 Task: Search one way flight ticket for 4 adults, 1 infant in seat and 1 infant on lap in premium economy from Appleton: Appleton International Airport to Greenville: Pitt-greenville Airport on 5-2-2023. Choice of flights is Southwest. Number of bags: 1 checked bag. Price is upto 40000. Outbound departure time preference is 23:00.
Action: Mouse moved to (392, 357)
Screenshot: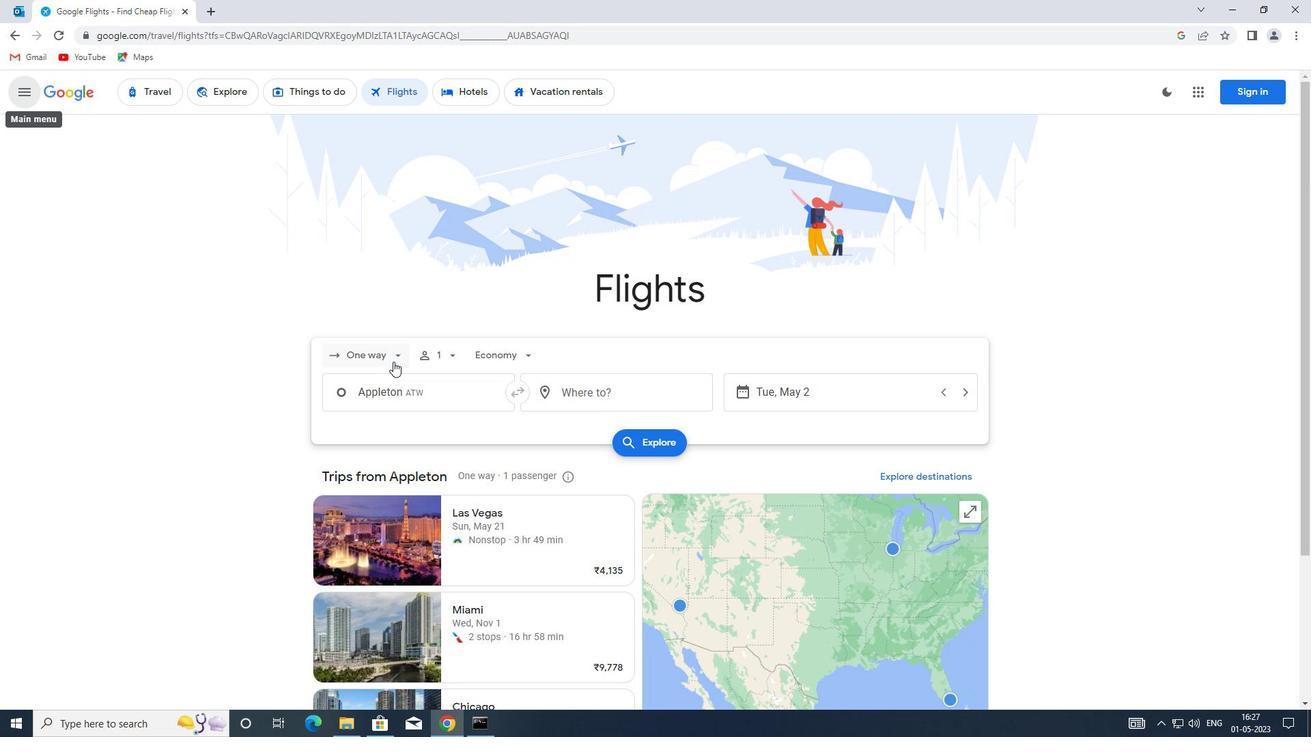 
Action: Mouse pressed left at (392, 357)
Screenshot: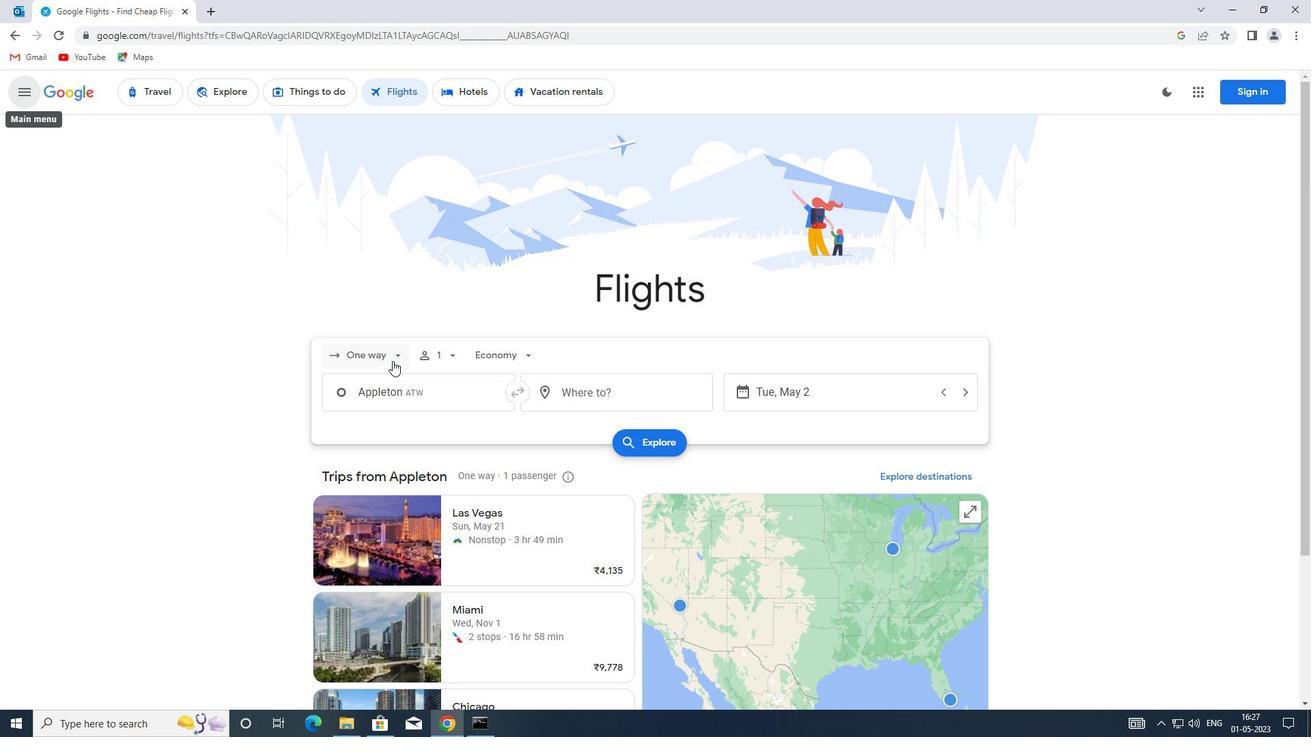 
Action: Mouse moved to (399, 421)
Screenshot: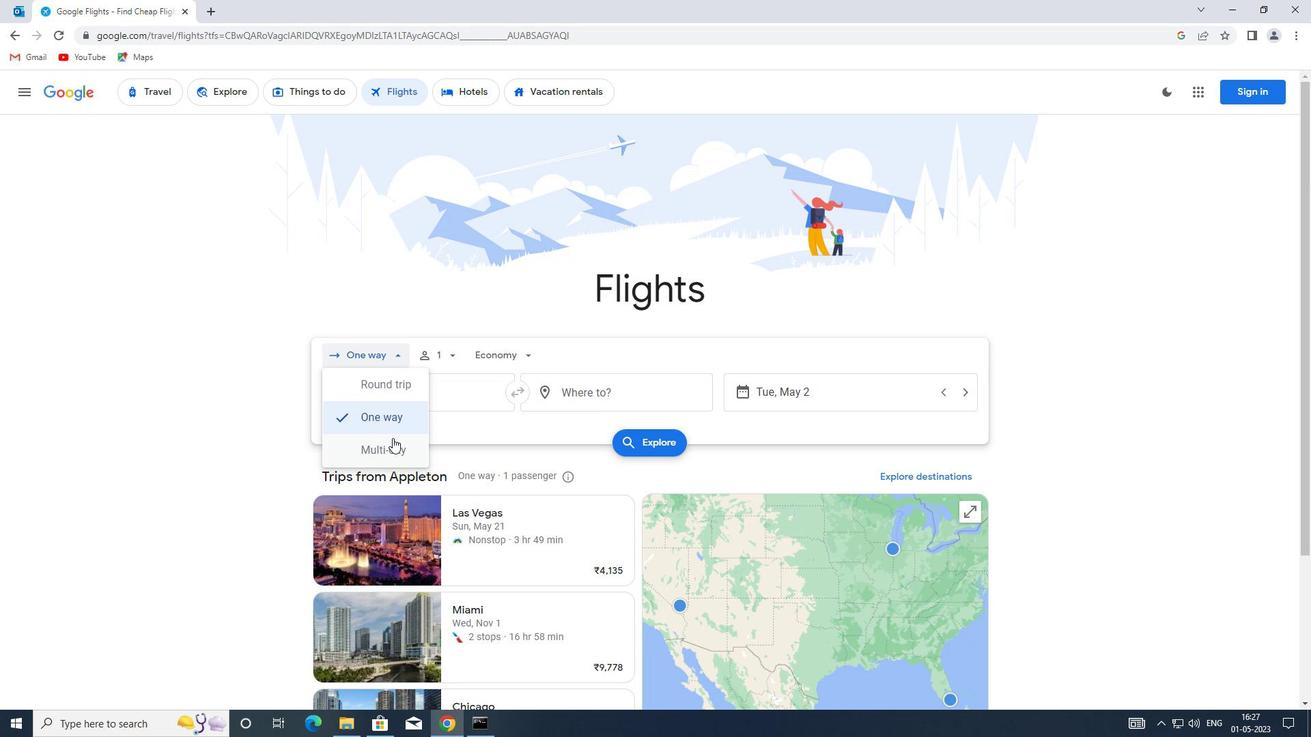 
Action: Mouse pressed left at (399, 421)
Screenshot: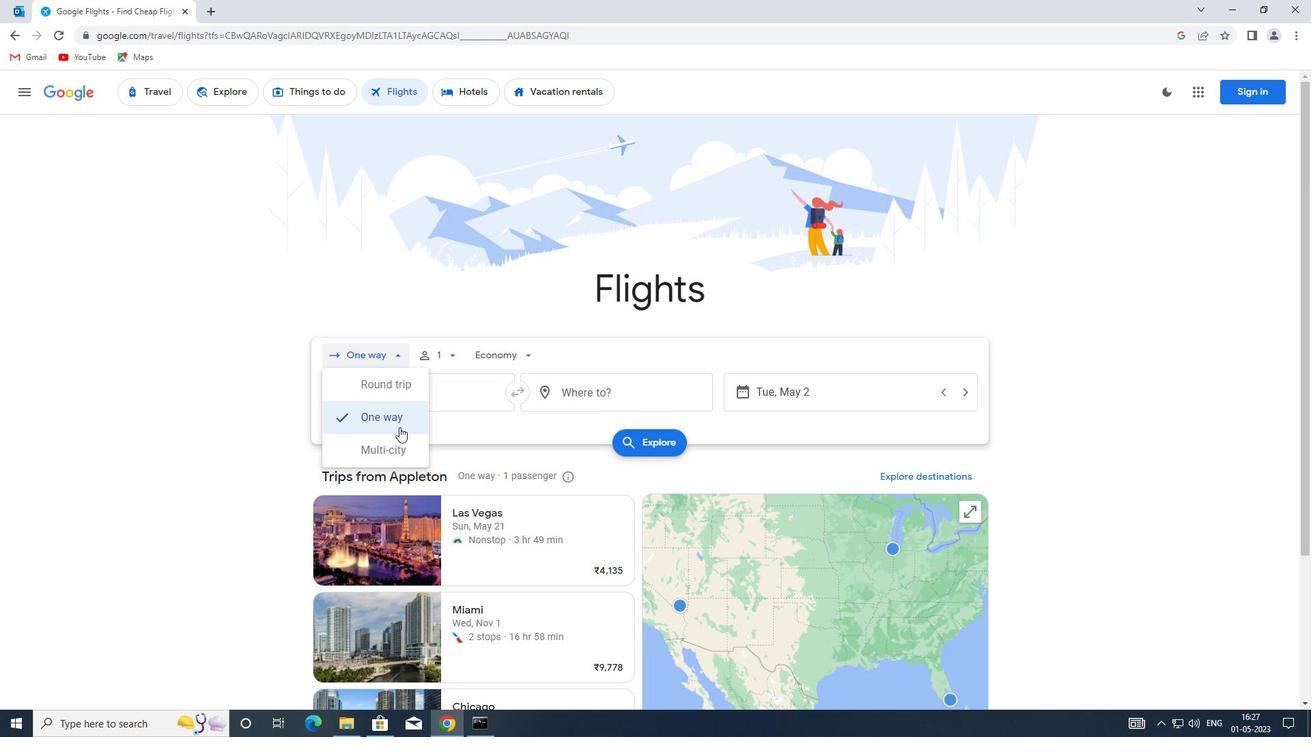 
Action: Mouse moved to (452, 361)
Screenshot: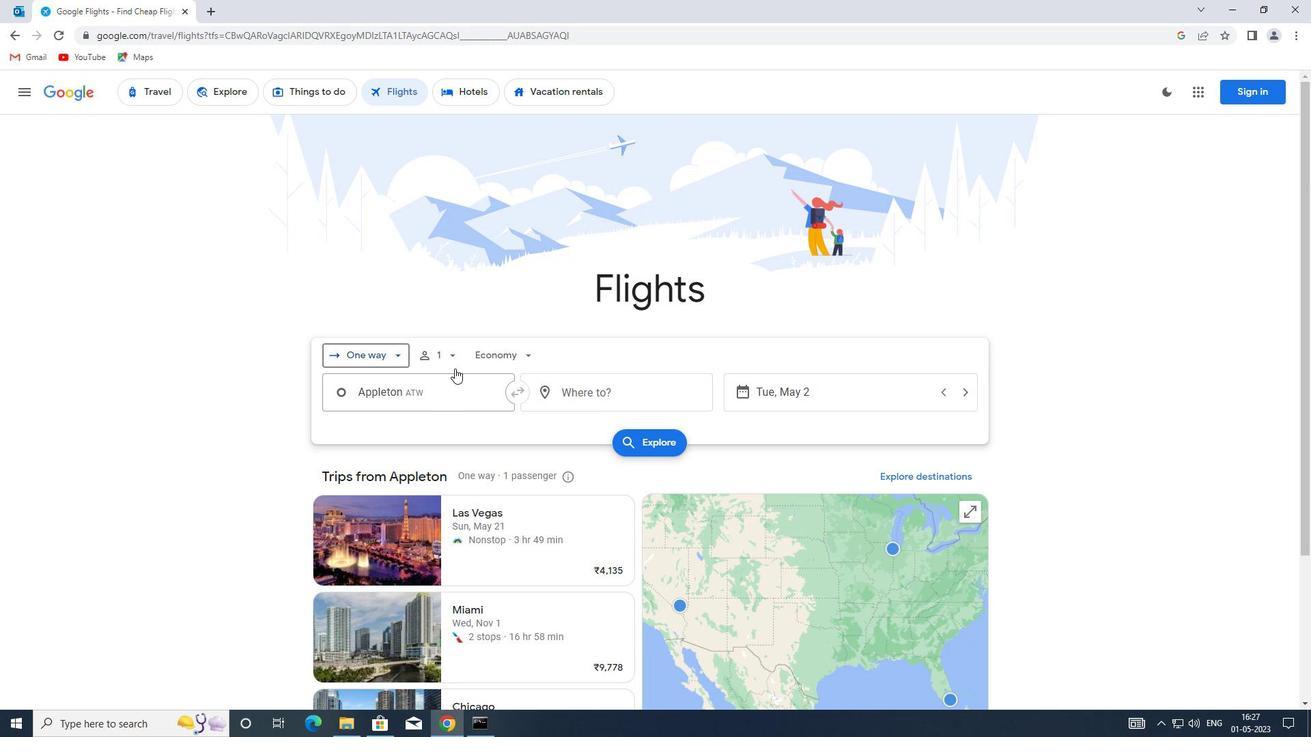 
Action: Mouse pressed left at (452, 361)
Screenshot: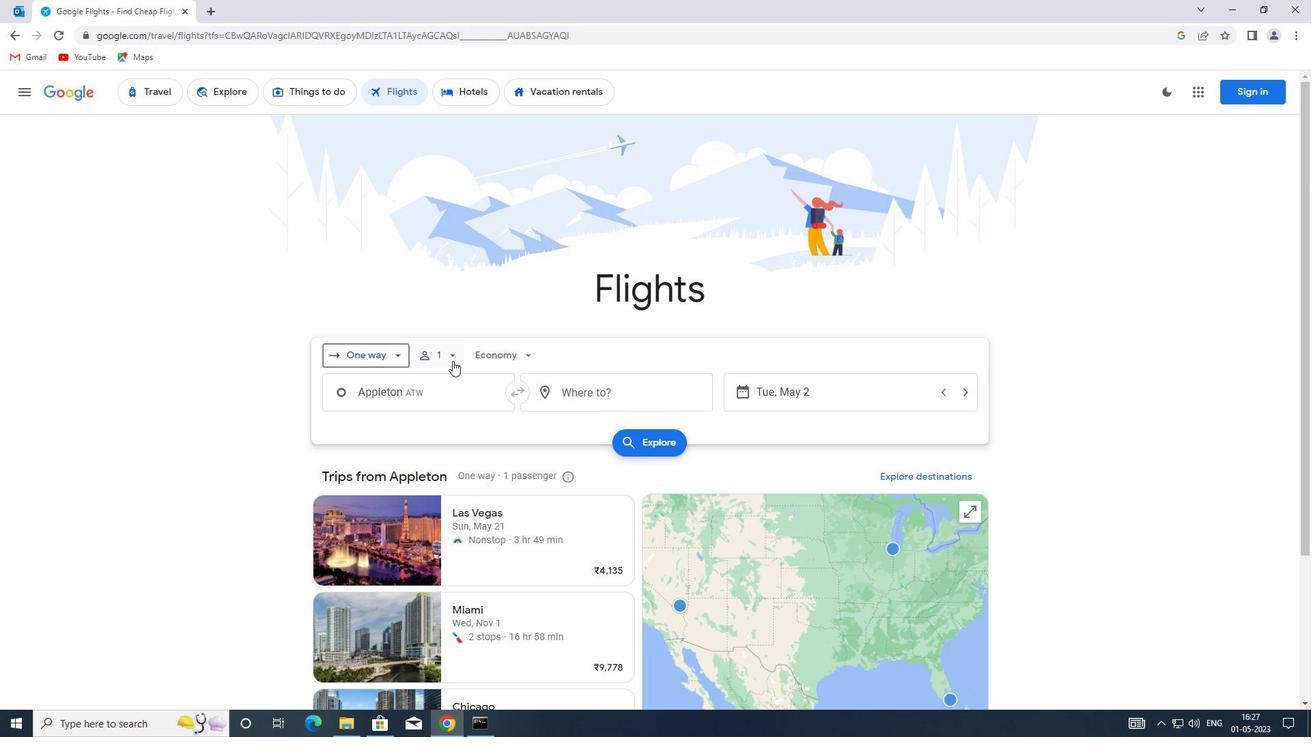 
Action: Mouse moved to (549, 390)
Screenshot: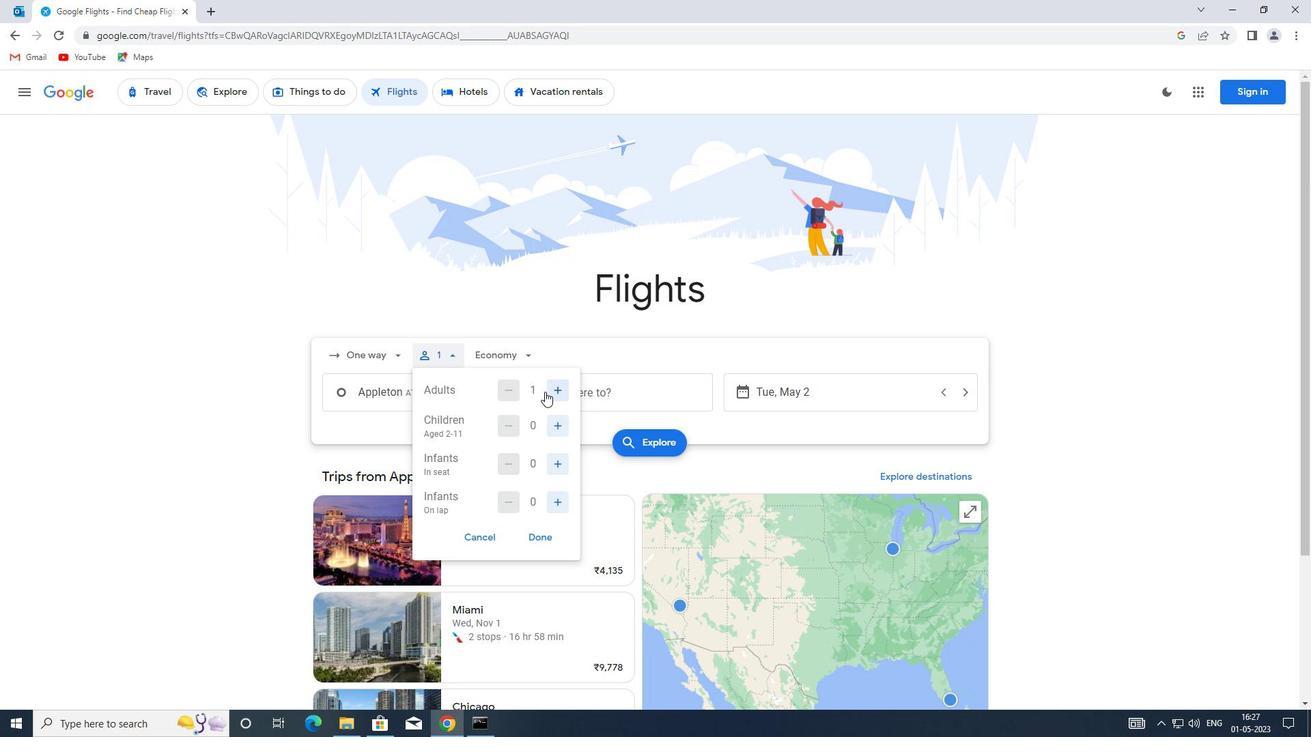 
Action: Mouse pressed left at (549, 390)
Screenshot: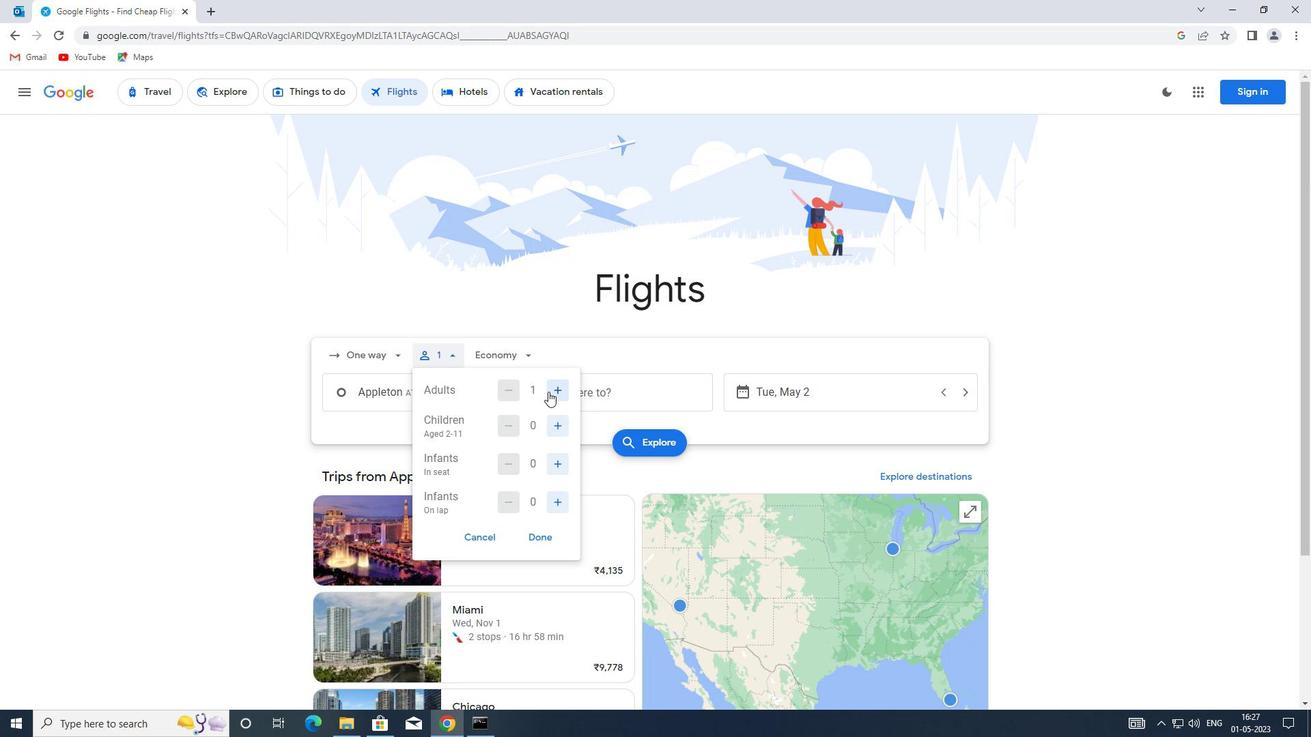 
Action: Mouse pressed left at (549, 390)
Screenshot: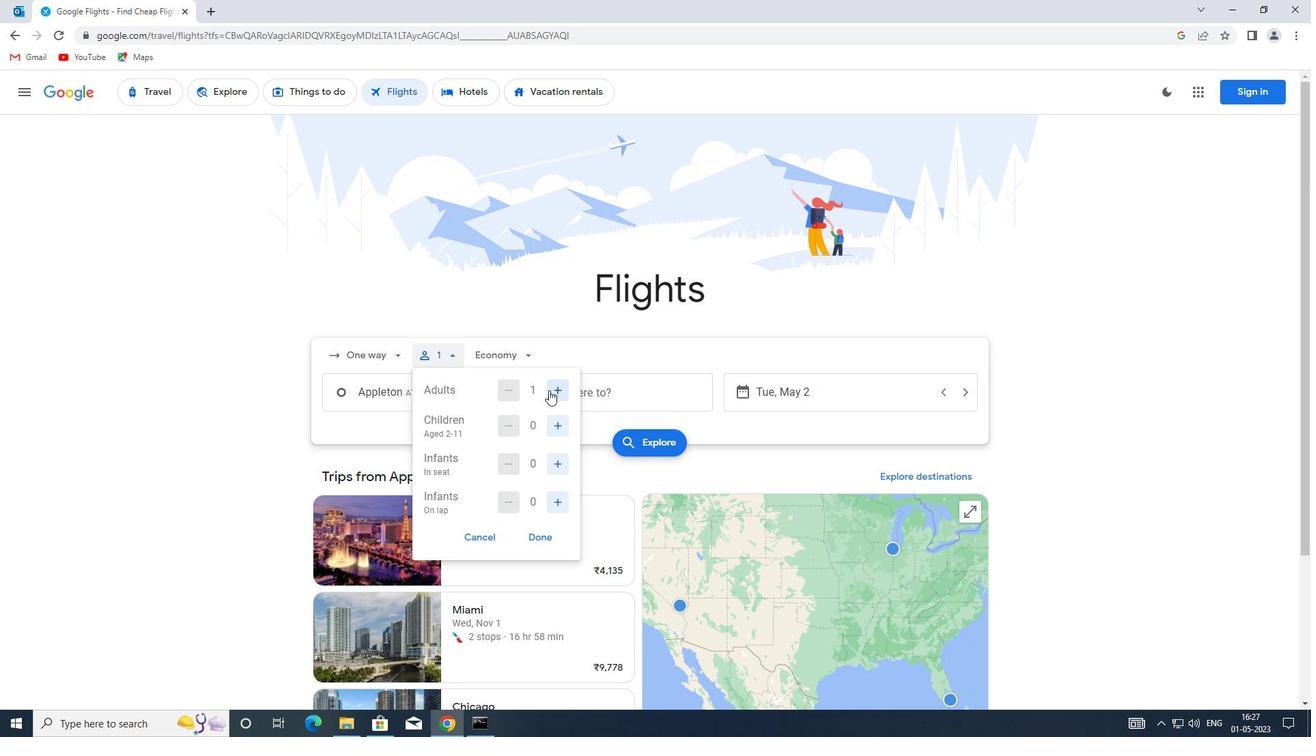 
Action: Mouse pressed left at (549, 390)
Screenshot: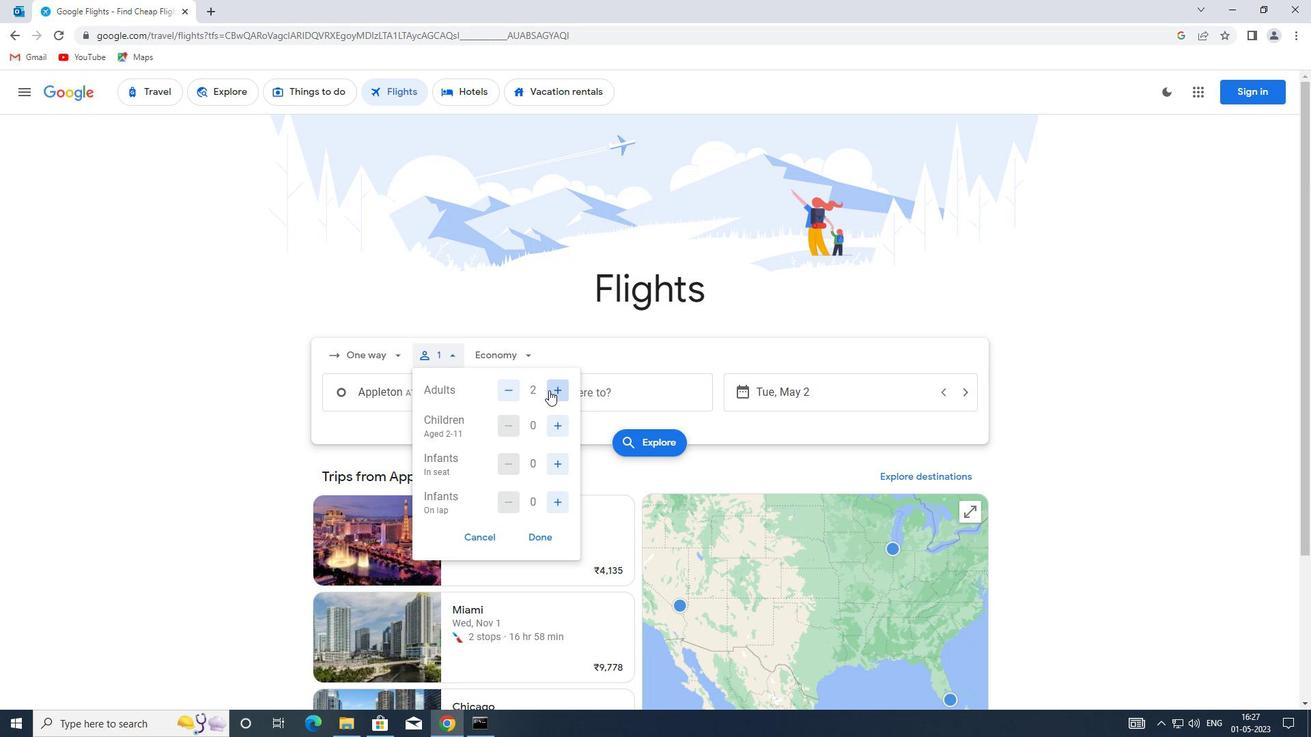
Action: Mouse moved to (557, 429)
Screenshot: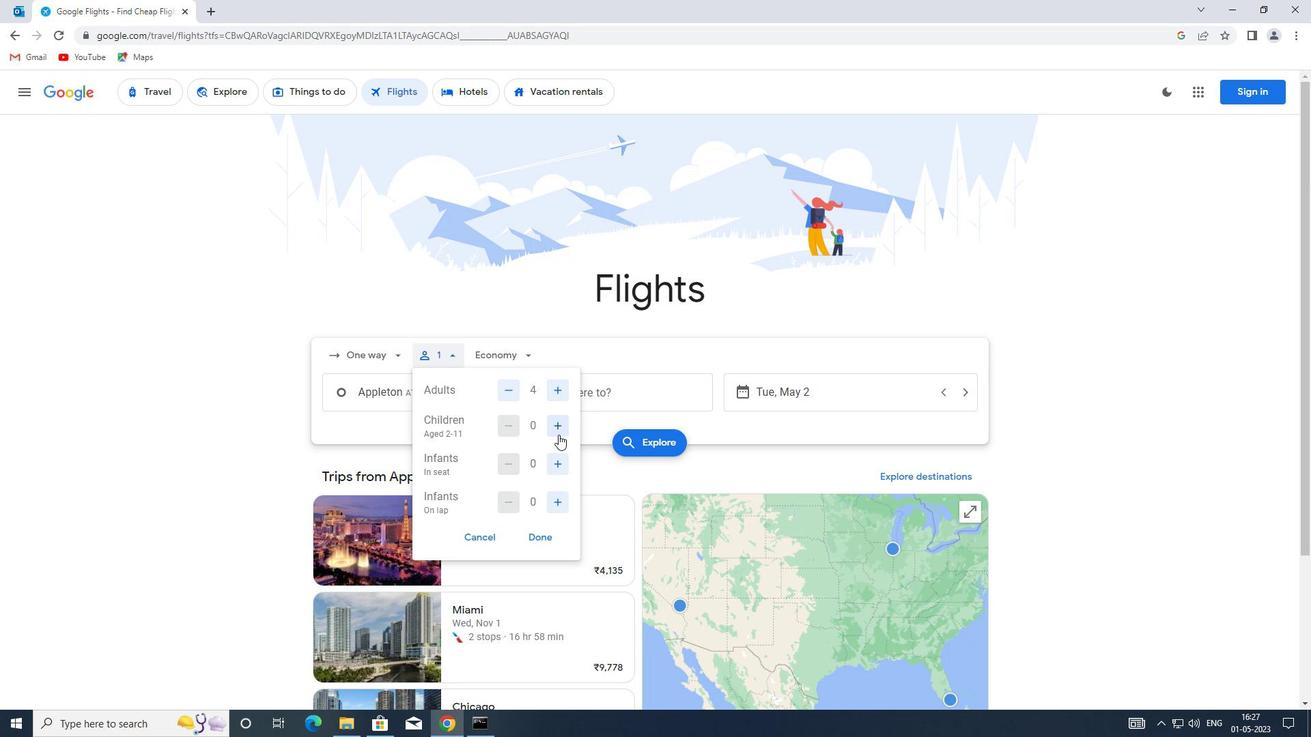 
Action: Mouse pressed left at (557, 429)
Screenshot: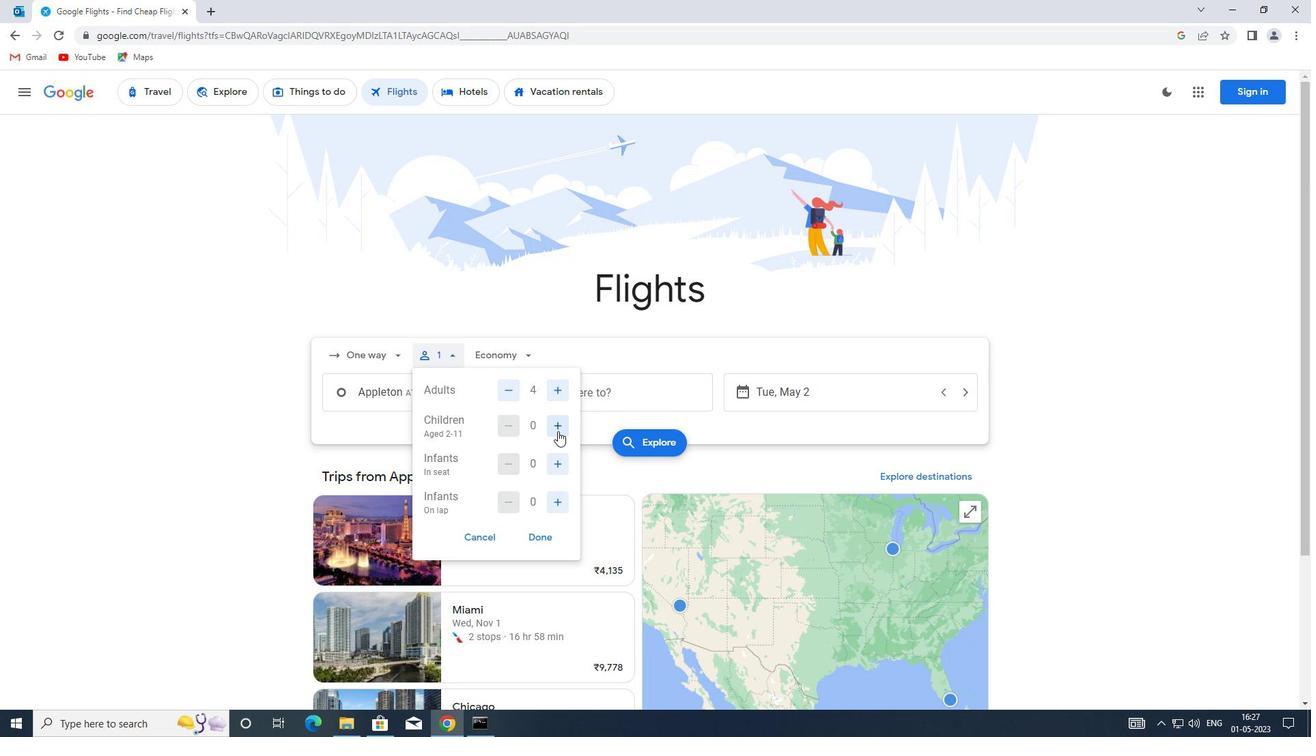 
Action: Mouse moved to (504, 425)
Screenshot: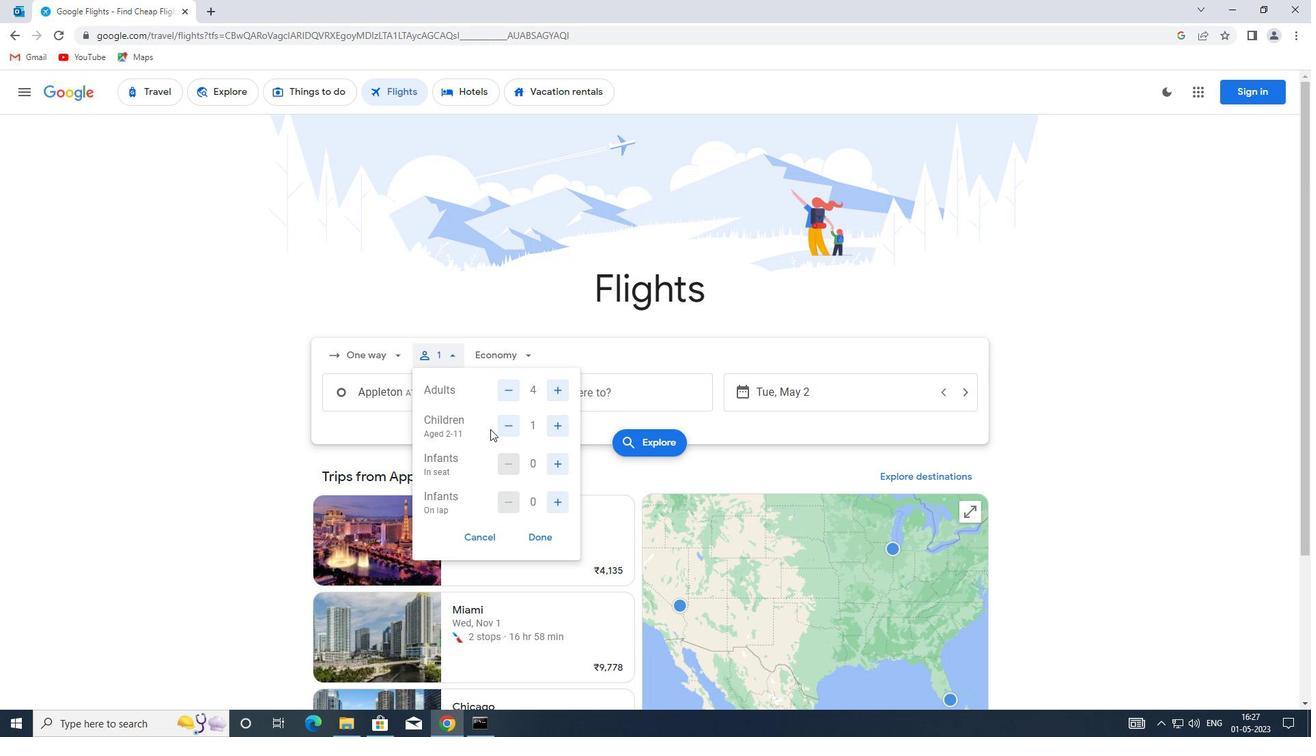 
Action: Mouse pressed left at (504, 425)
Screenshot: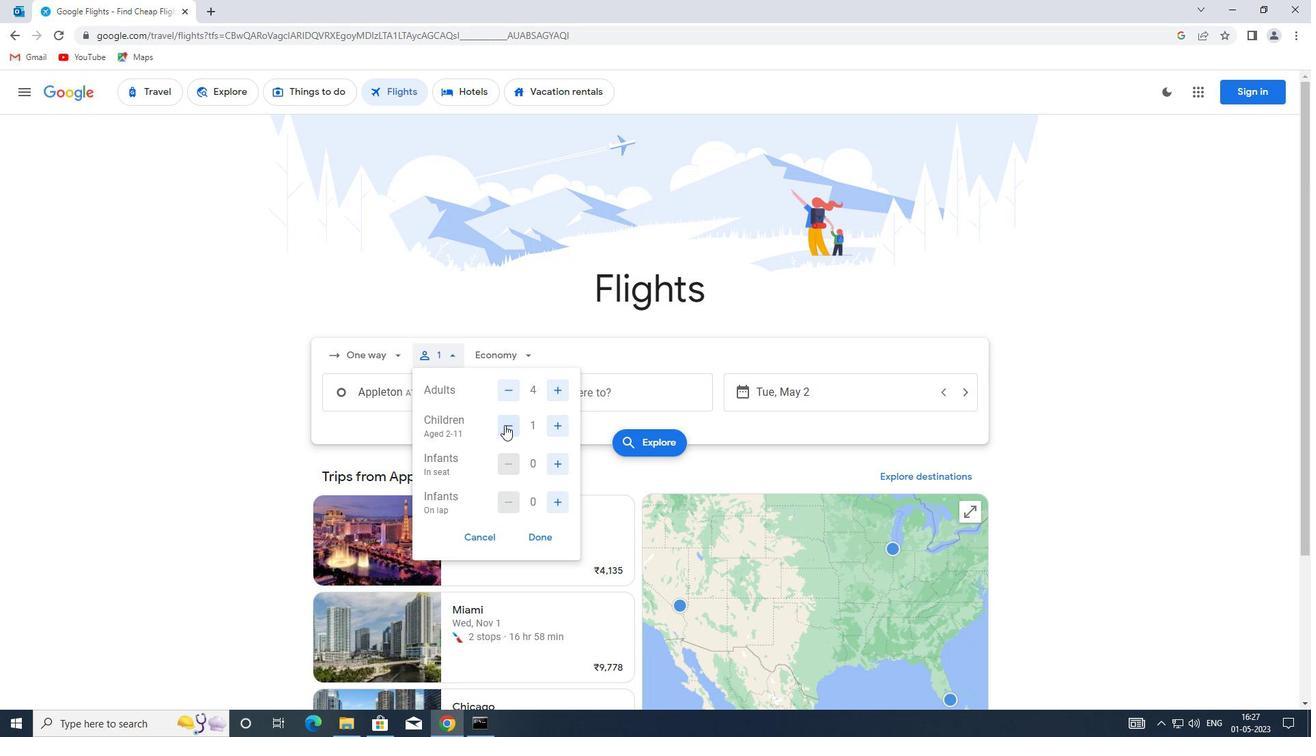 
Action: Mouse moved to (552, 462)
Screenshot: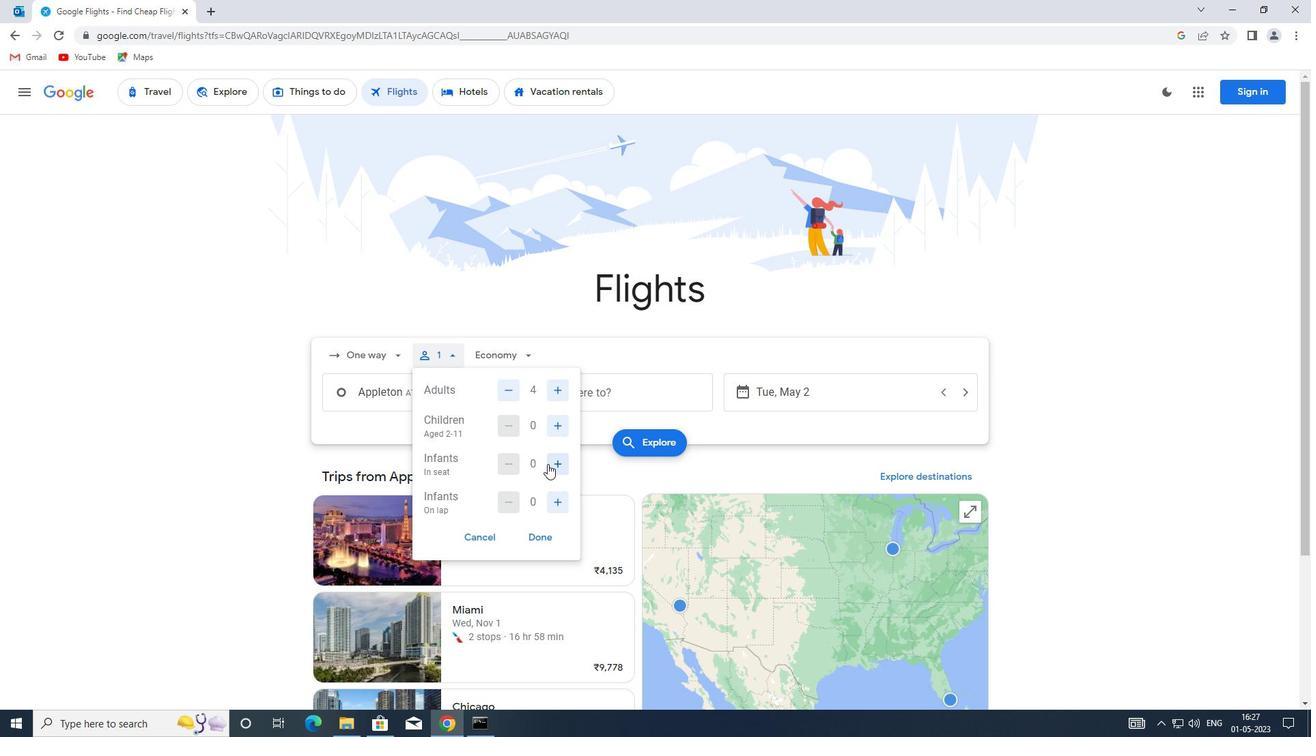 
Action: Mouse pressed left at (552, 462)
Screenshot: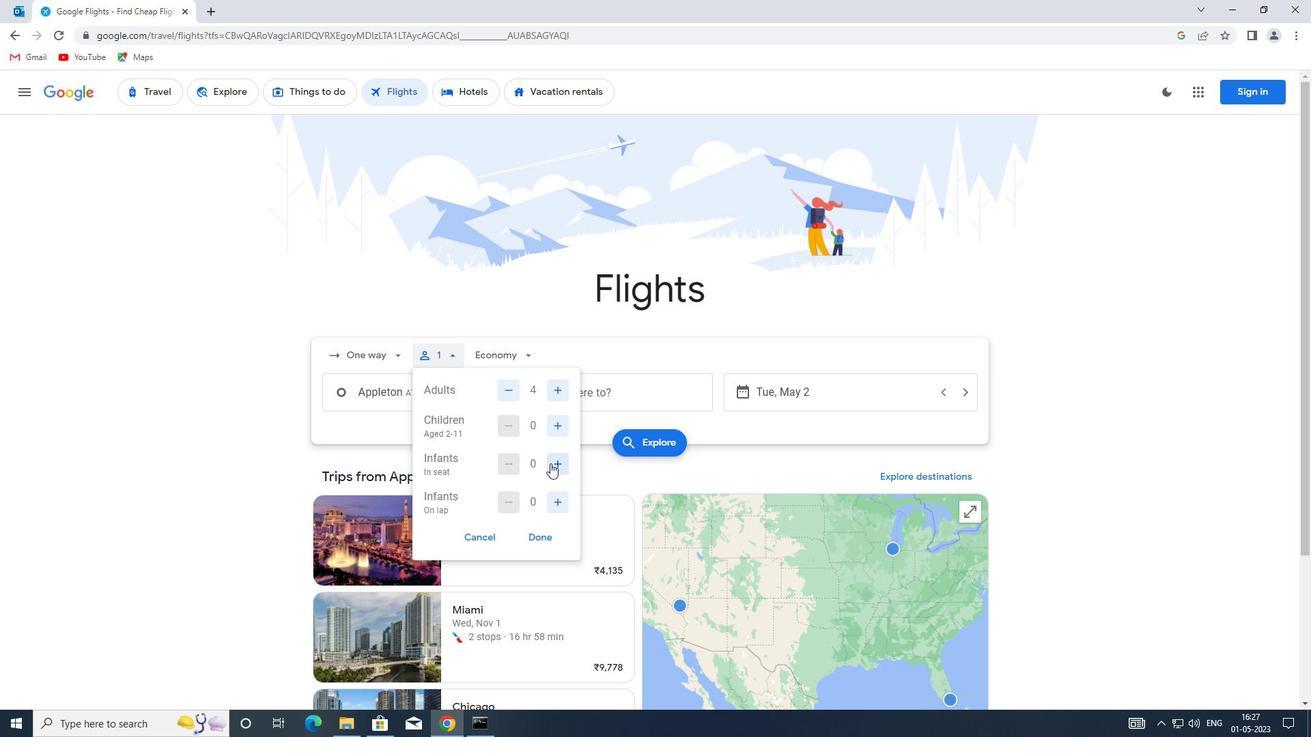 
Action: Mouse moved to (557, 503)
Screenshot: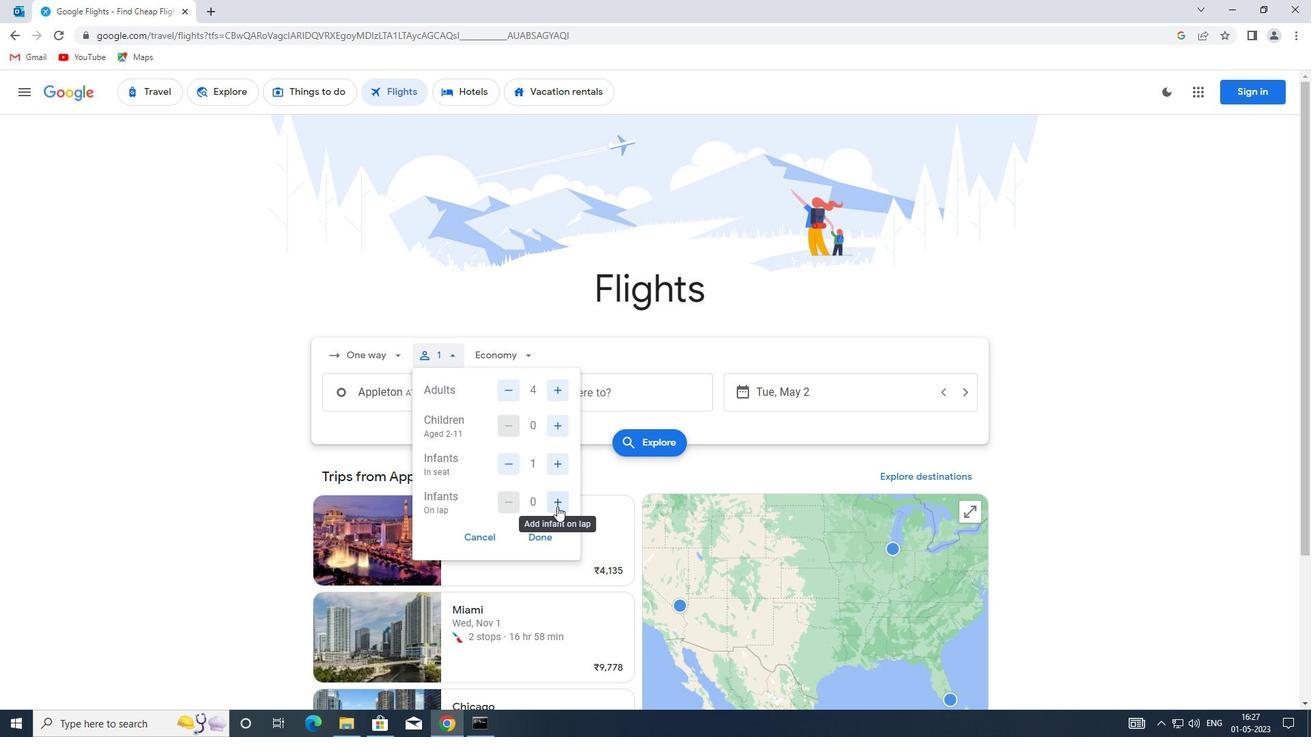 
Action: Mouse pressed left at (557, 503)
Screenshot: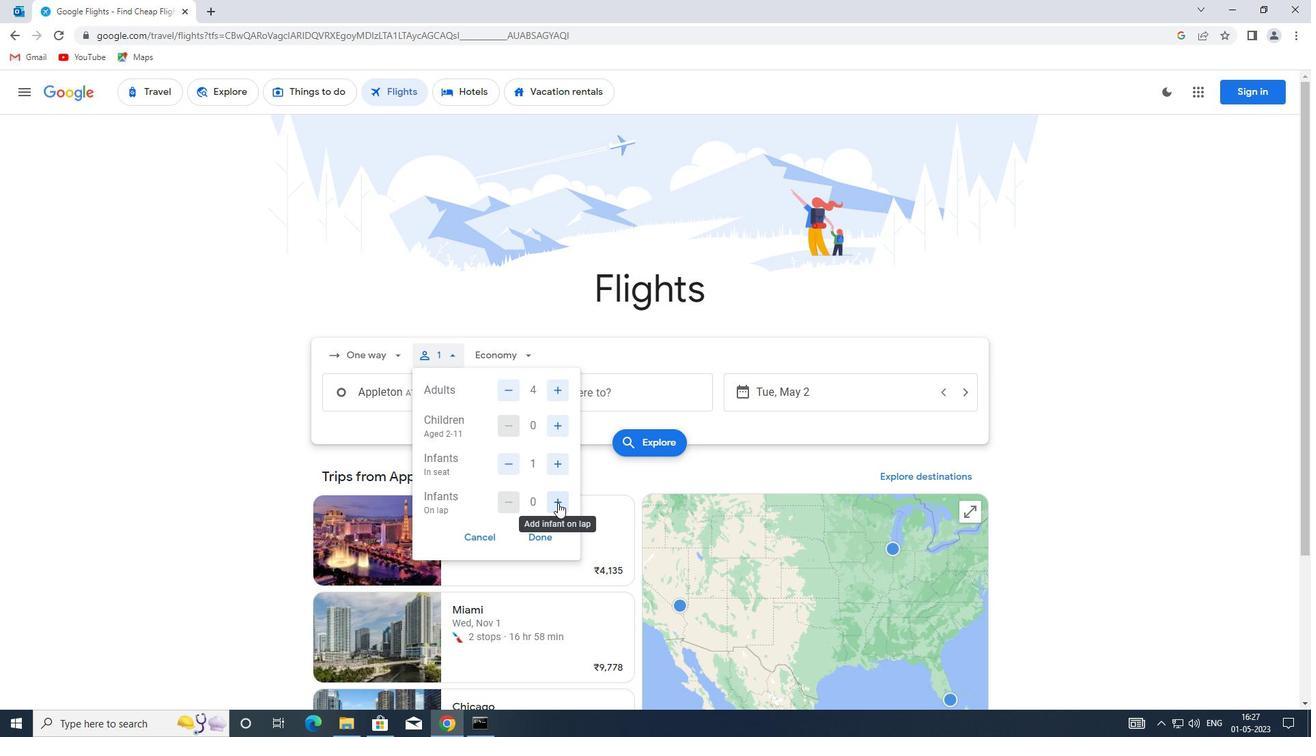 
Action: Mouse moved to (552, 534)
Screenshot: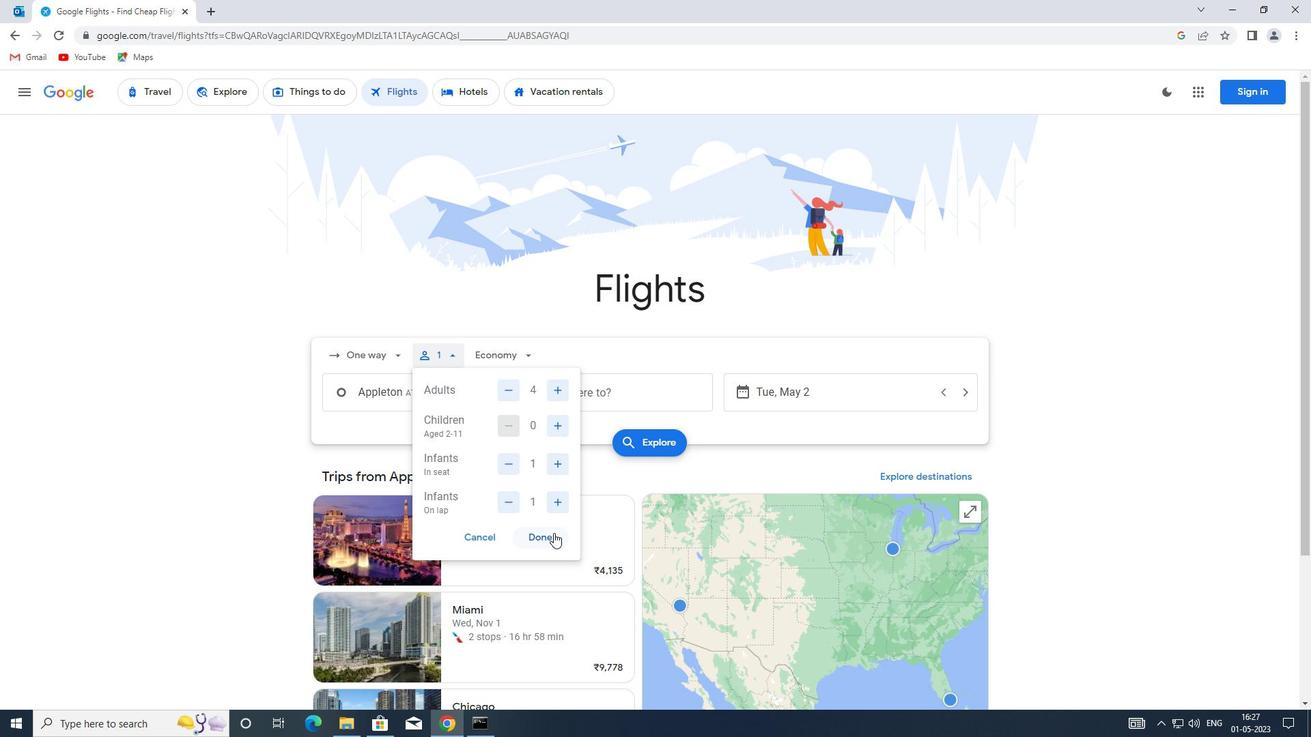 
Action: Mouse pressed left at (552, 534)
Screenshot: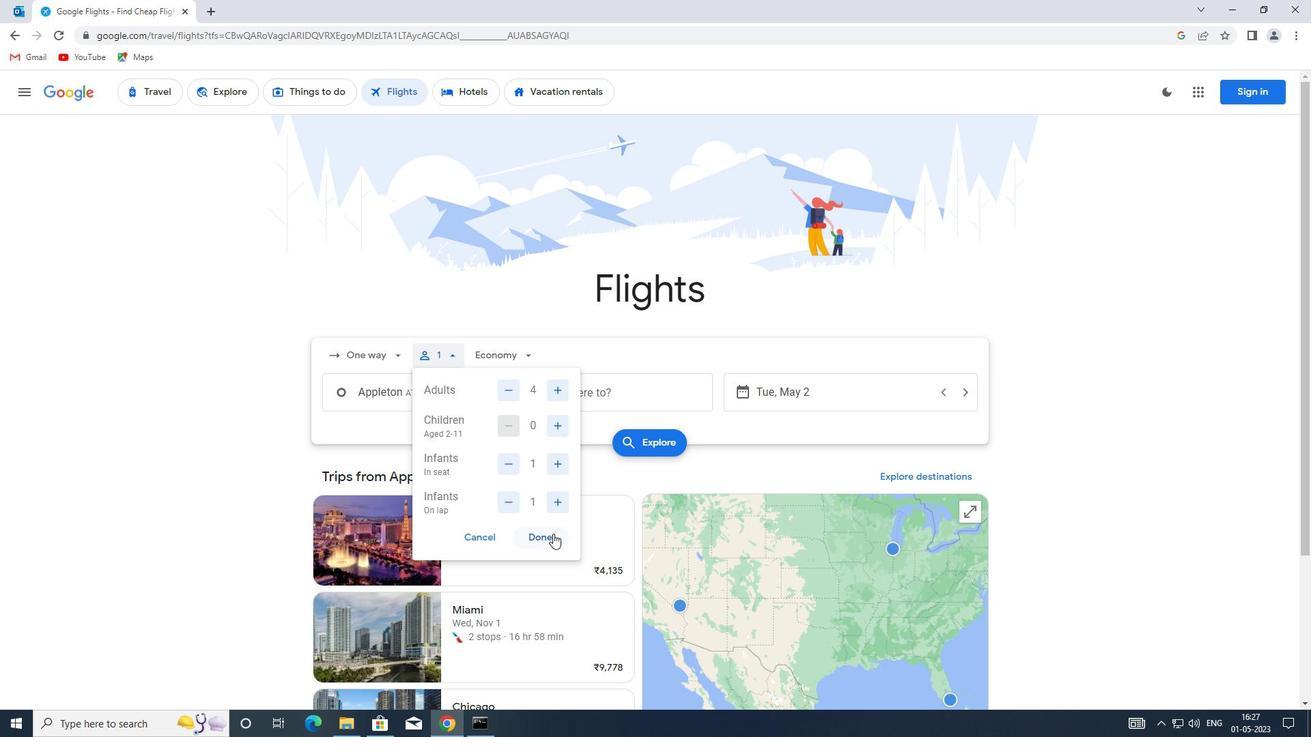 
Action: Mouse moved to (504, 363)
Screenshot: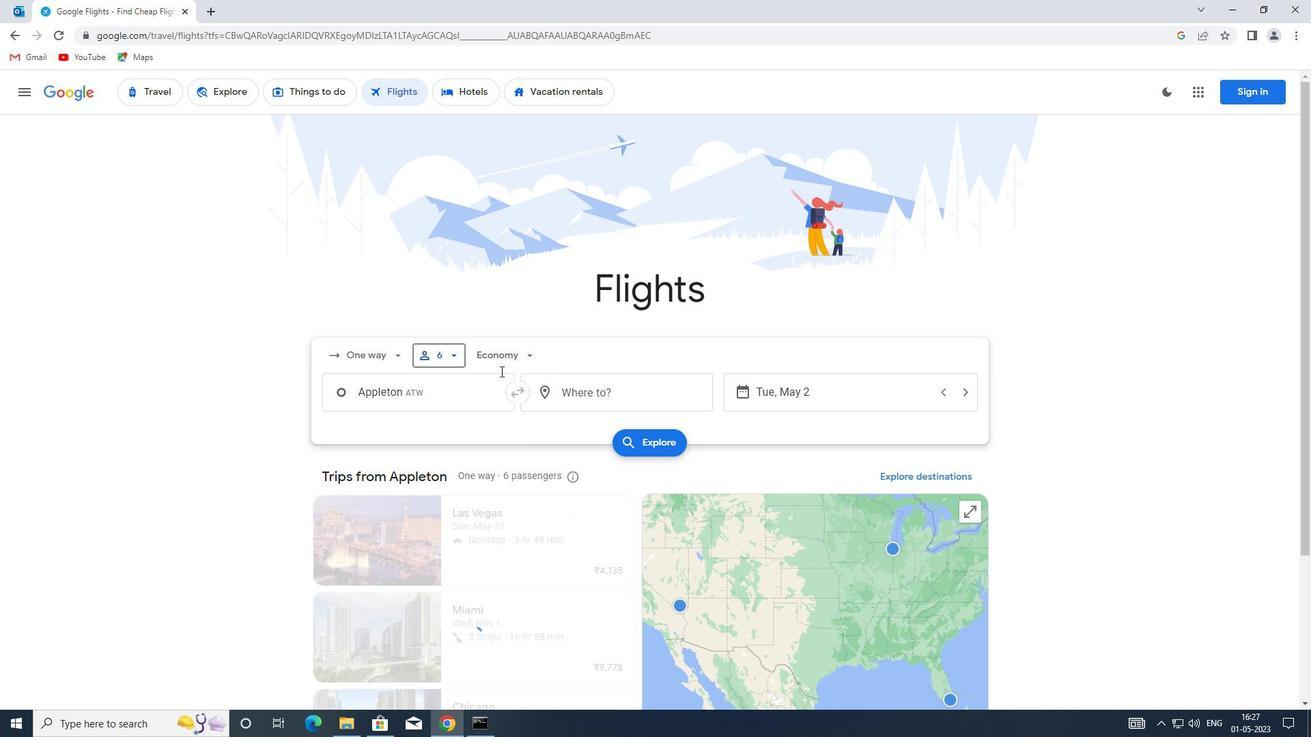 
Action: Mouse pressed left at (504, 363)
Screenshot: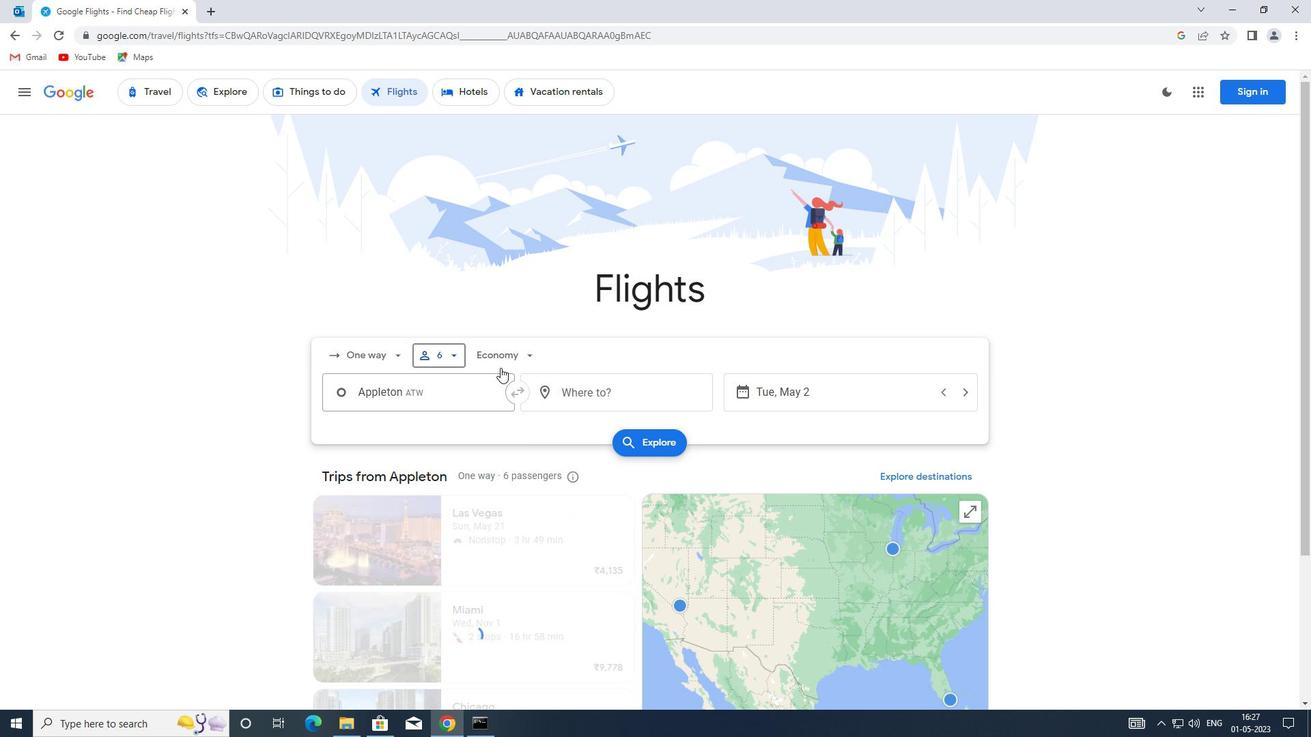 
Action: Mouse moved to (538, 415)
Screenshot: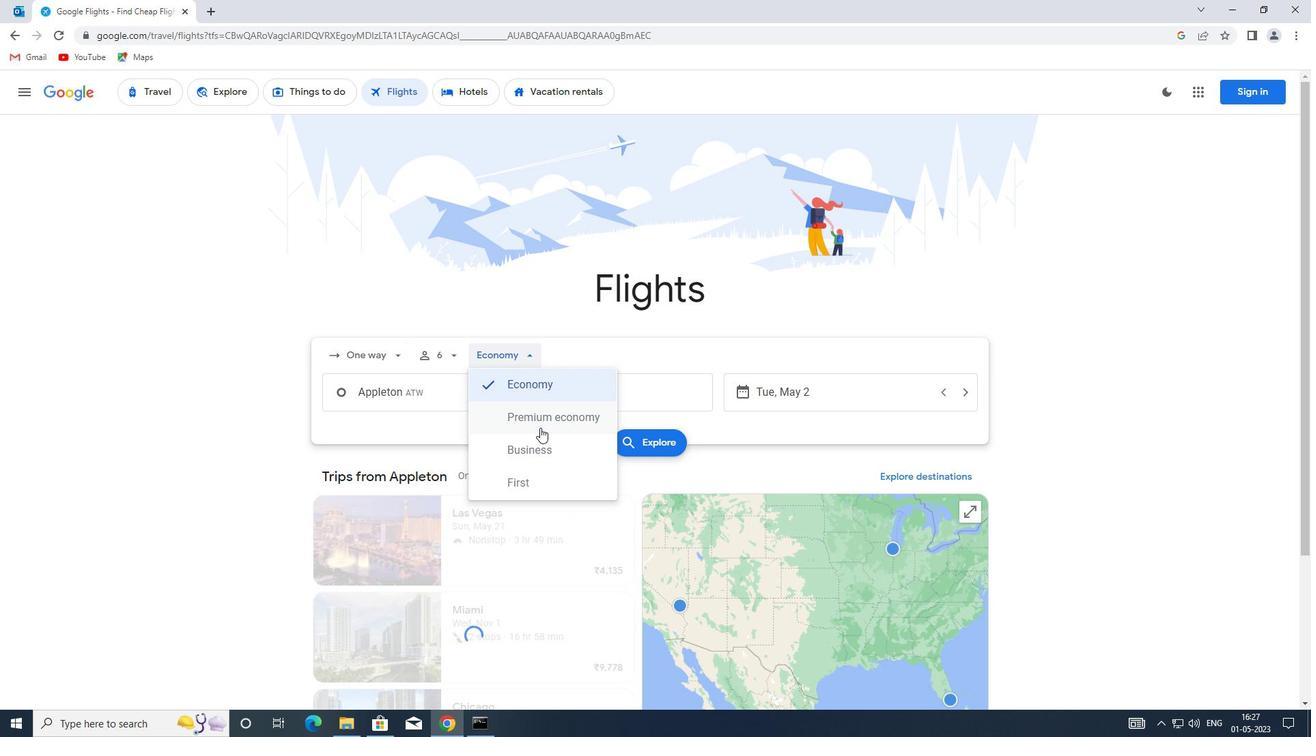 
Action: Mouse pressed left at (538, 415)
Screenshot: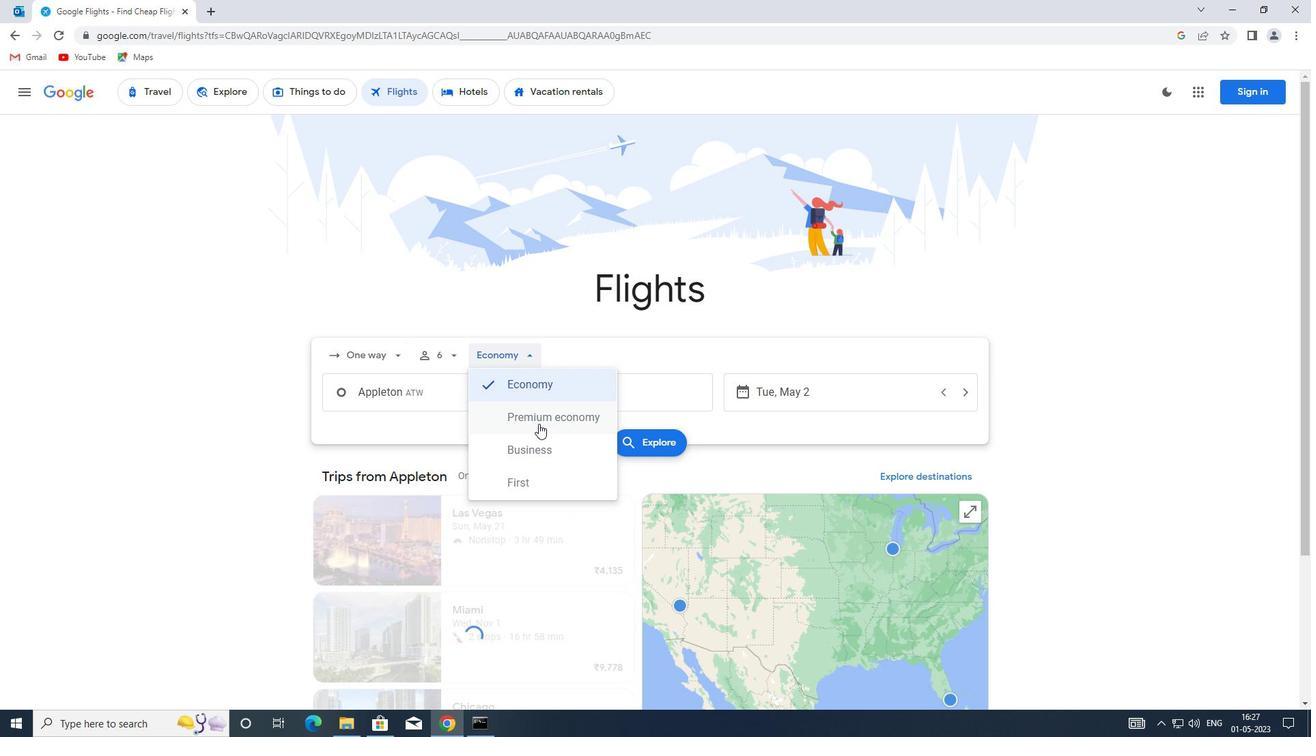 
Action: Mouse moved to (467, 390)
Screenshot: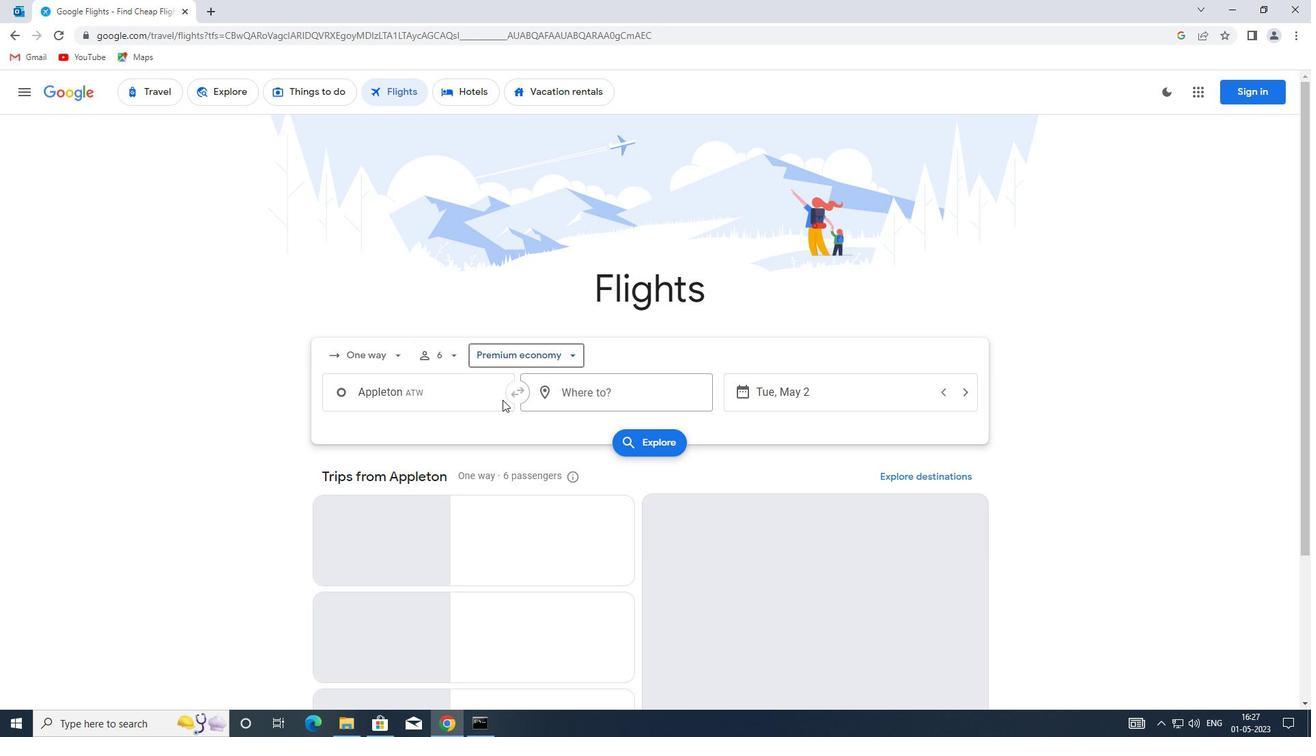 
Action: Mouse pressed left at (467, 390)
Screenshot: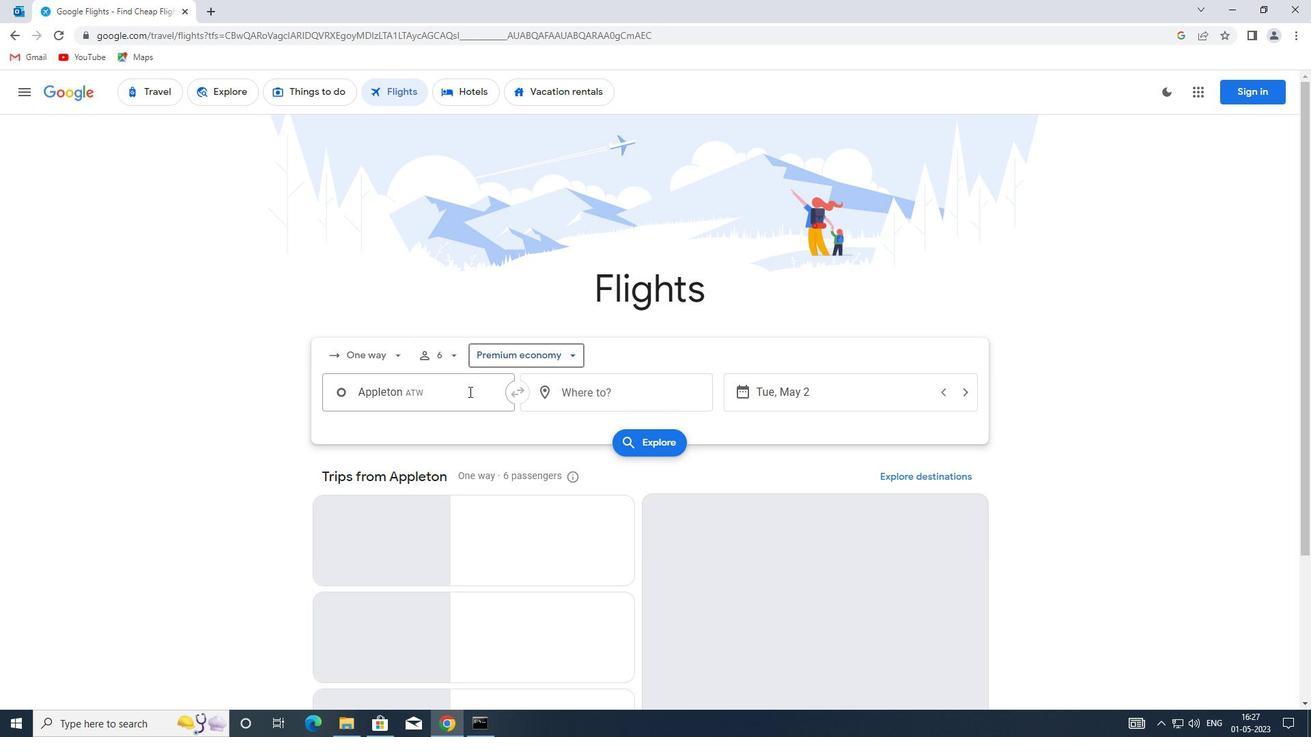 
Action: Key pressed <Key.enter>
Screenshot: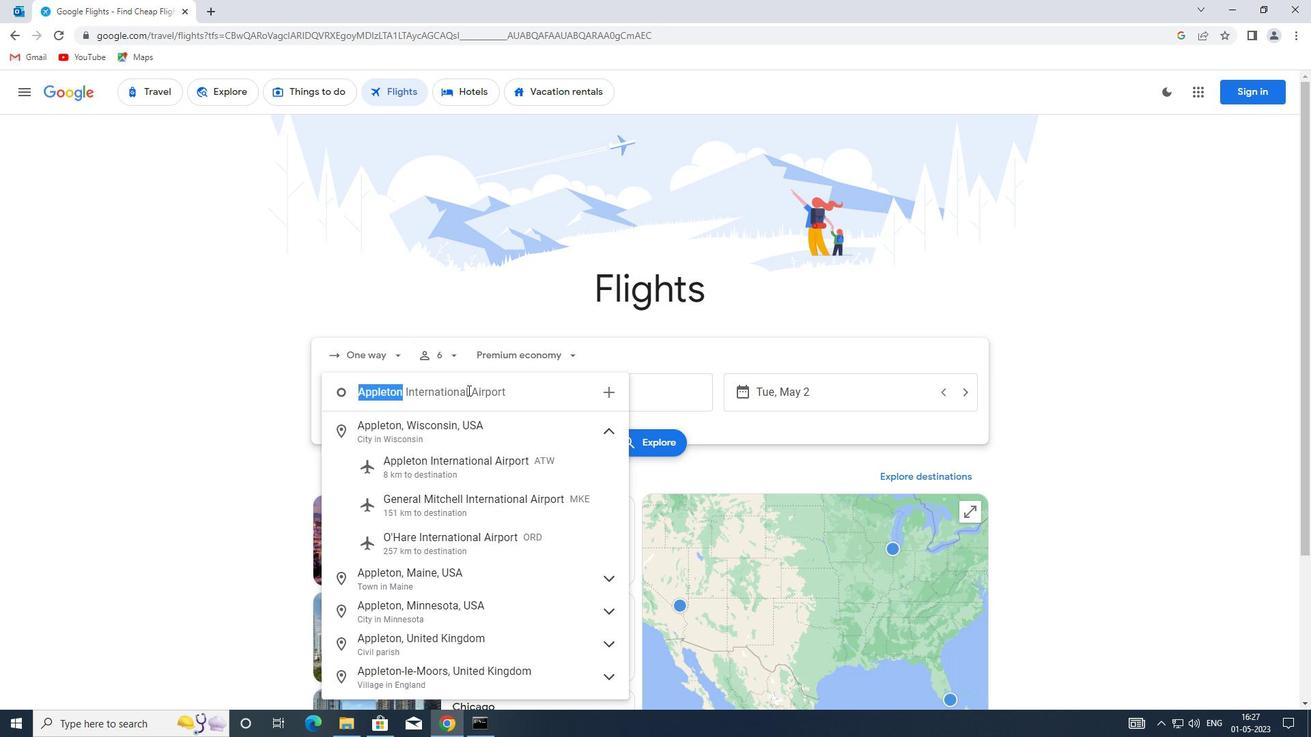 
Action: Mouse moved to (583, 394)
Screenshot: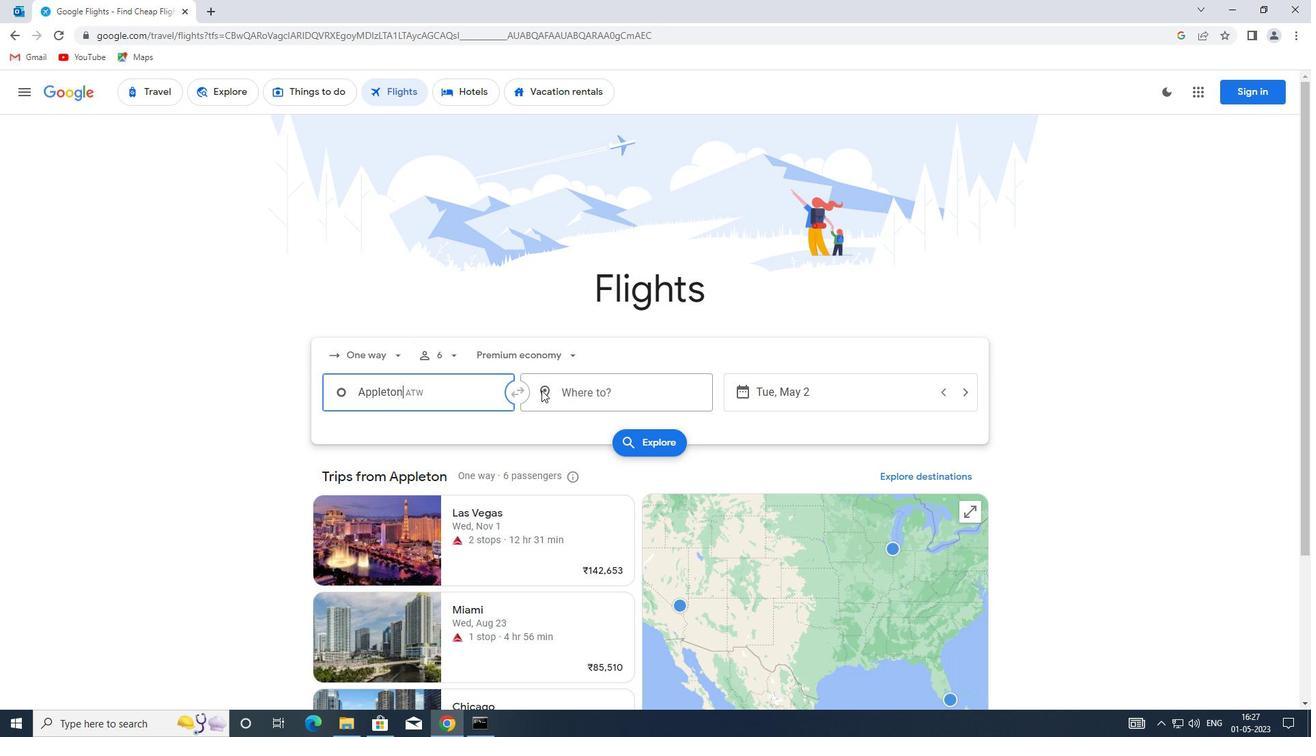 
Action: Mouse pressed left at (583, 394)
Screenshot: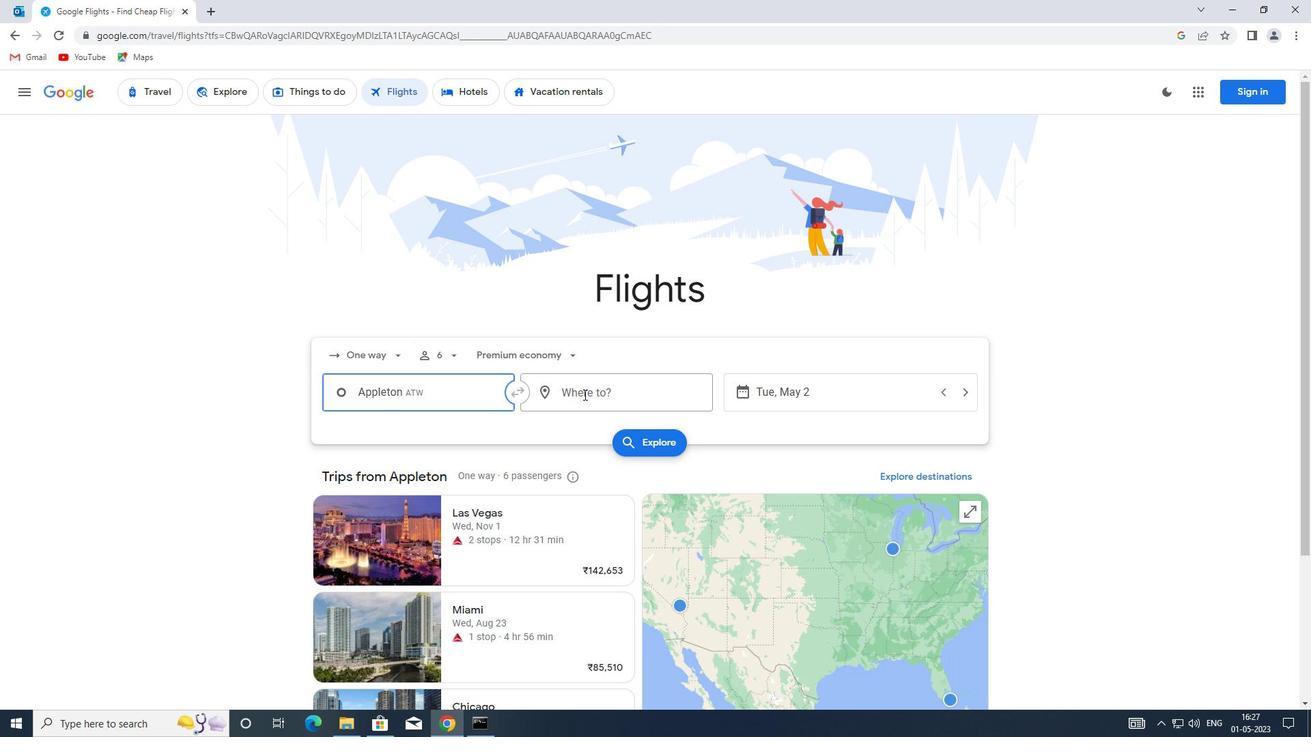 
Action: Key pressed pgv
Screenshot: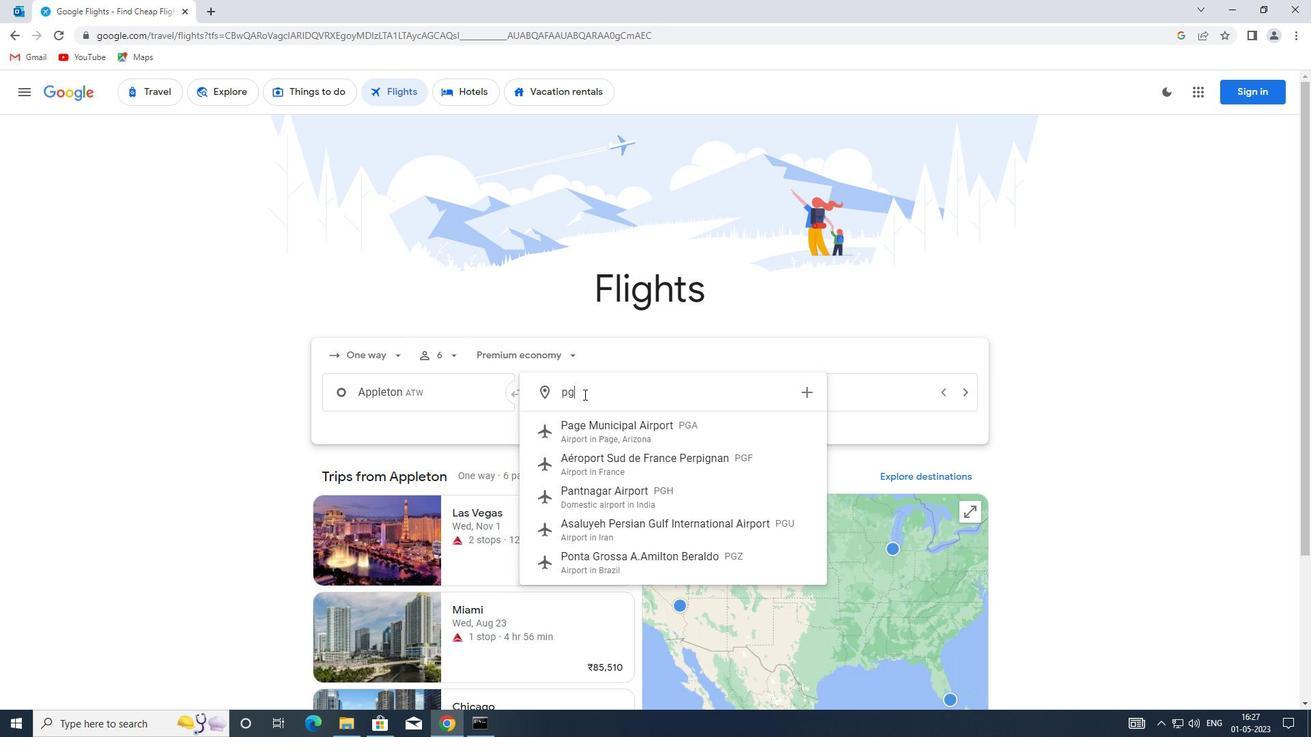 
Action: Mouse moved to (612, 445)
Screenshot: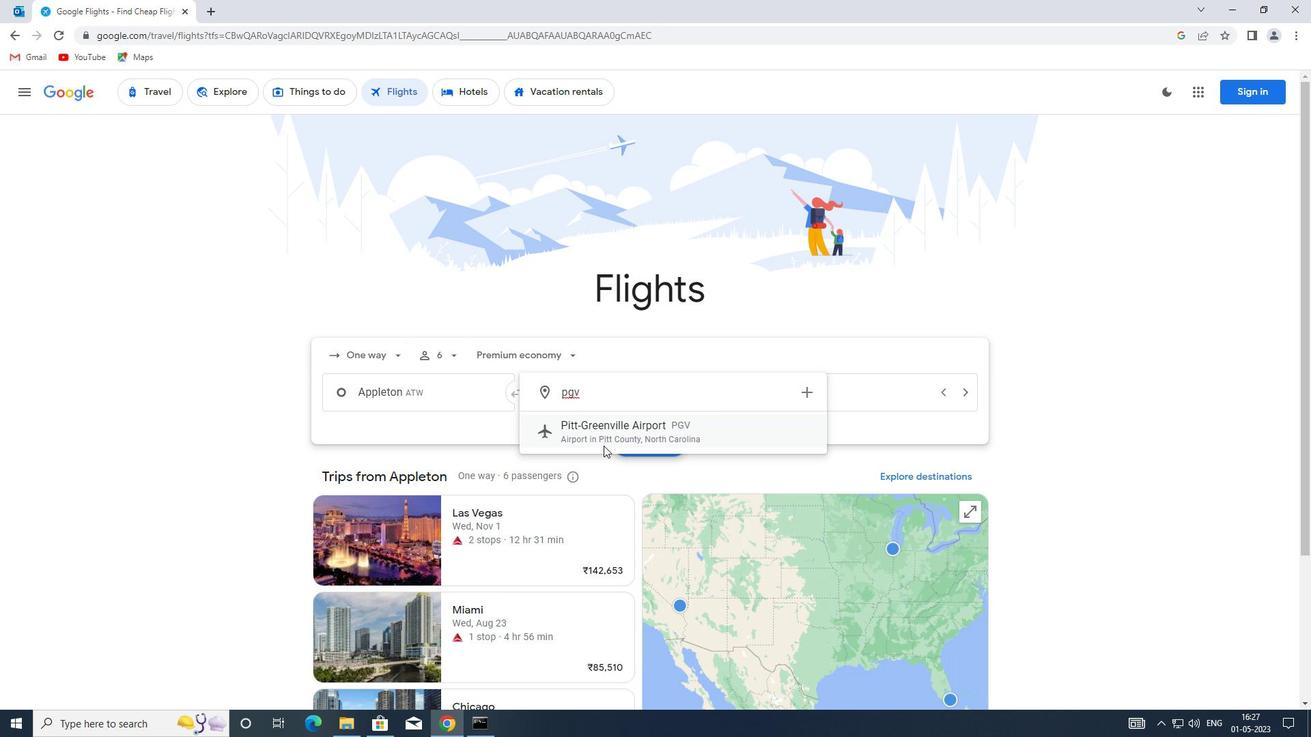 
Action: Mouse pressed left at (612, 445)
Screenshot: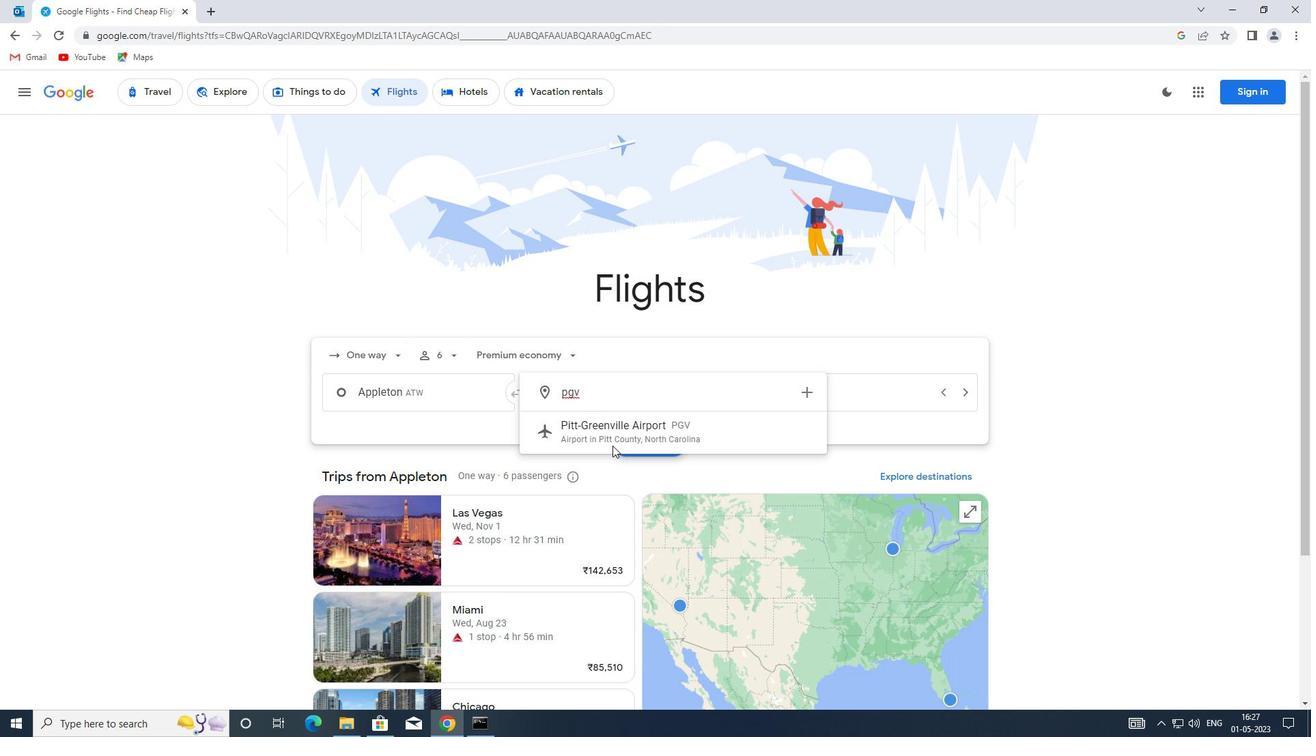 
Action: Mouse moved to (760, 390)
Screenshot: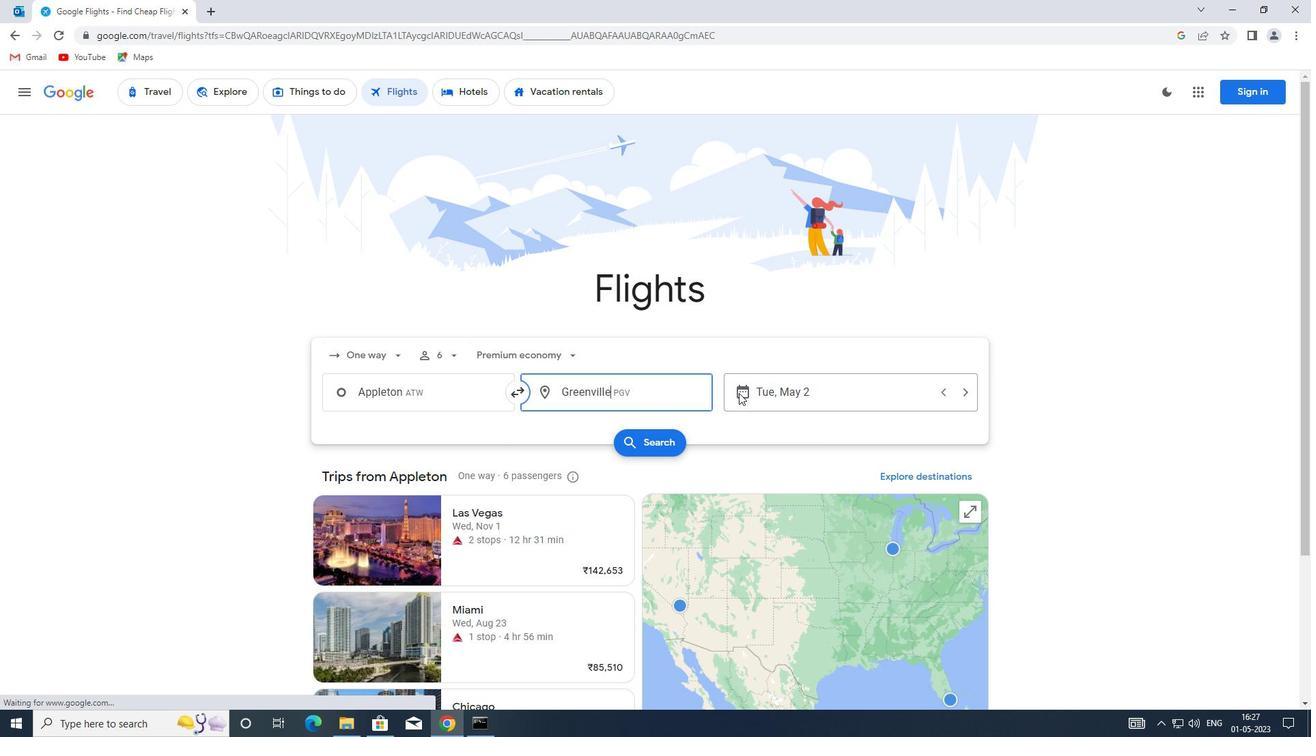 
Action: Mouse pressed left at (760, 390)
Screenshot: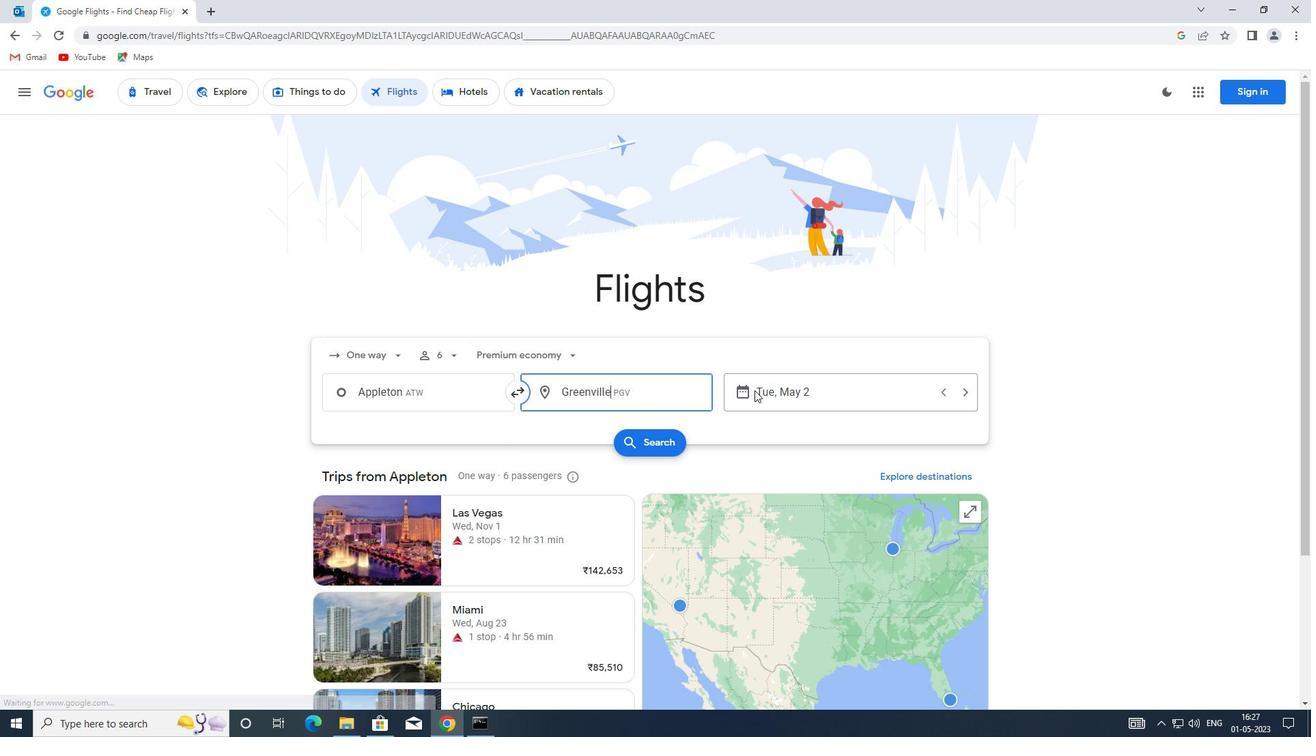 
Action: Mouse moved to (557, 469)
Screenshot: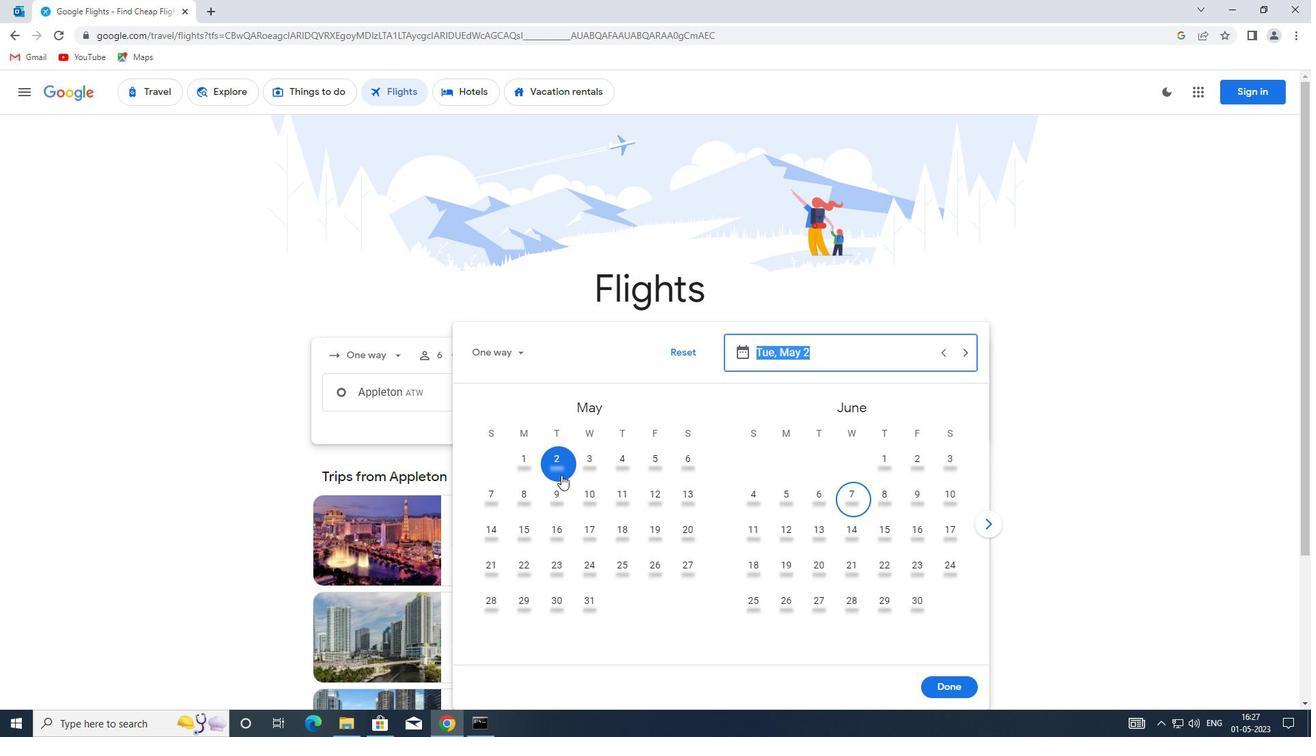 
Action: Mouse pressed left at (557, 469)
Screenshot: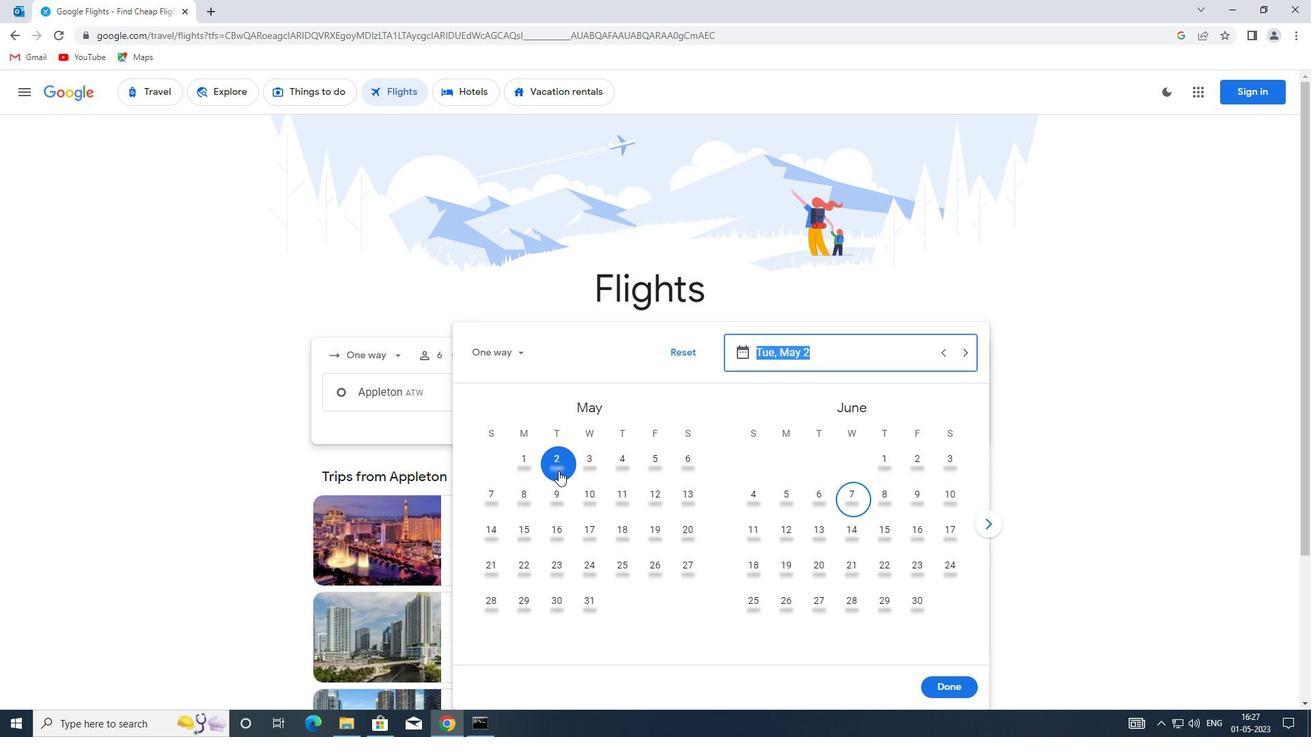 
Action: Mouse moved to (953, 686)
Screenshot: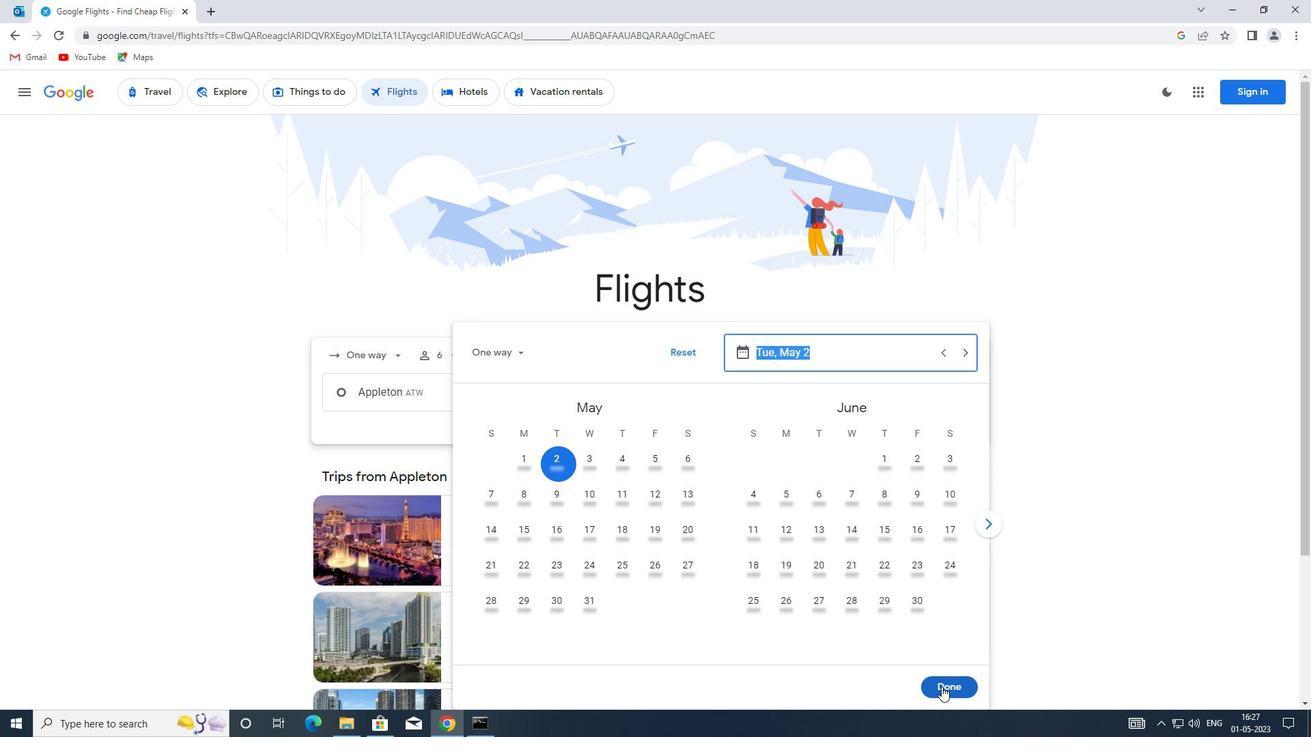 
Action: Mouse pressed left at (953, 686)
Screenshot: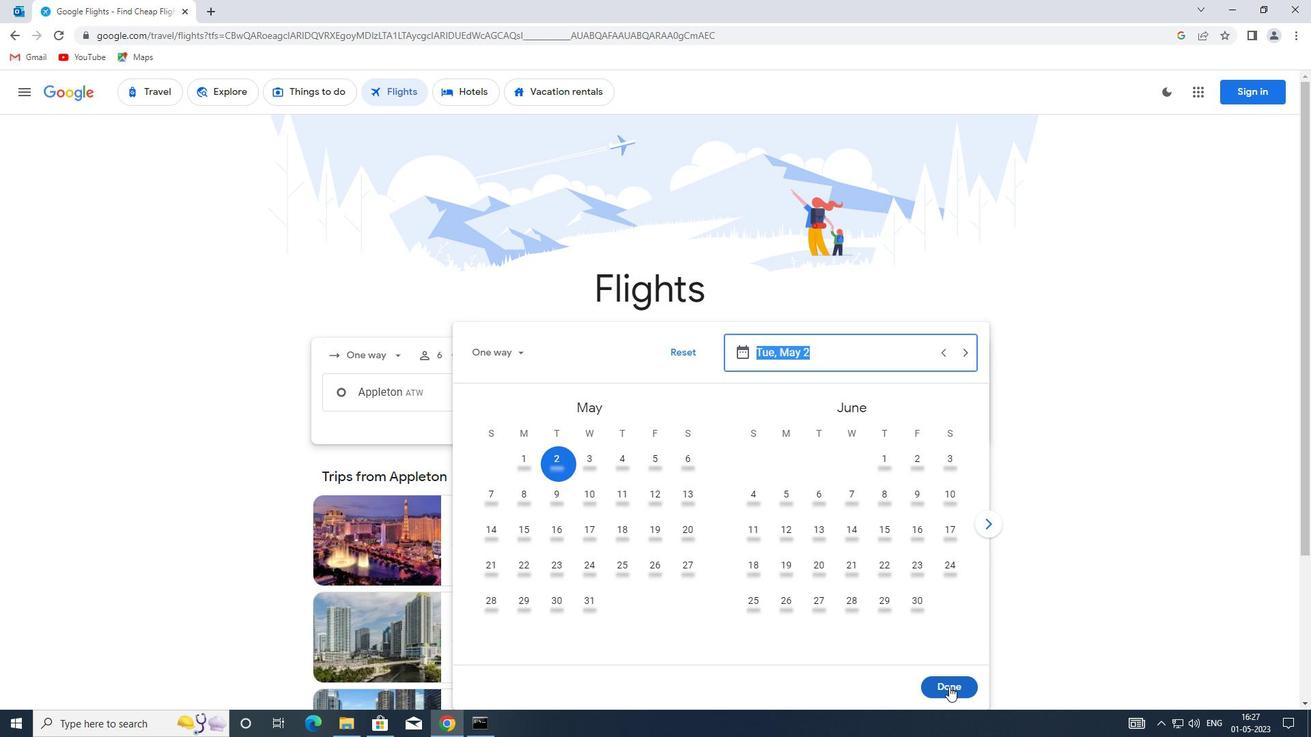 
Action: Mouse moved to (657, 447)
Screenshot: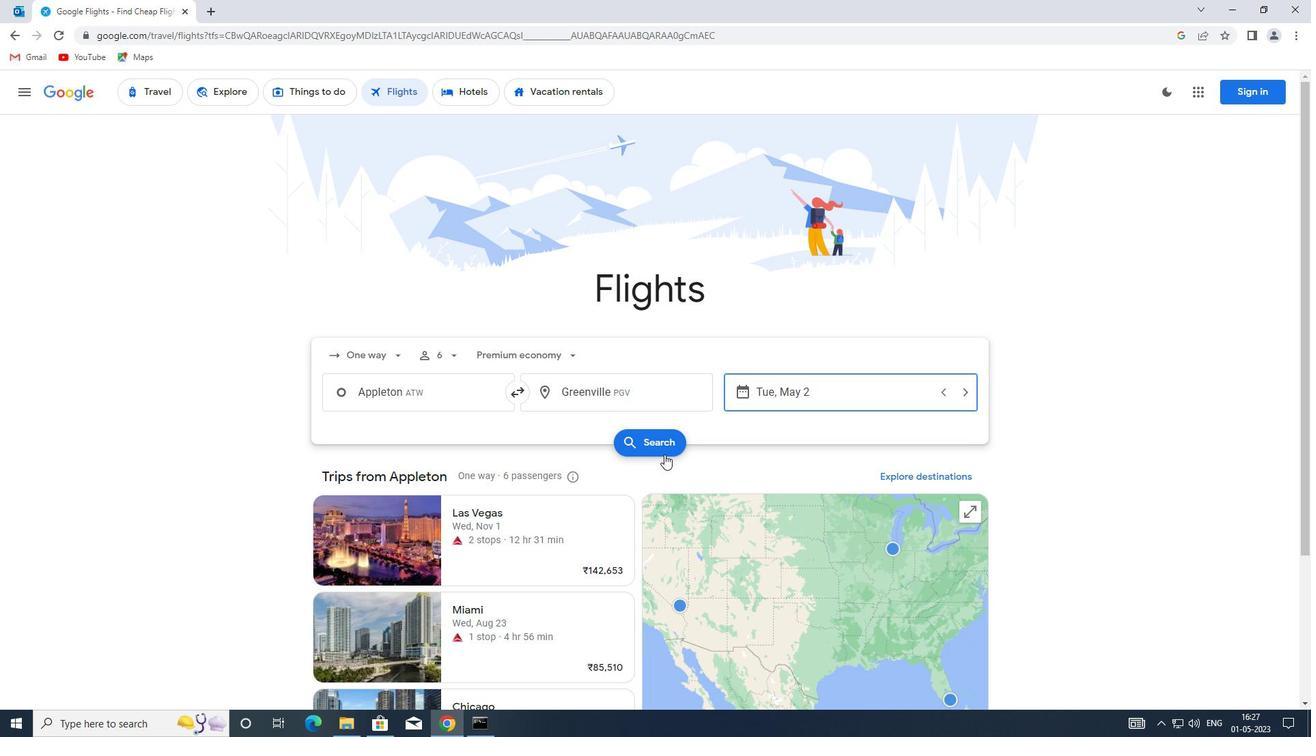 
Action: Mouse pressed left at (657, 447)
Screenshot: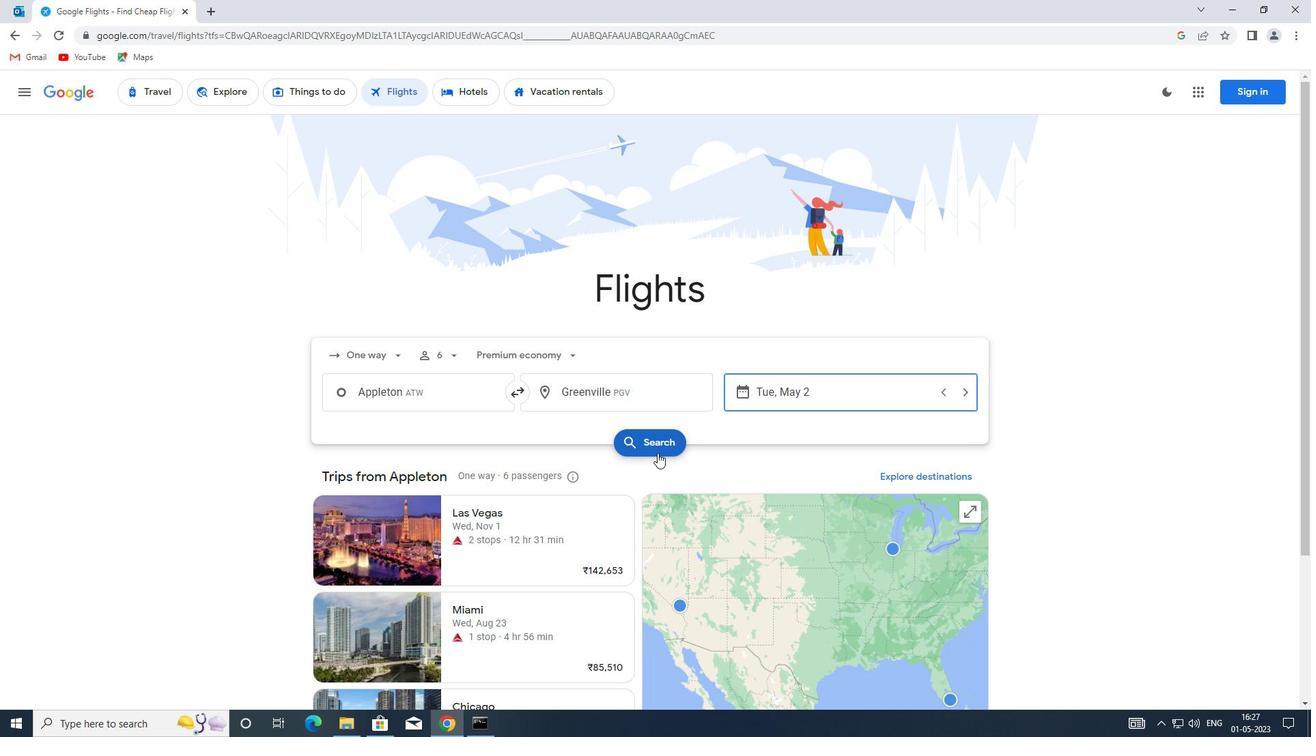 
Action: Mouse moved to (338, 215)
Screenshot: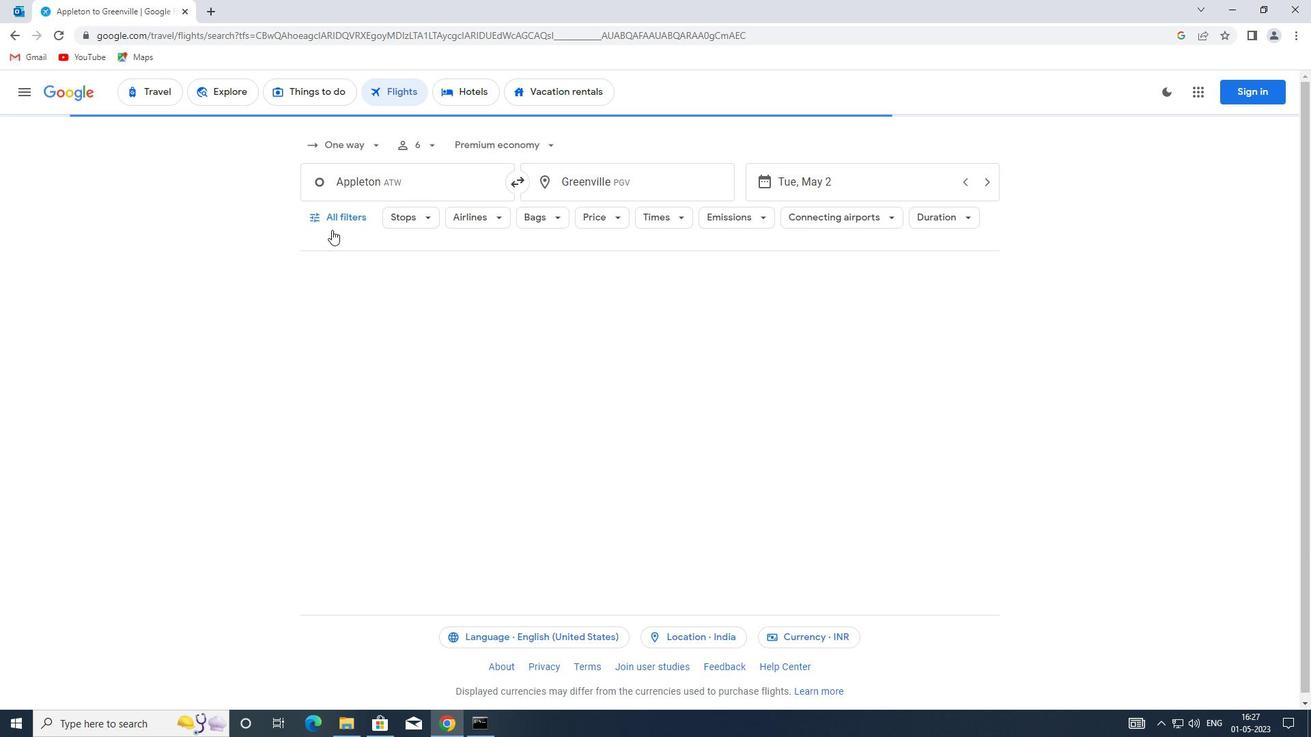 
Action: Mouse pressed left at (338, 215)
Screenshot: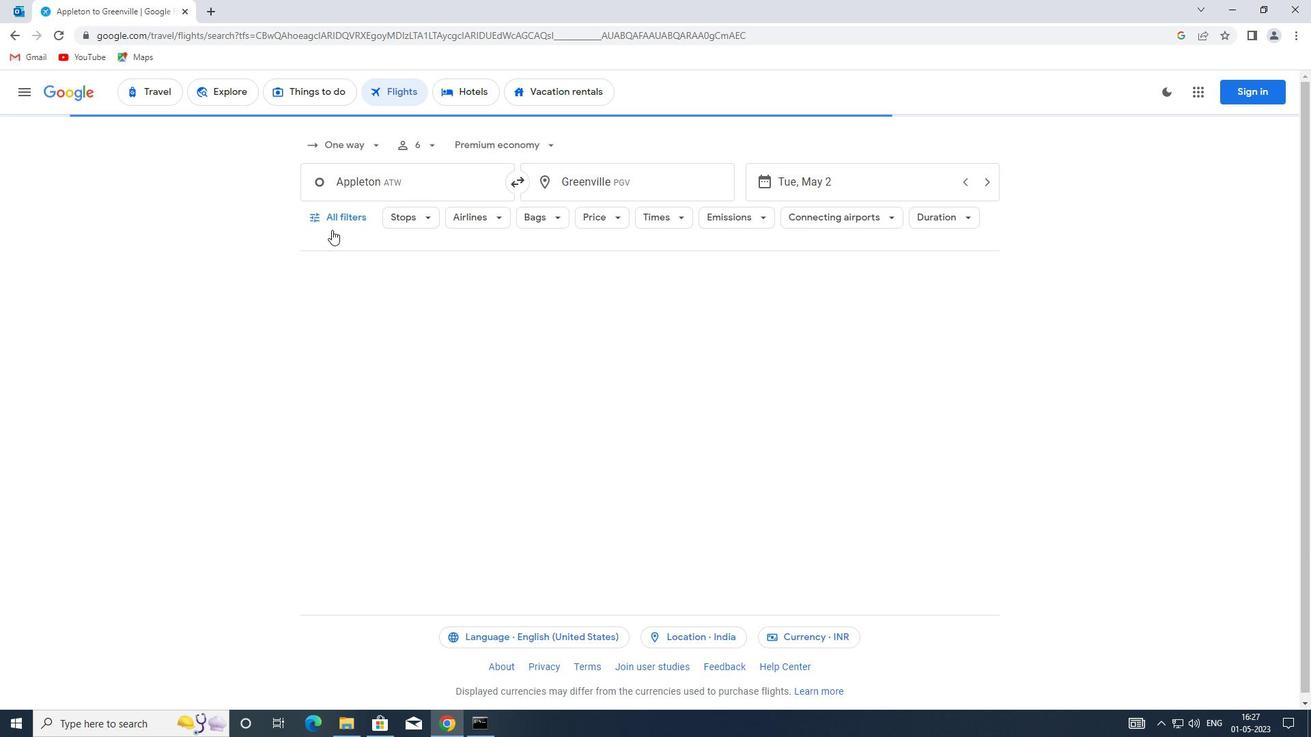 
Action: Mouse moved to (370, 339)
Screenshot: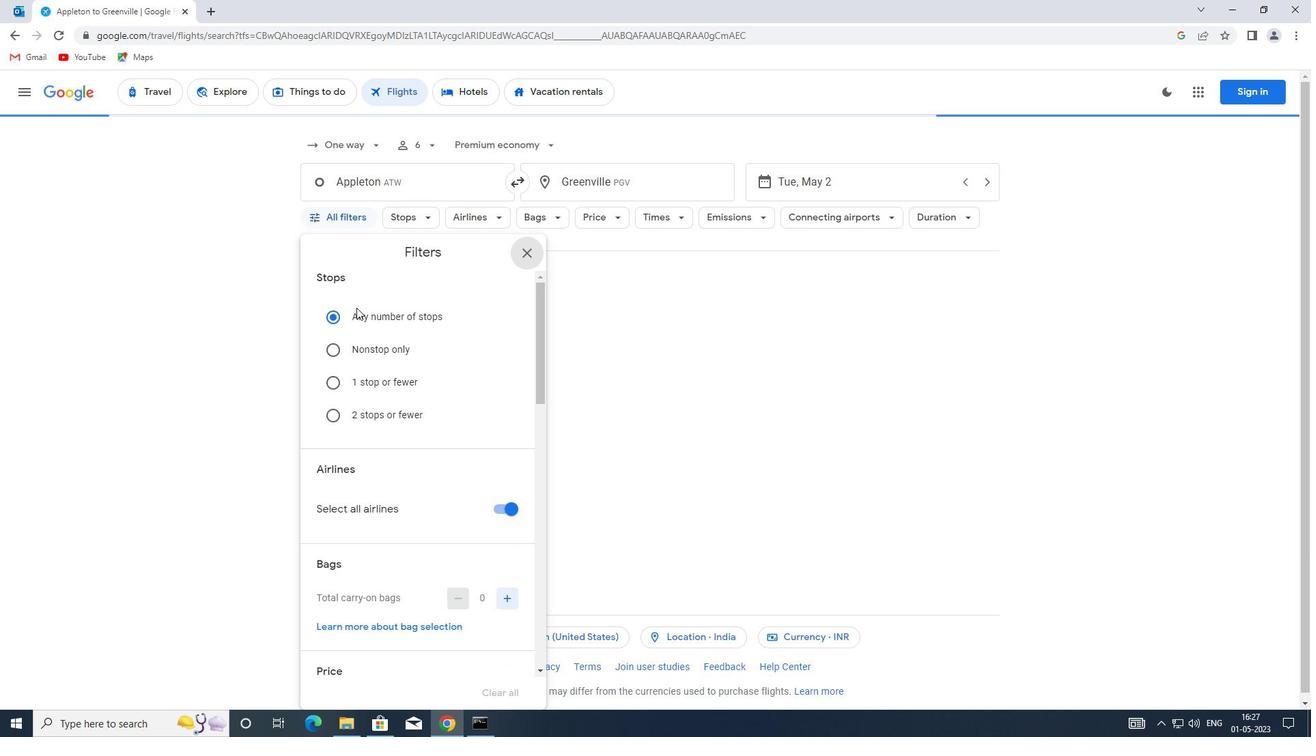 
Action: Mouse scrolled (370, 338) with delta (0, 0)
Screenshot: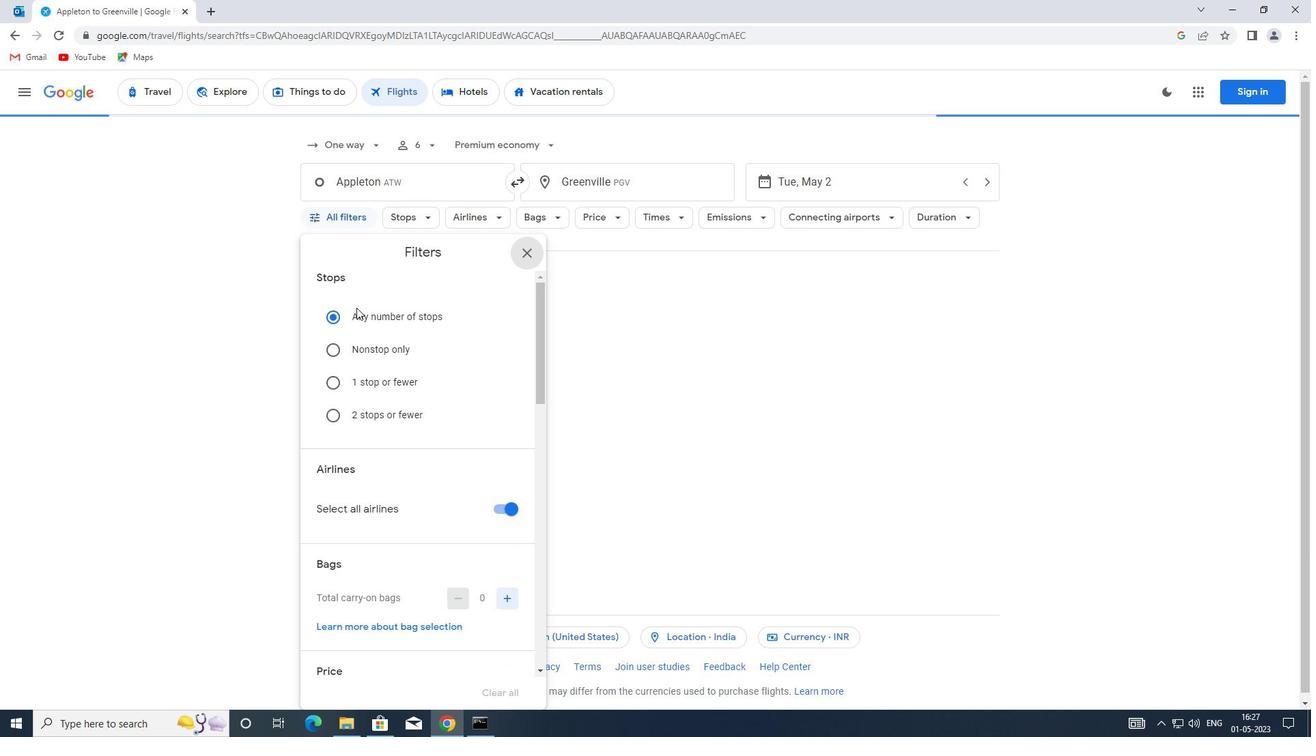 
Action: Mouse moved to (368, 345)
Screenshot: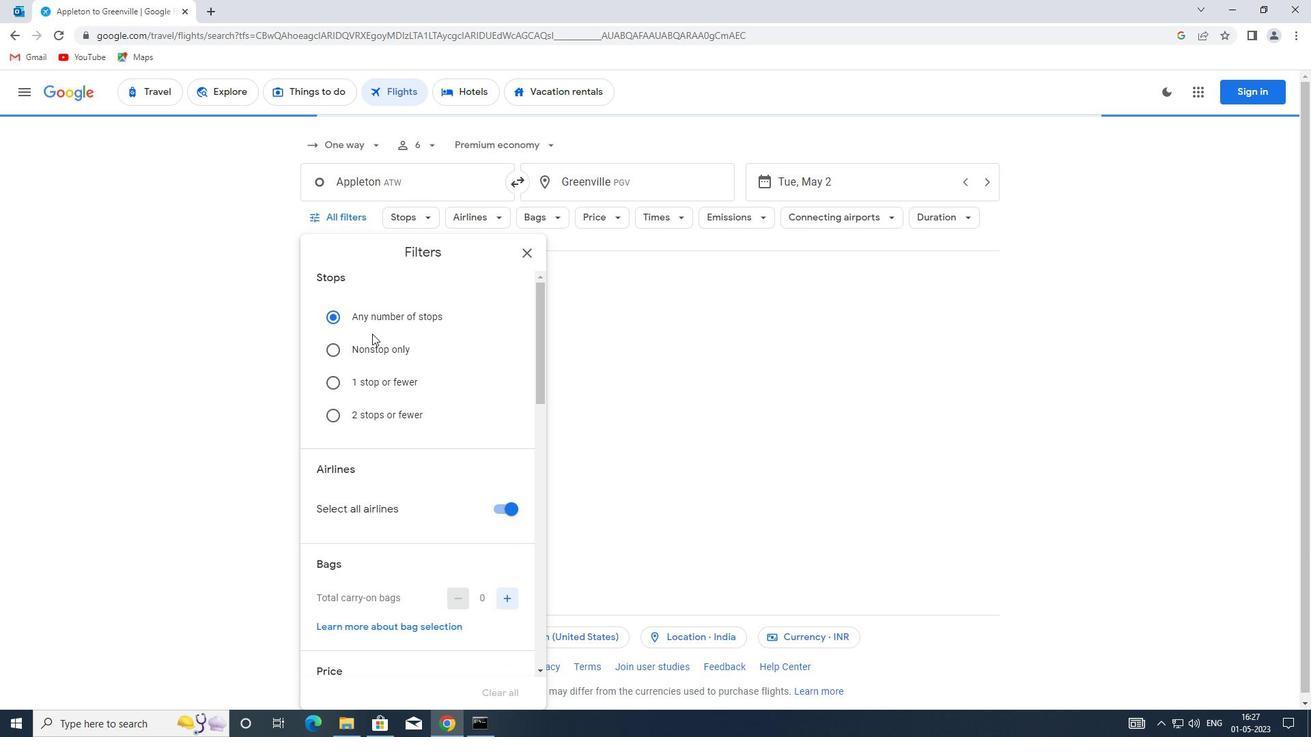 
Action: Mouse scrolled (368, 344) with delta (0, 0)
Screenshot: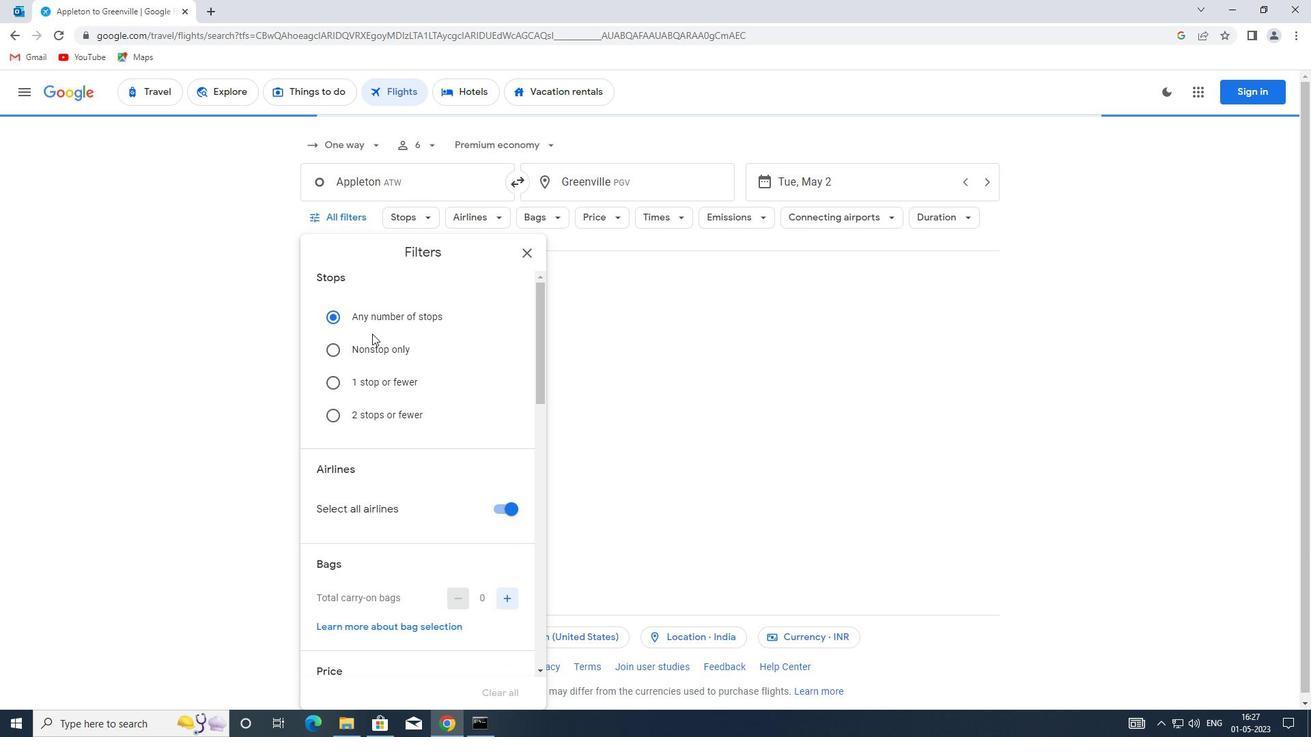 
Action: Mouse moved to (501, 371)
Screenshot: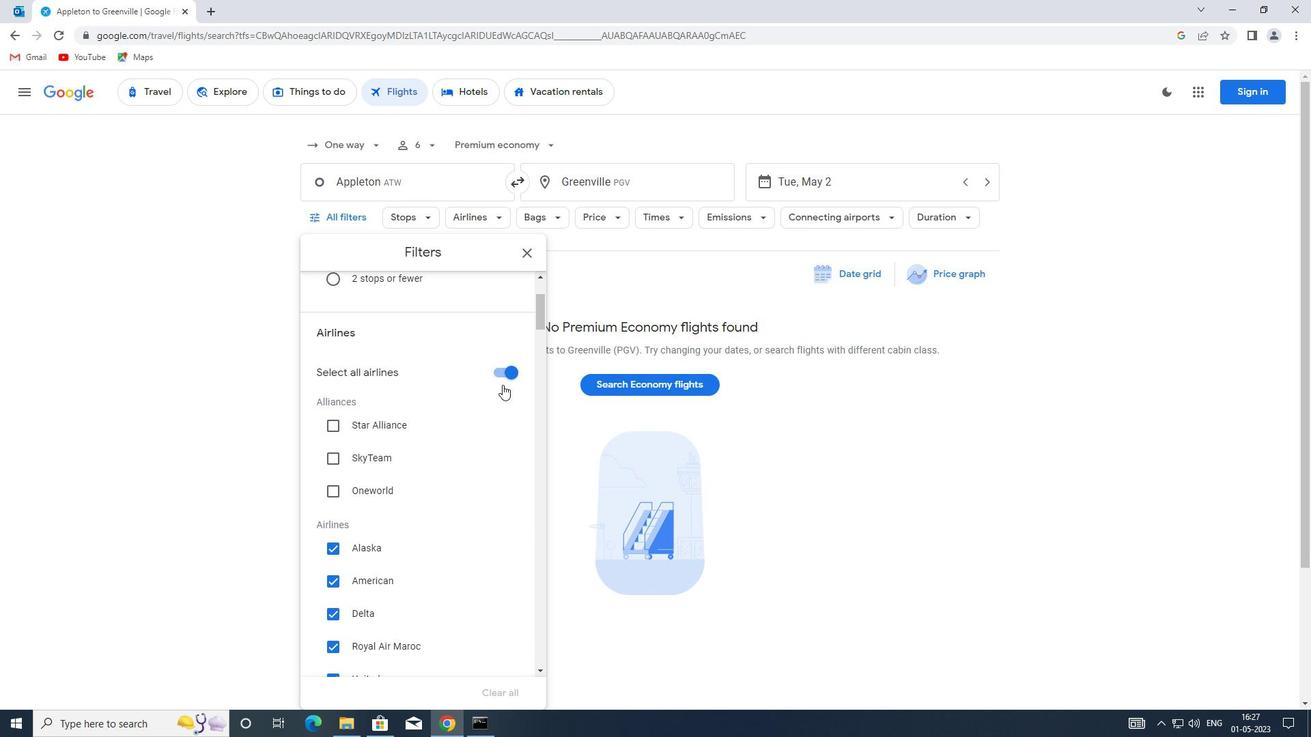
Action: Mouse pressed left at (501, 371)
Screenshot: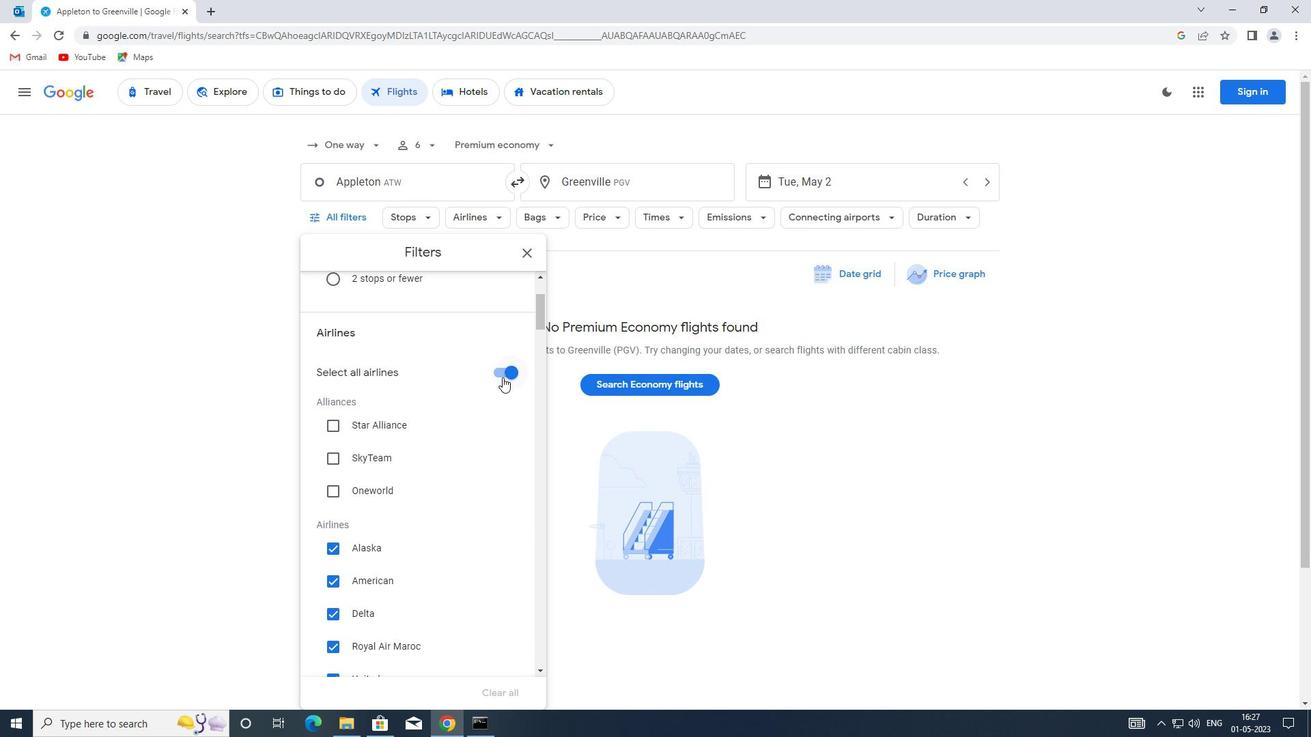 
Action: Mouse moved to (408, 432)
Screenshot: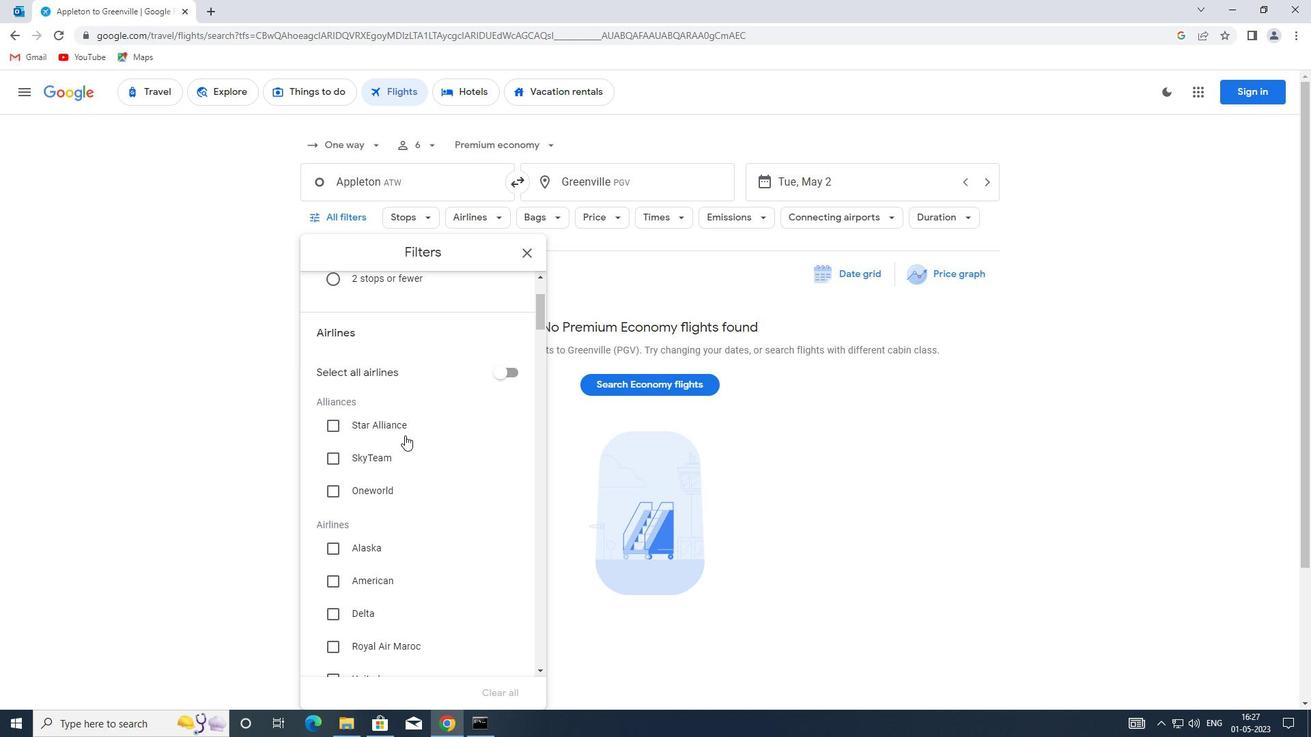 
Action: Mouse scrolled (408, 432) with delta (0, 0)
Screenshot: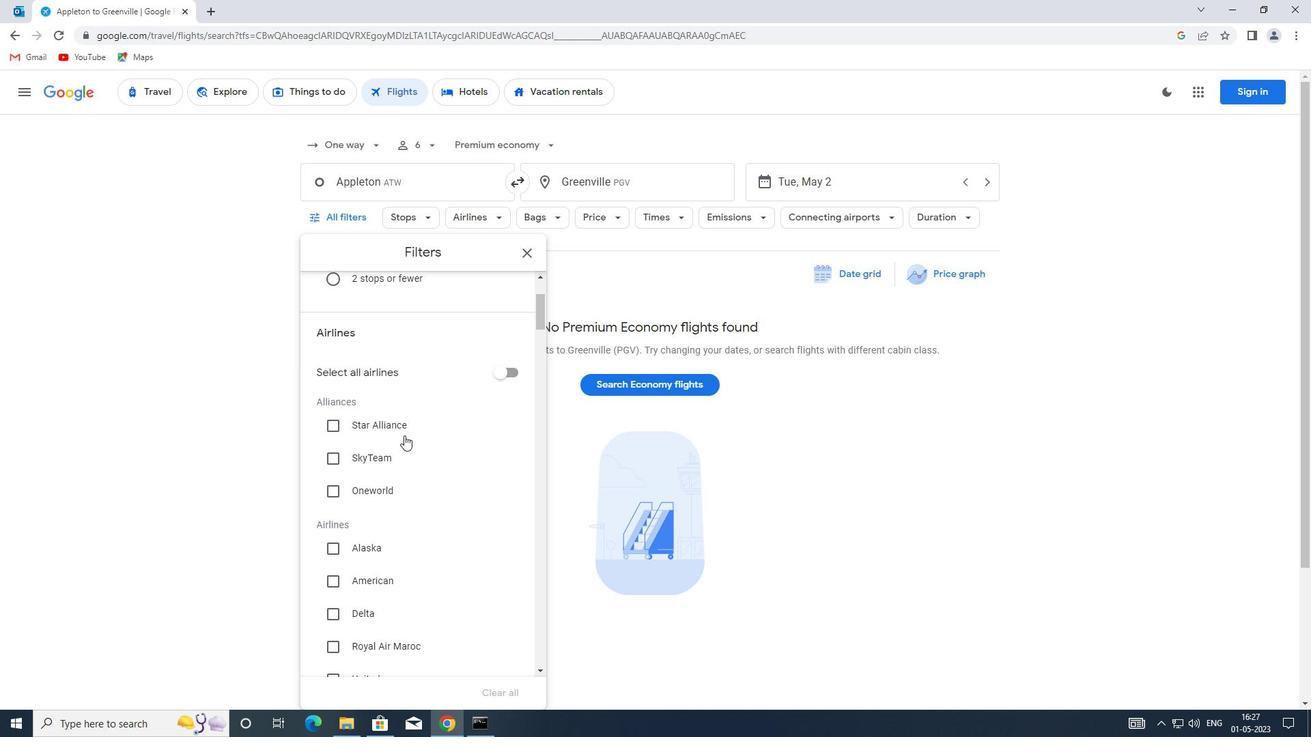 
Action: Mouse moved to (403, 435)
Screenshot: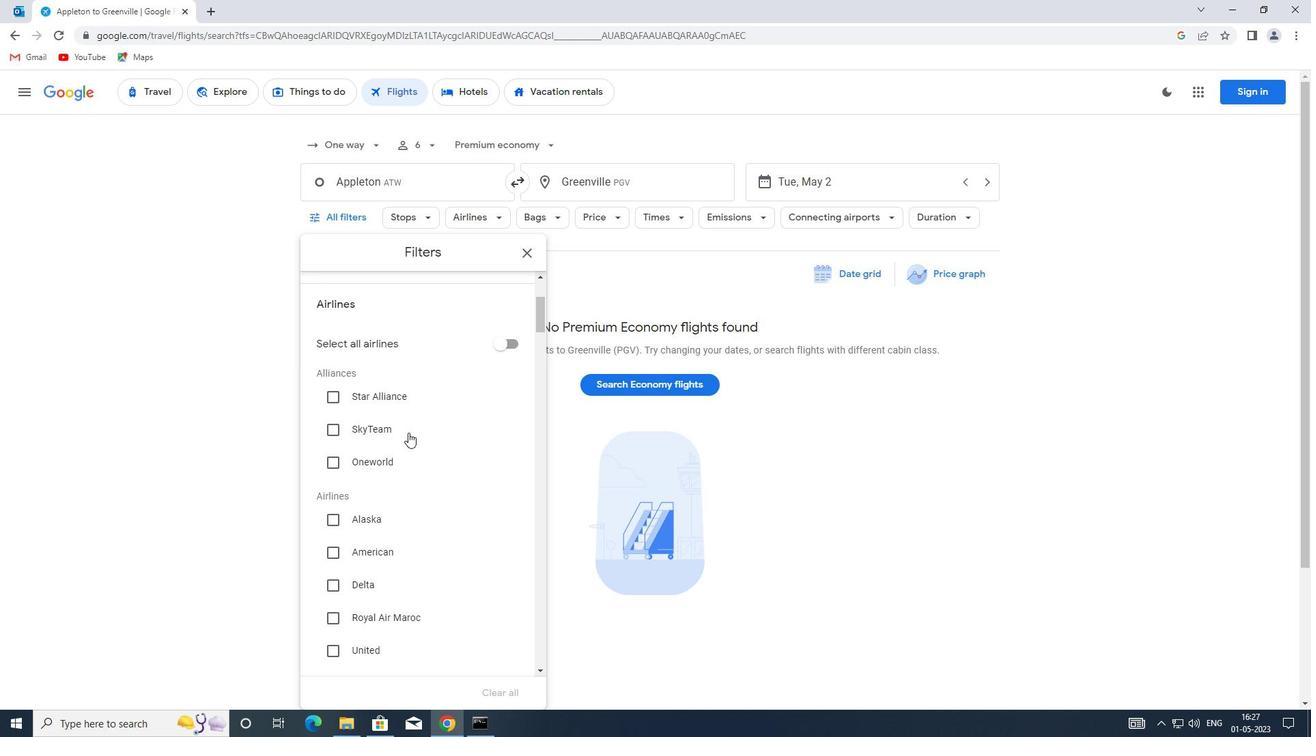 
Action: Mouse scrolled (403, 434) with delta (0, 0)
Screenshot: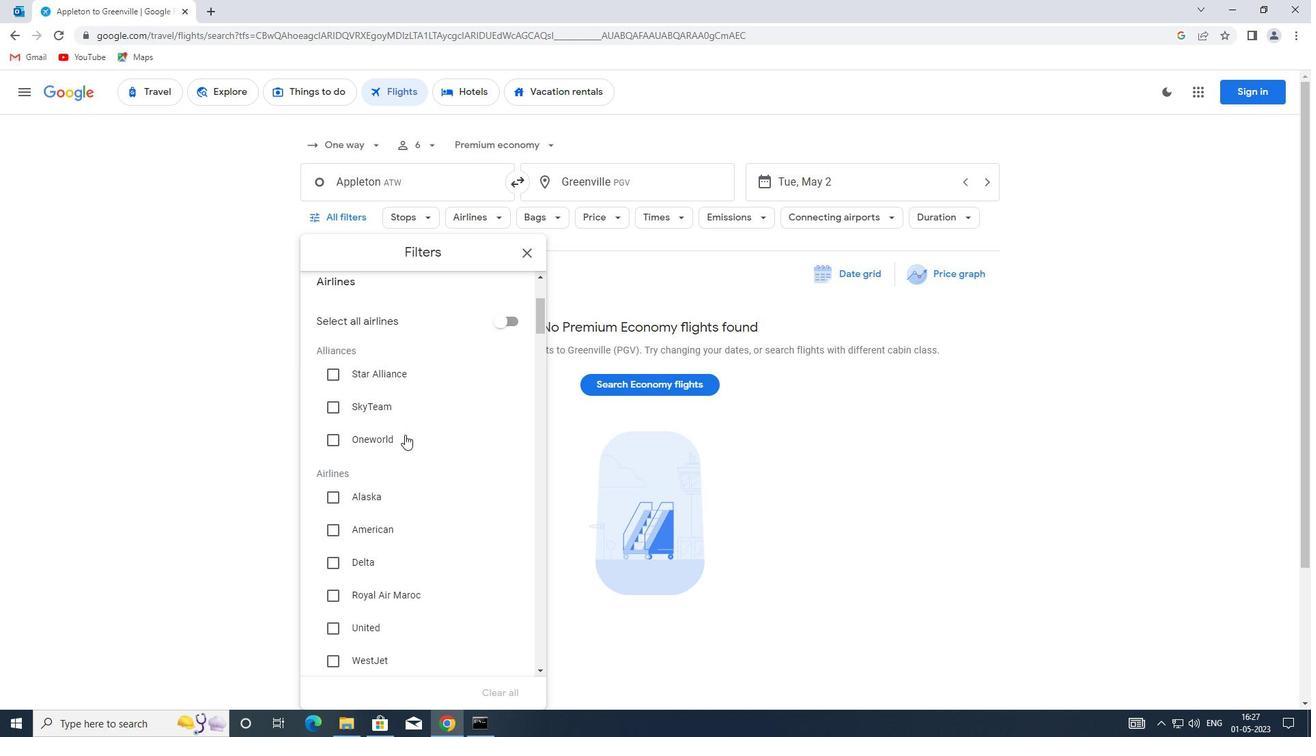 
Action: Mouse moved to (402, 439)
Screenshot: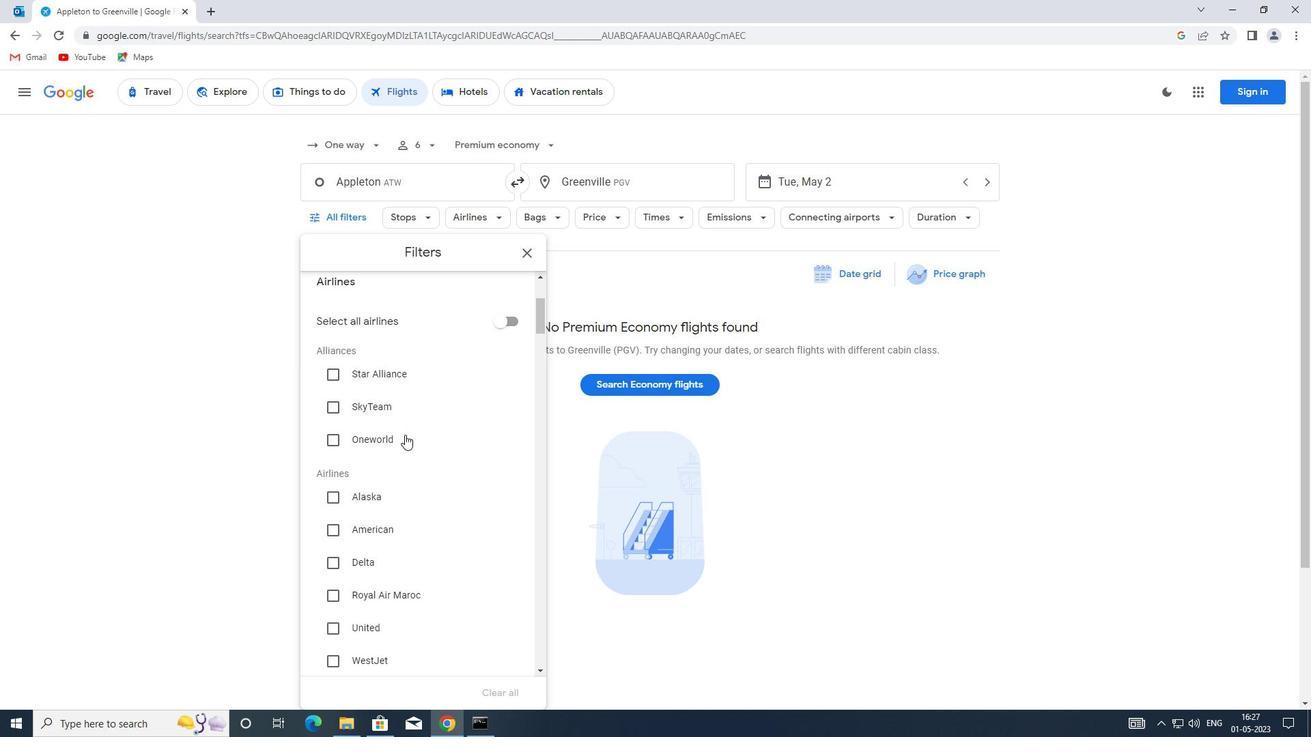 
Action: Mouse scrolled (402, 439) with delta (0, 0)
Screenshot: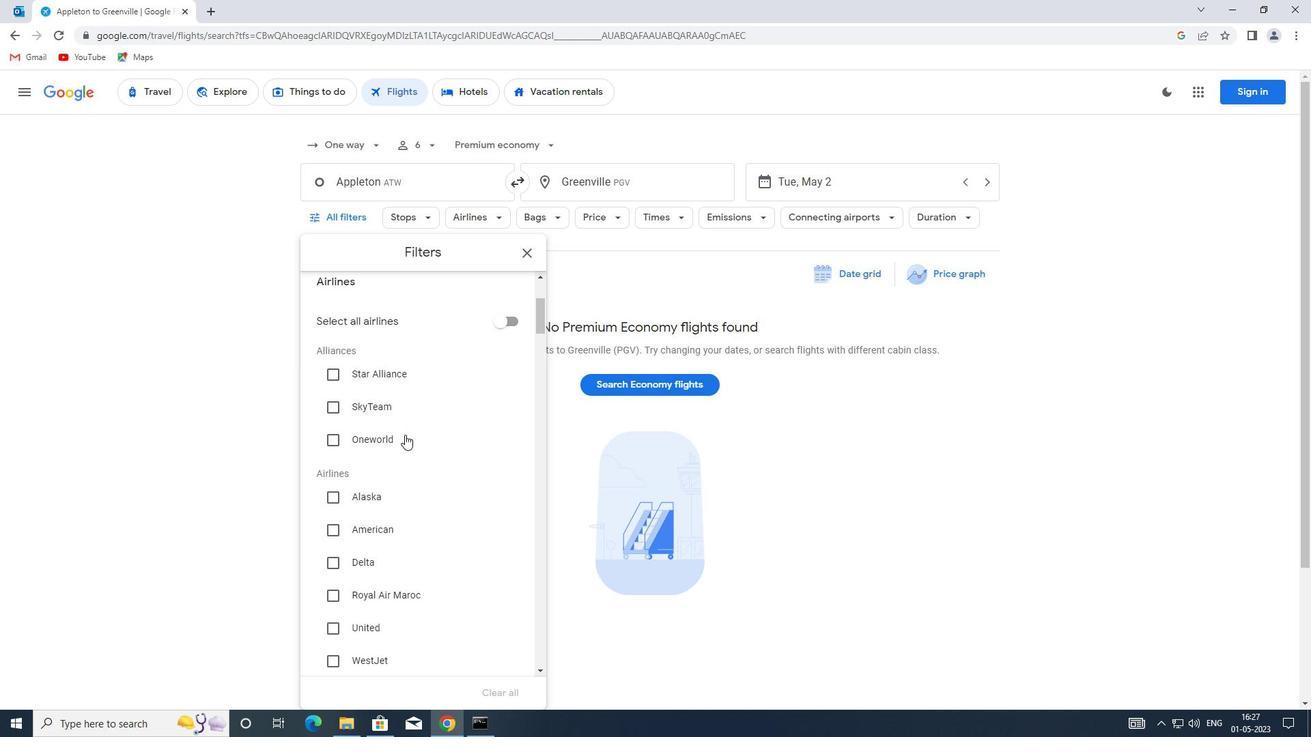 
Action: Mouse moved to (391, 464)
Screenshot: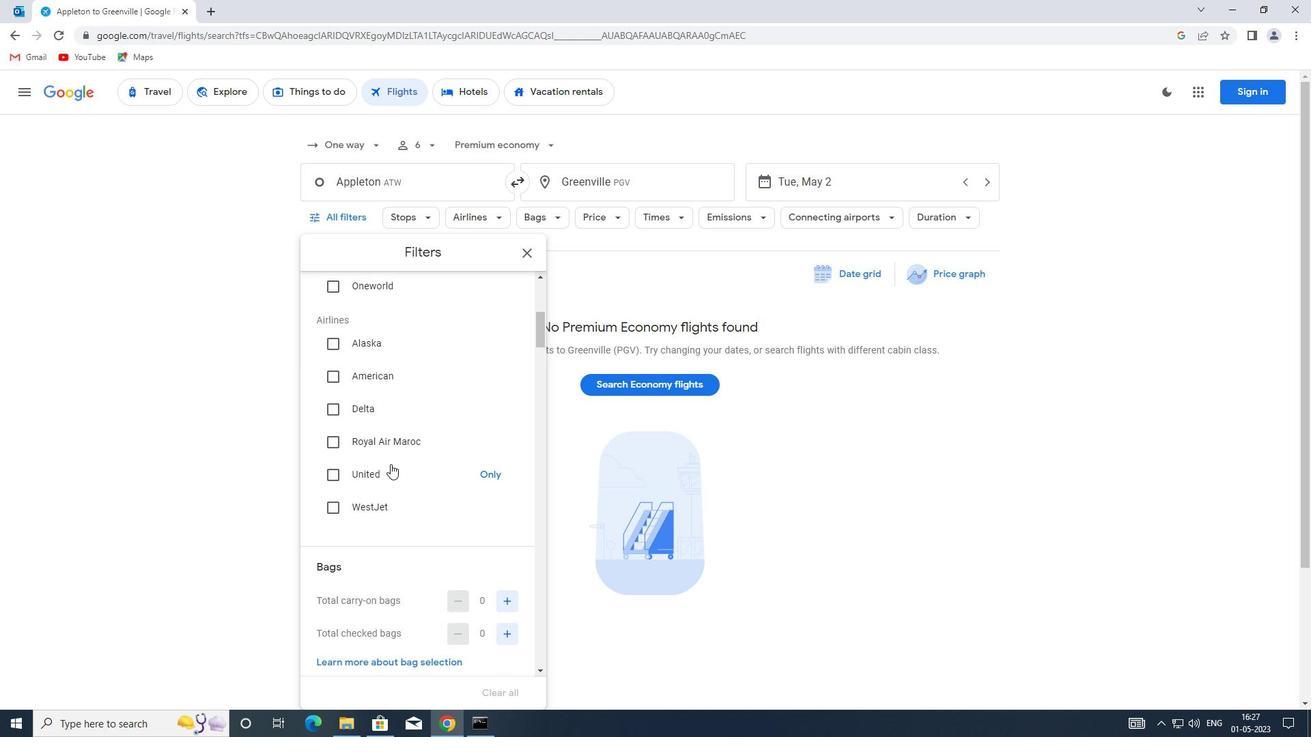 
Action: Mouse scrolled (391, 463) with delta (0, 0)
Screenshot: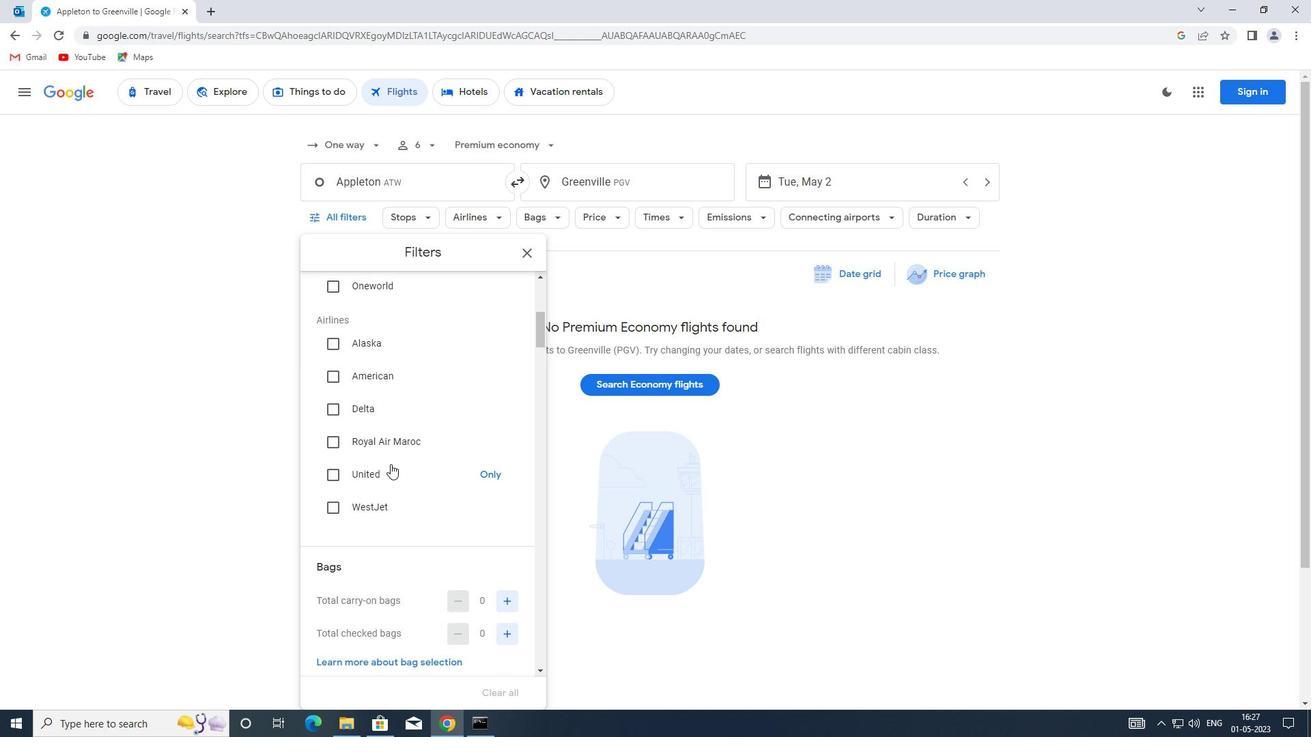 
Action: Mouse moved to (391, 462)
Screenshot: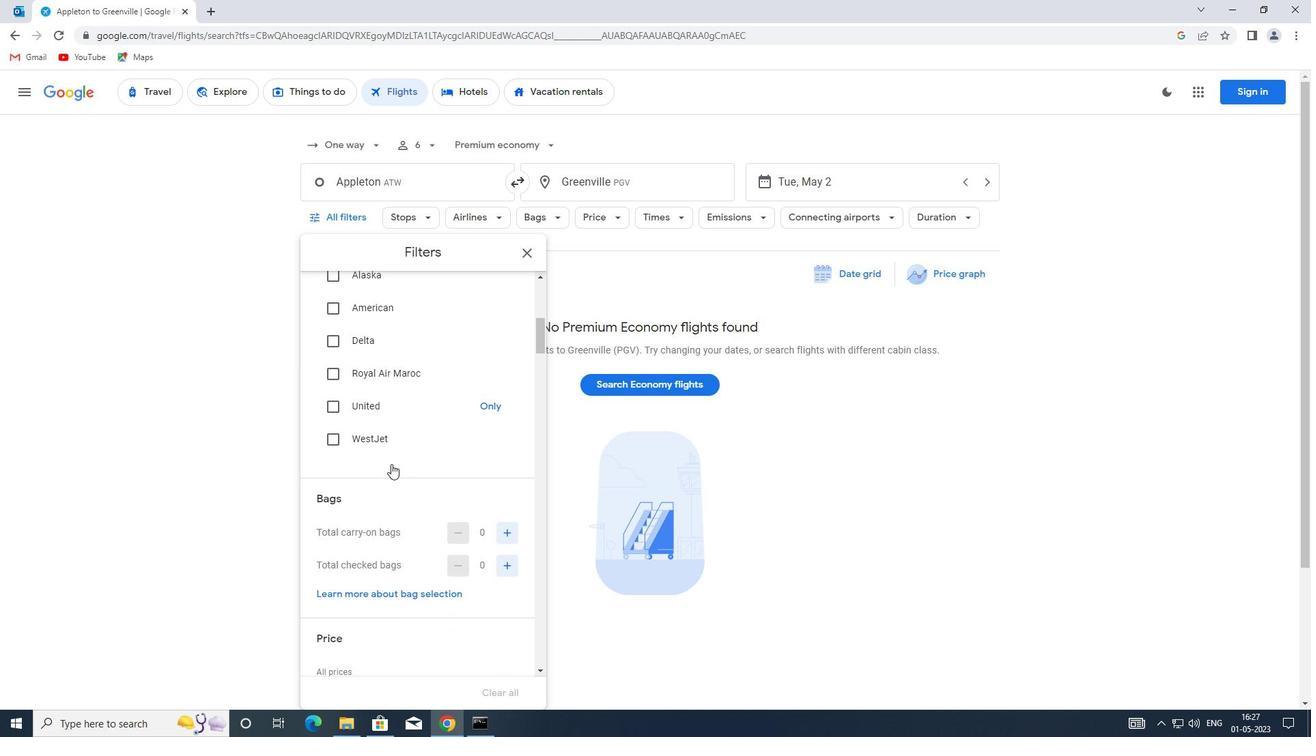 
Action: Mouse scrolled (391, 461) with delta (0, 0)
Screenshot: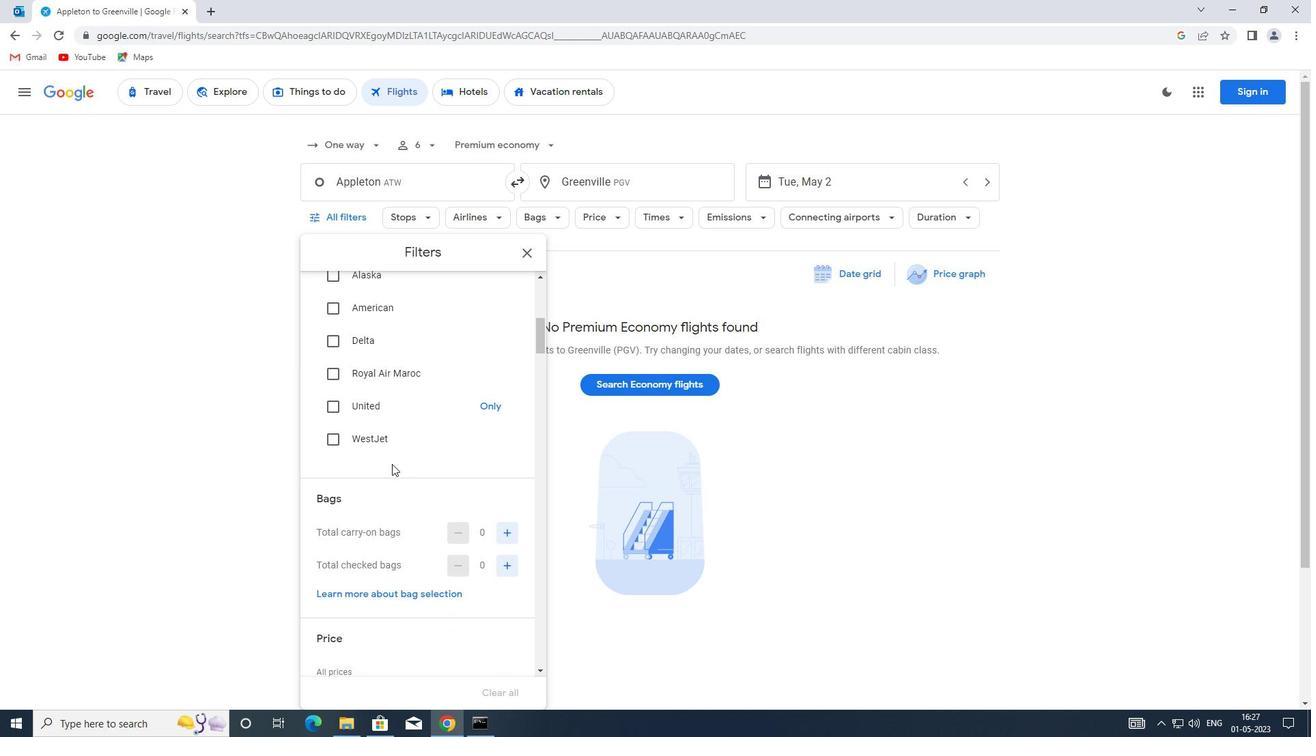 
Action: Mouse moved to (512, 499)
Screenshot: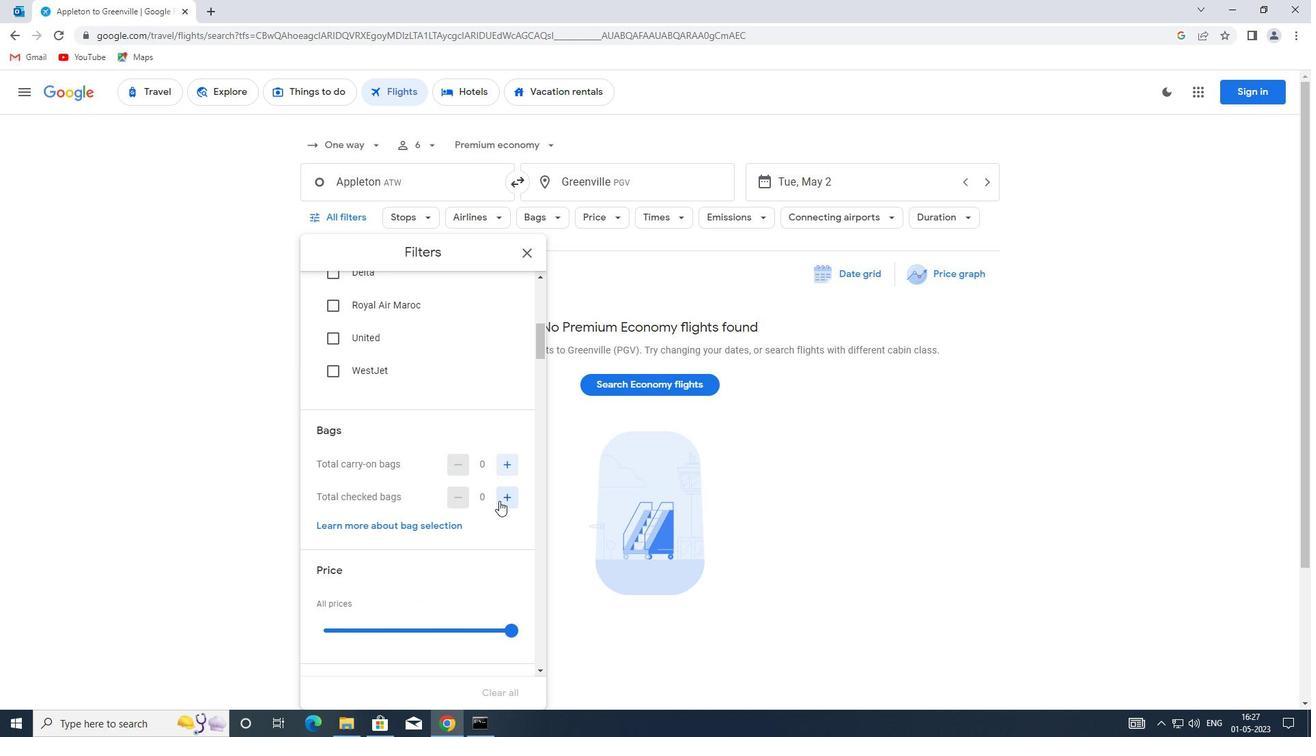 
Action: Mouse pressed left at (512, 499)
Screenshot: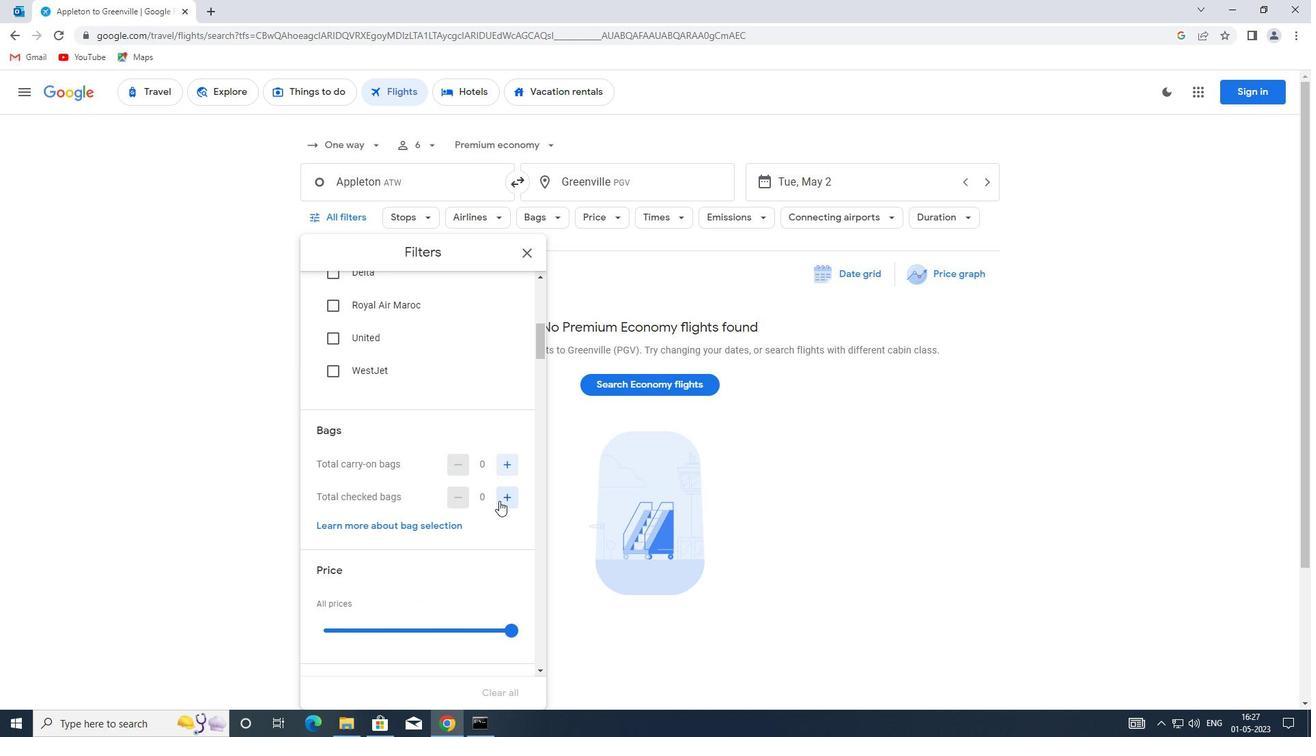 
Action: Mouse moved to (433, 493)
Screenshot: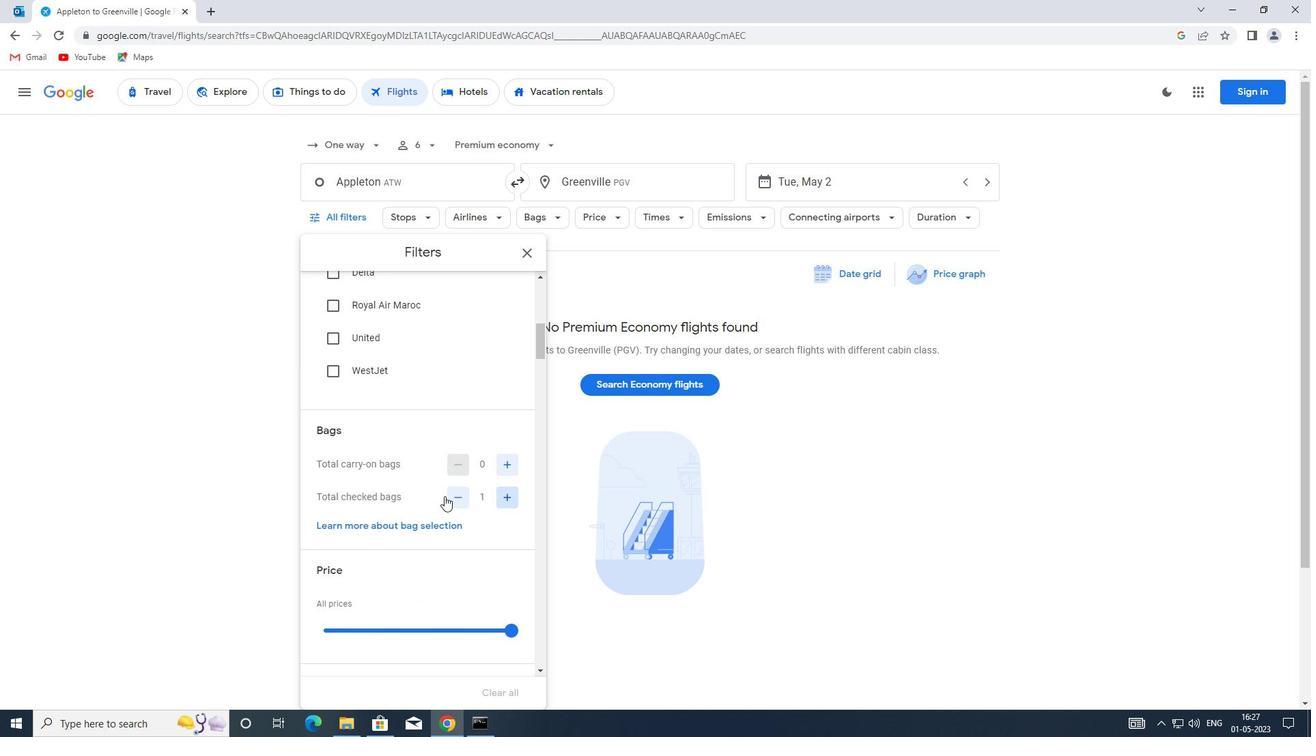 
Action: Mouse scrolled (433, 493) with delta (0, 0)
Screenshot: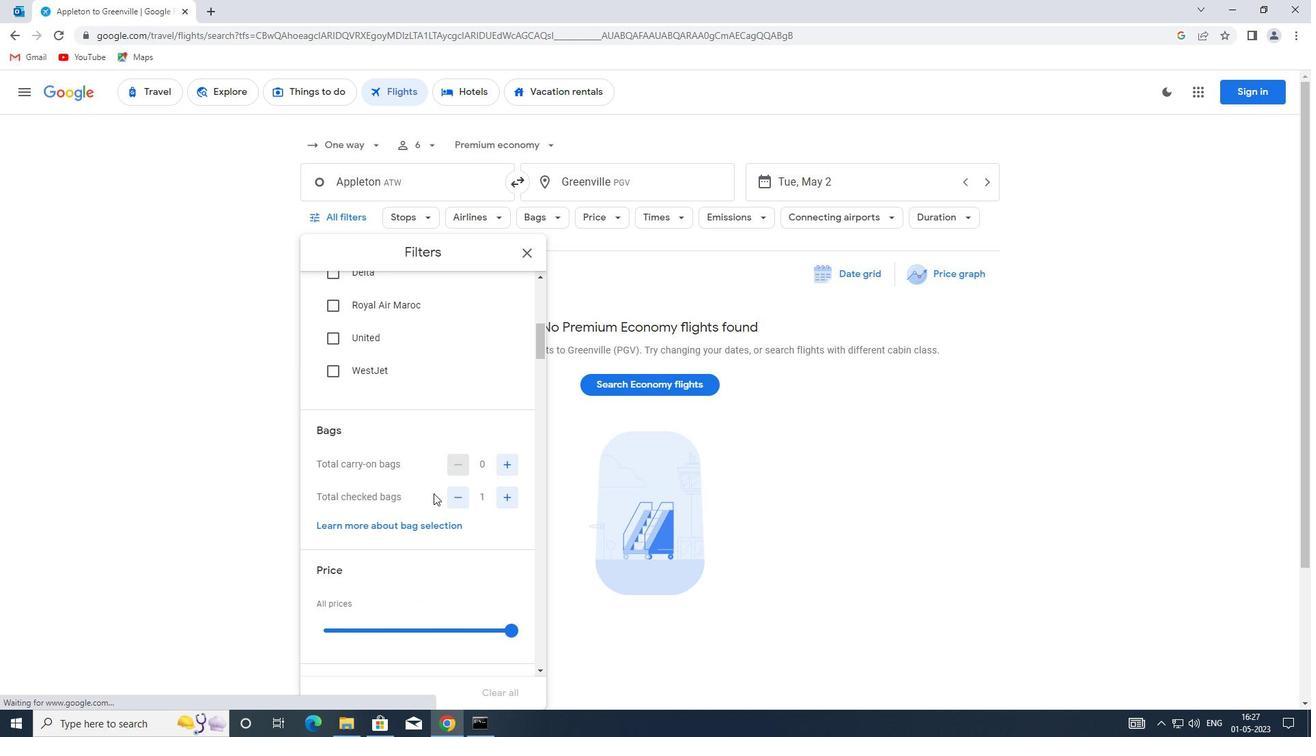 
Action: Mouse scrolled (433, 493) with delta (0, 0)
Screenshot: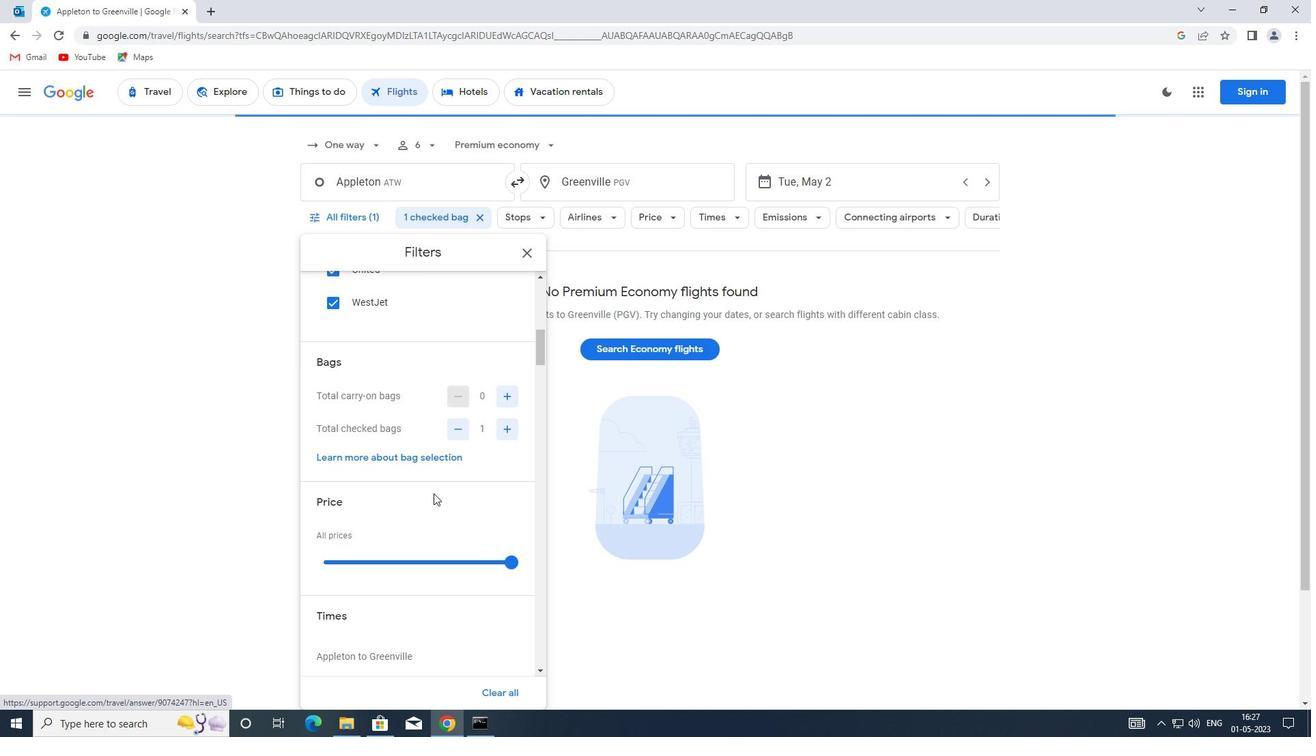 
Action: Mouse moved to (407, 492)
Screenshot: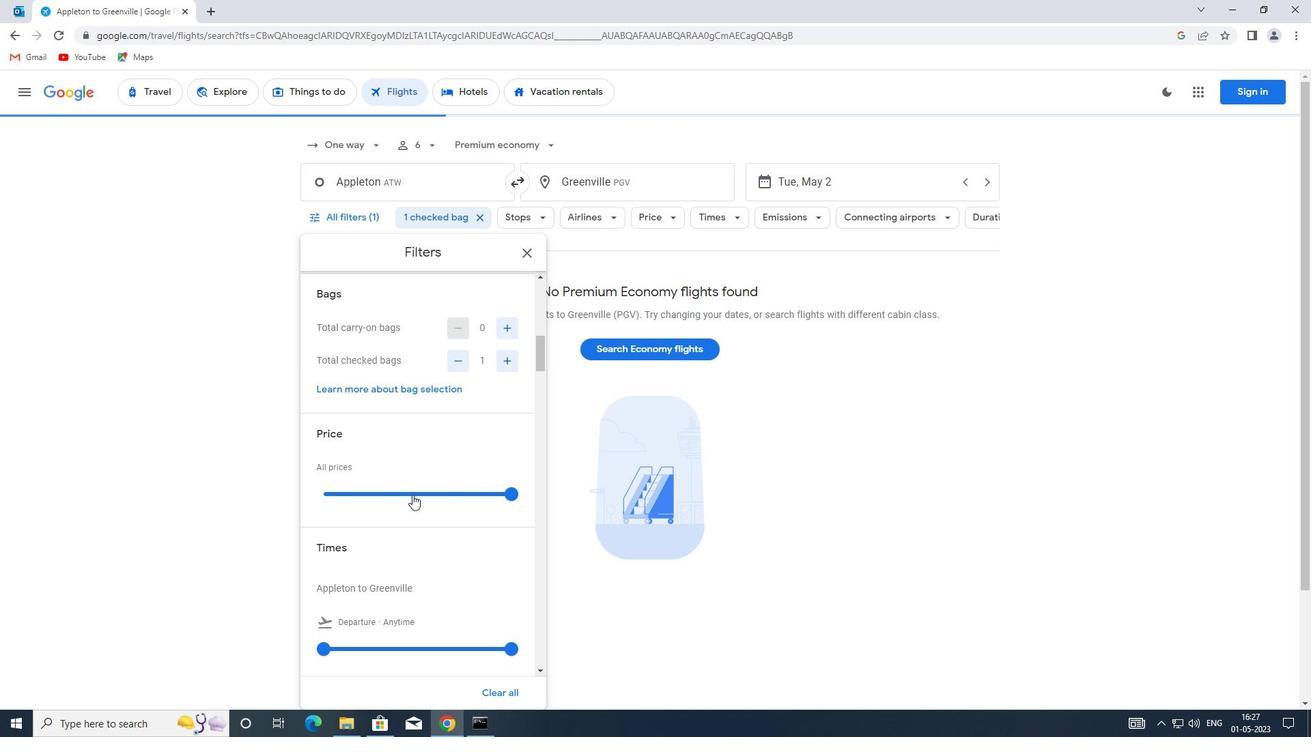 
Action: Mouse pressed left at (407, 492)
Screenshot: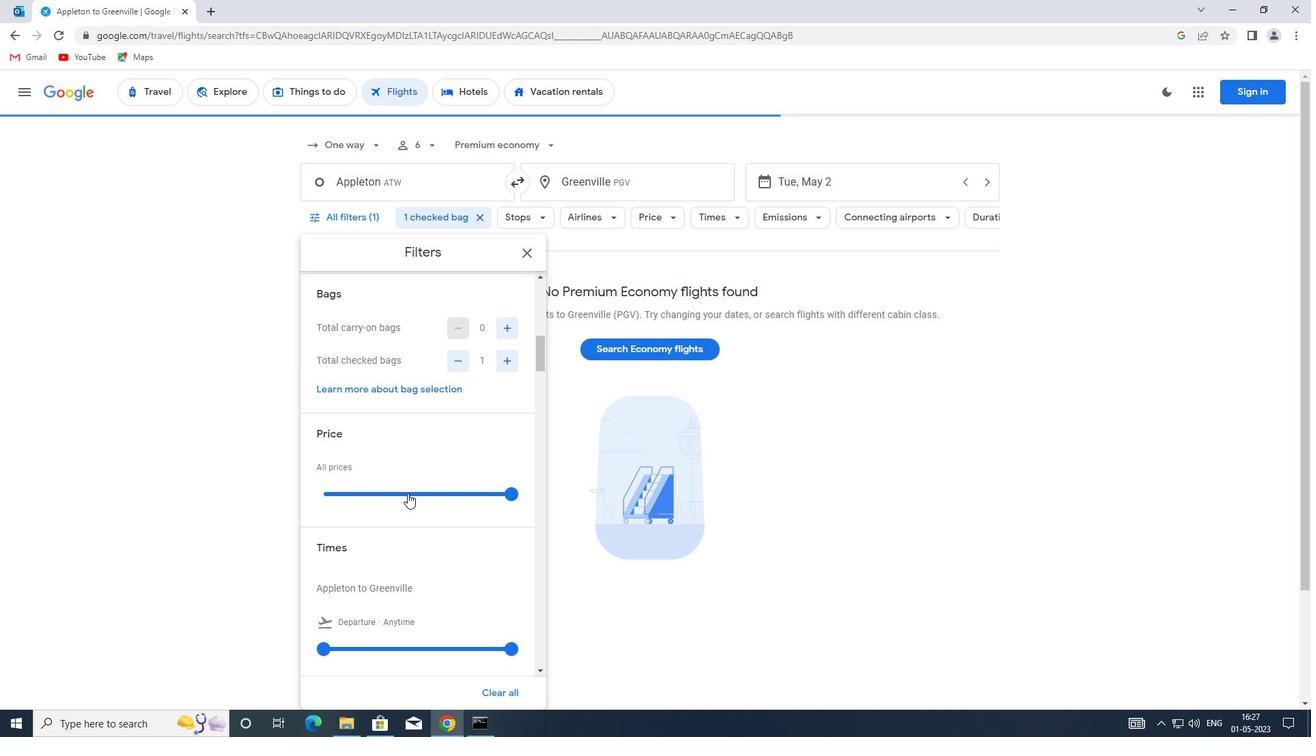 
Action: Mouse moved to (407, 491)
Screenshot: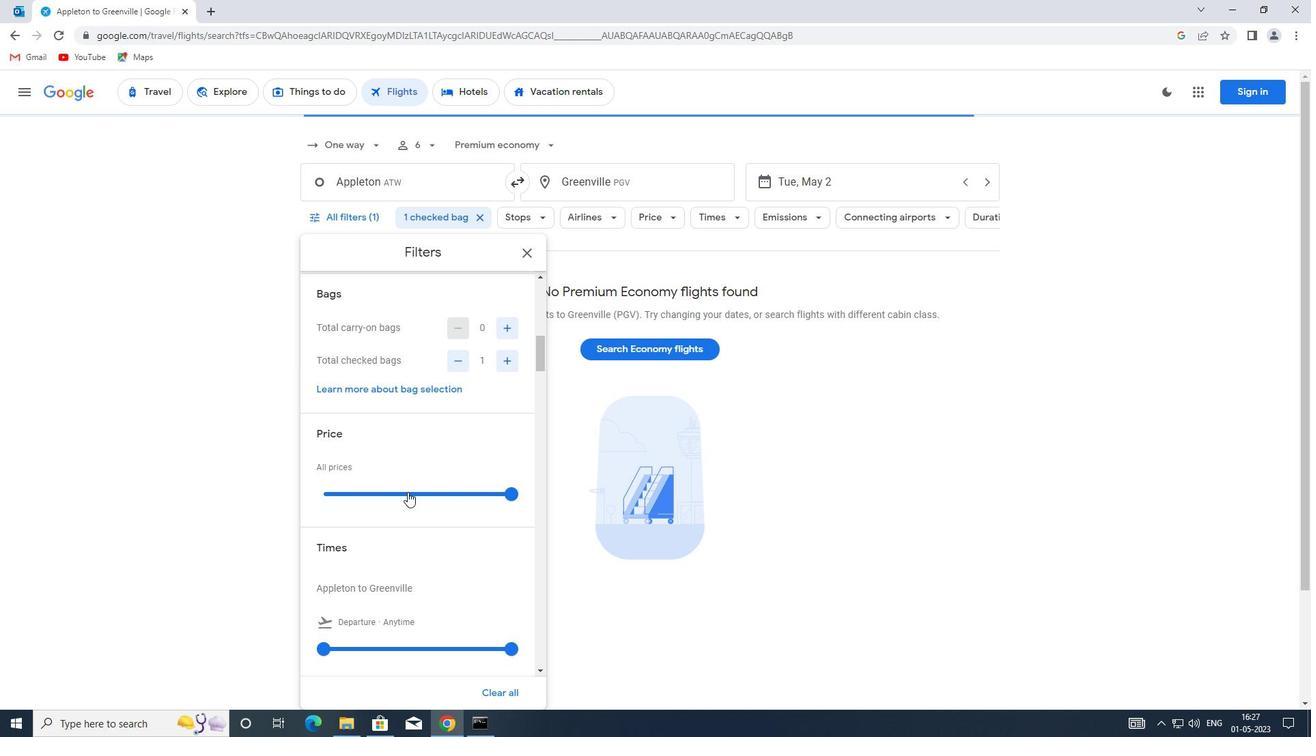 
Action: Mouse pressed left at (407, 491)
Screenshot: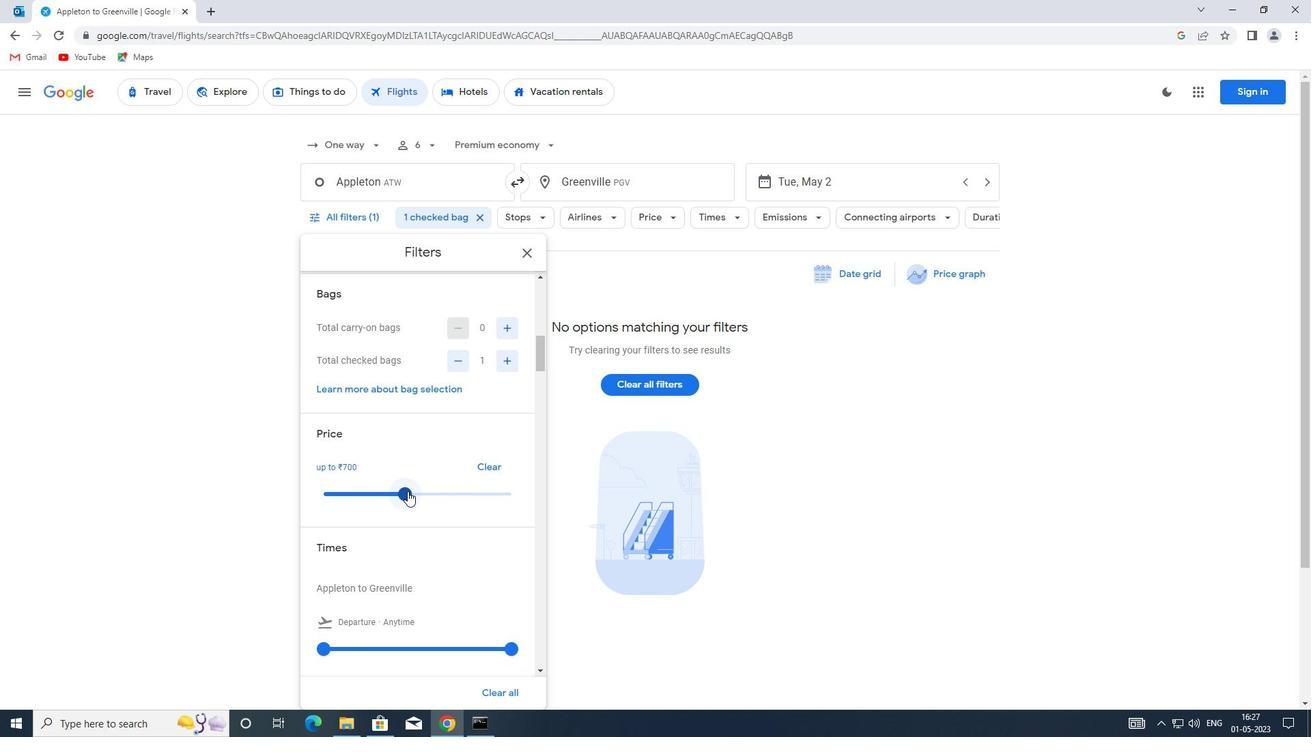 
Action: Mouse moved to (395, 477)
Screenshot: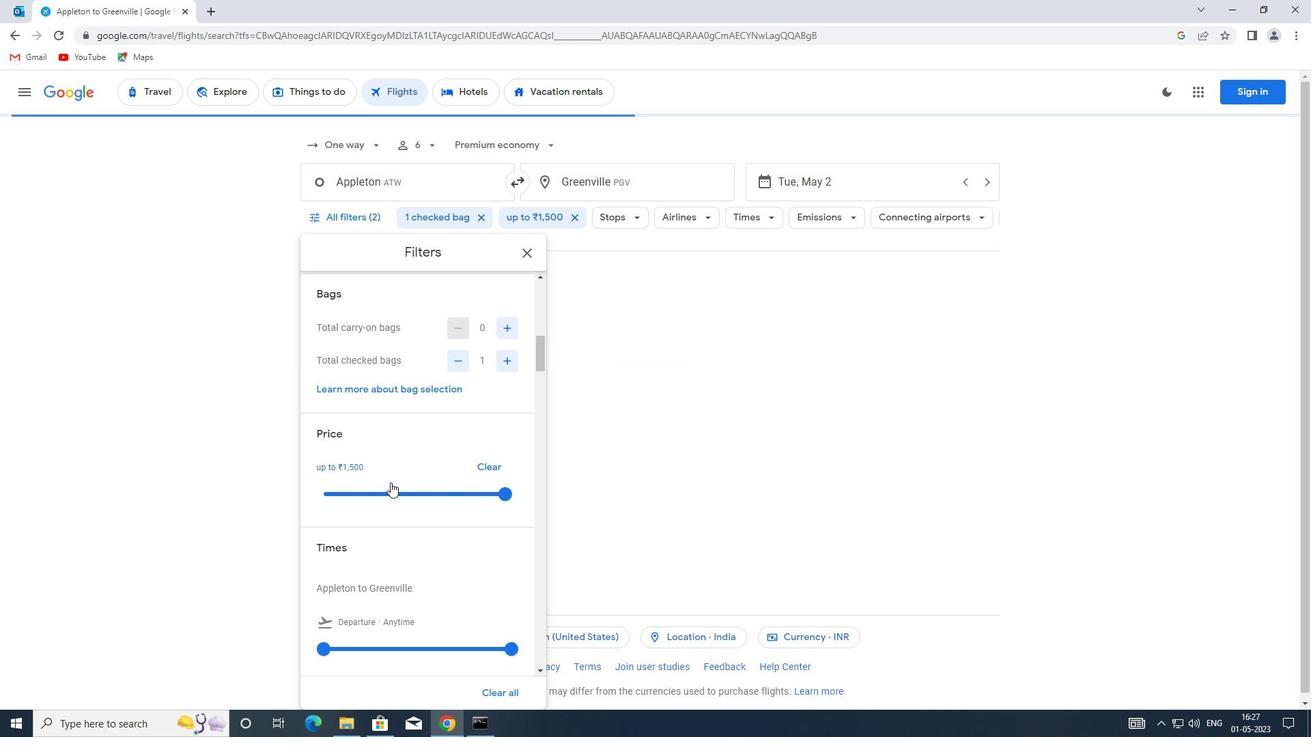 
Action: Mouse scrolled (395, 476) with delta (0, 0)
Screenshot: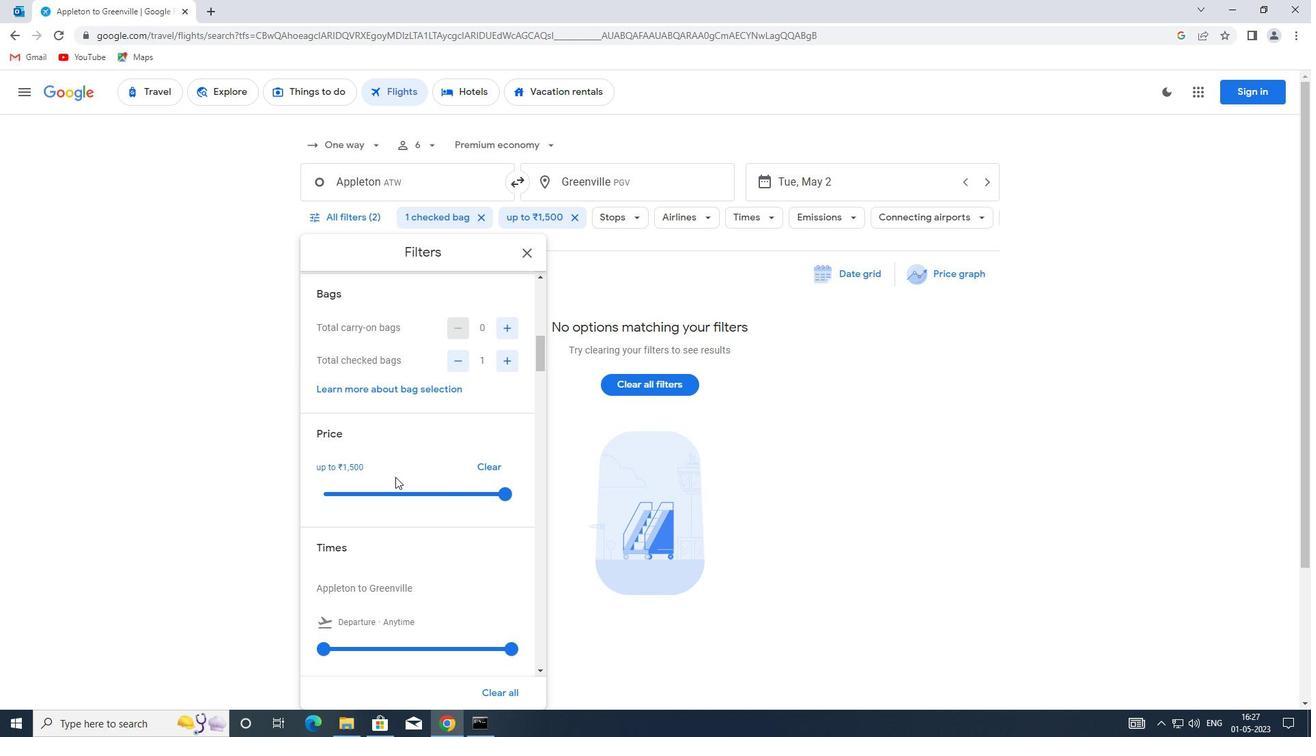 
Action: Mouse scrolled (395, 476) with delta (0, 0)
Screenshot: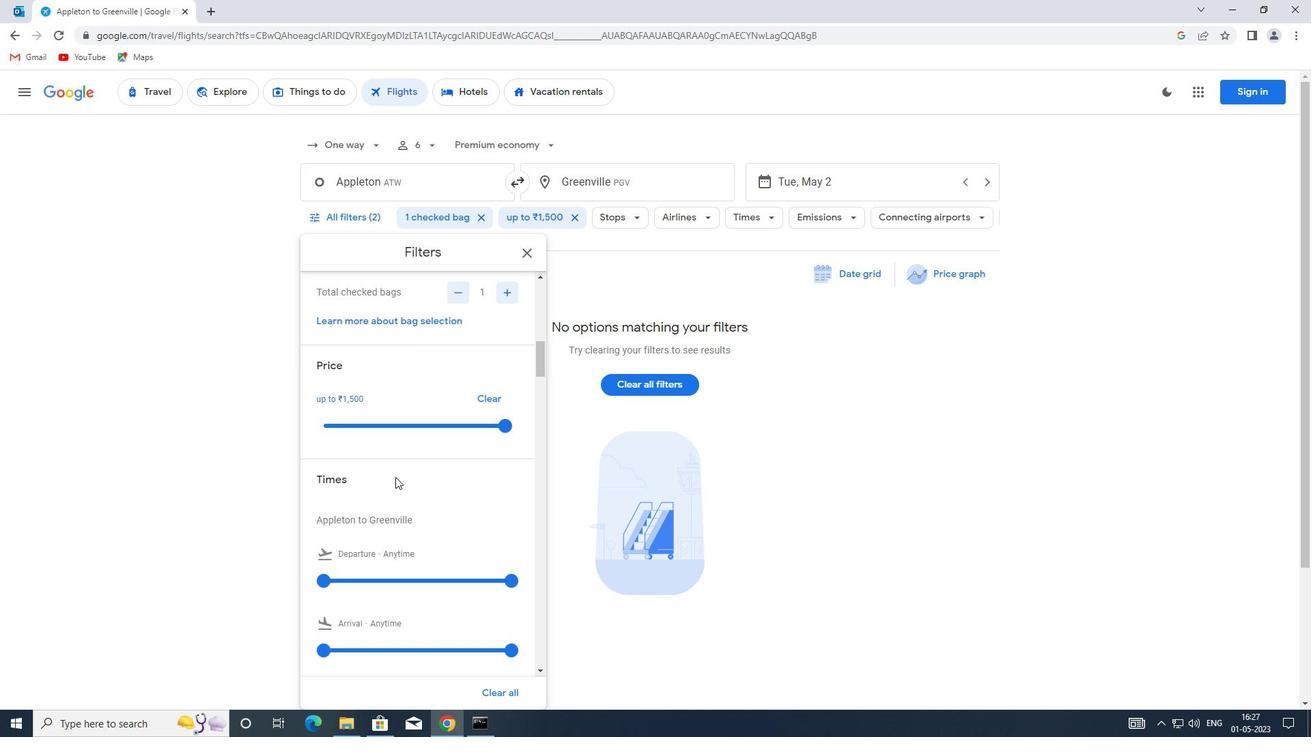 
Action: Mouse moved to (409, 471)
Screenshot: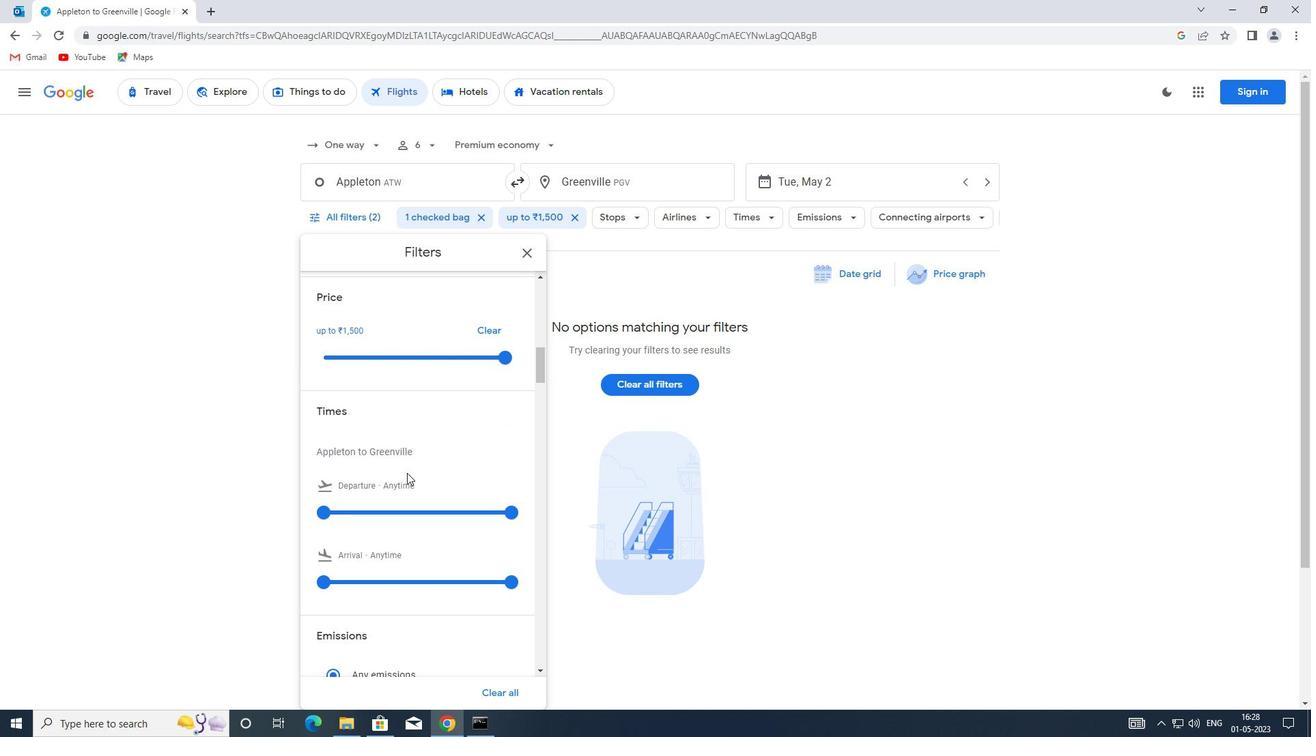
Action: Mouse scrolled (409, 470) with delta (0, 0)
Screenshot: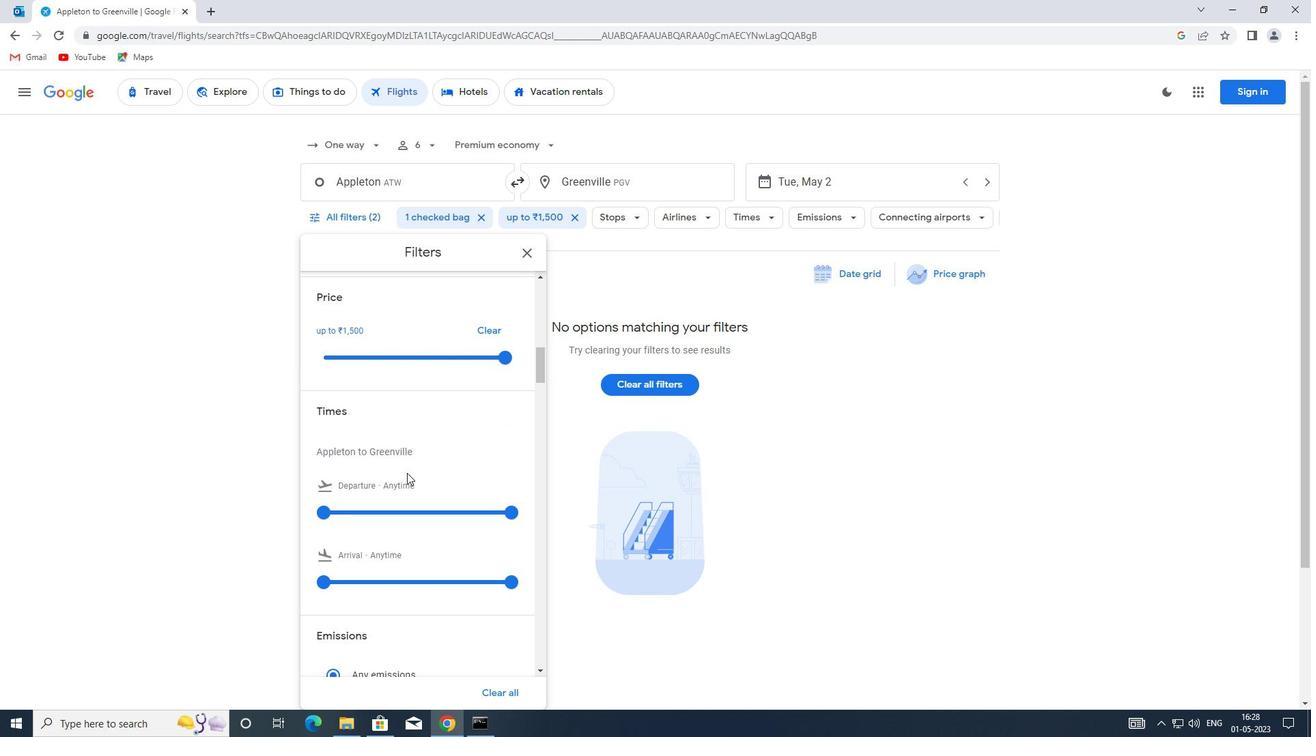 
Action: Mouse moved to (324, 443)
Screenshot: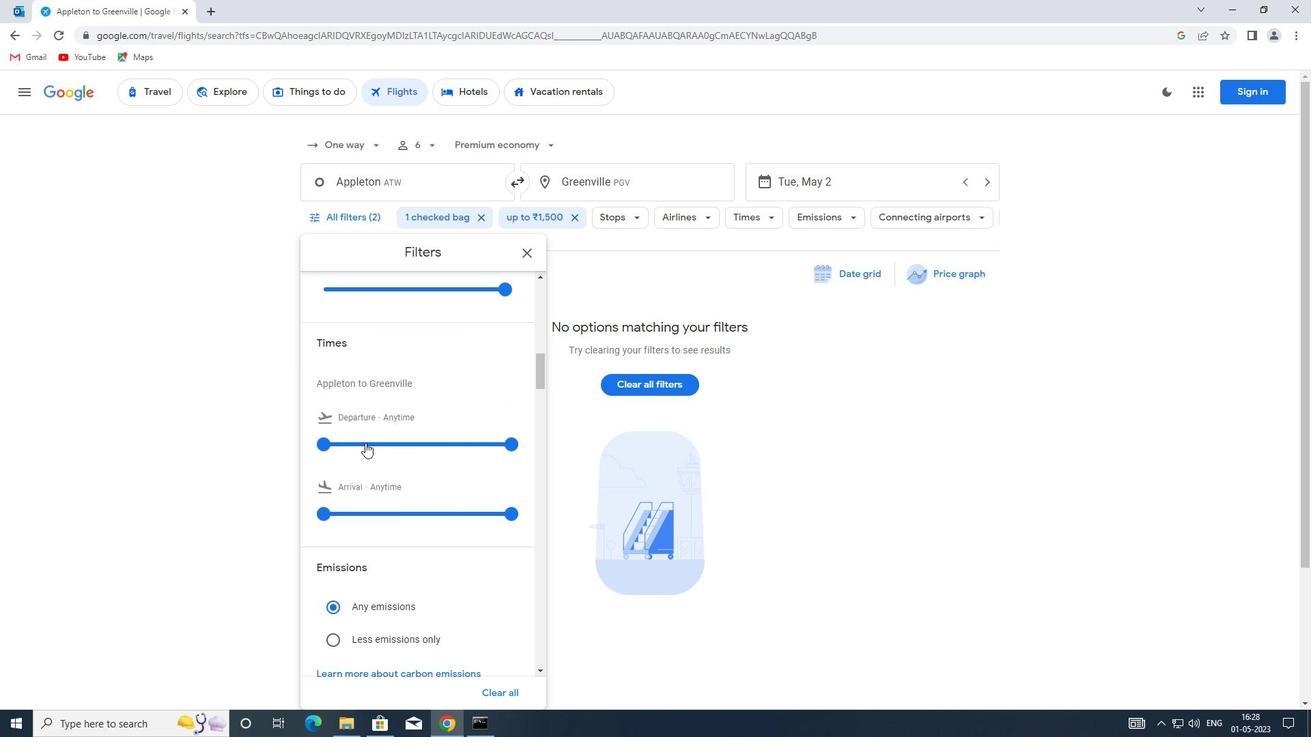 
Action: Mouse pressed left at (324, 443)
Screenshot: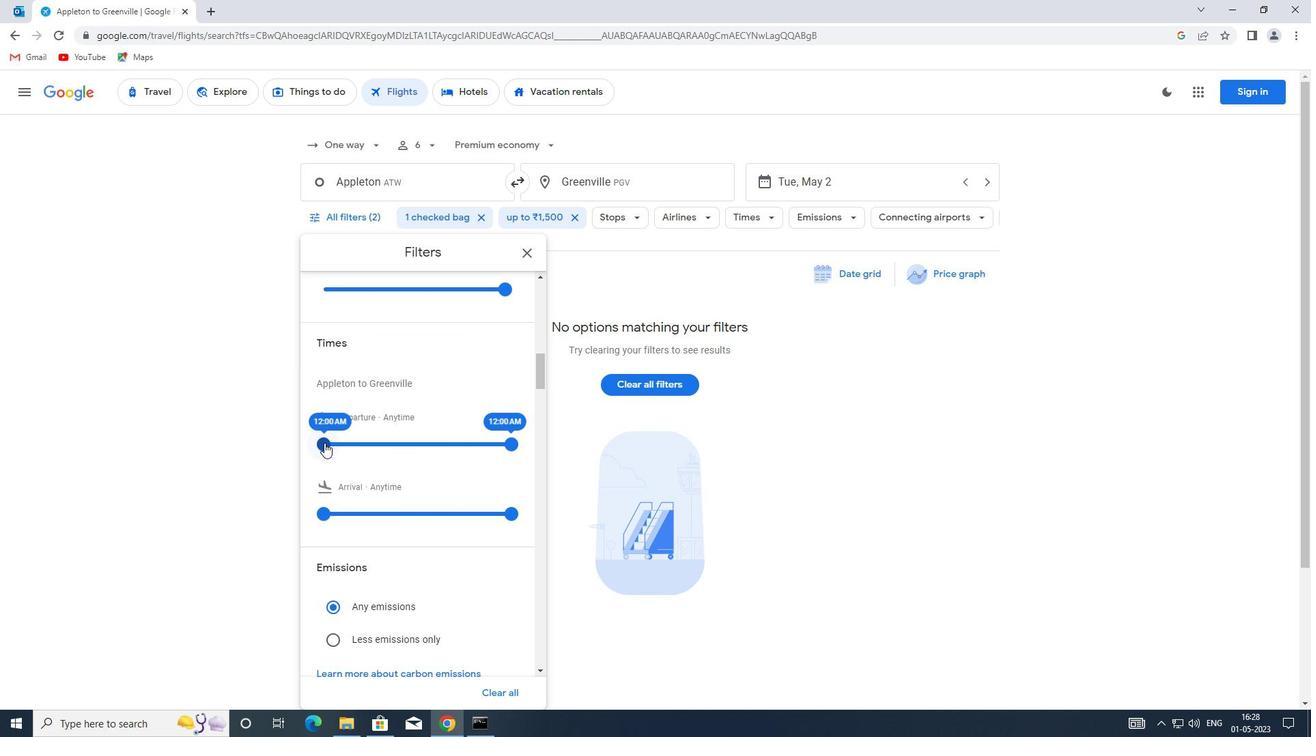 
Action: Mouse moved to (508, 445)
Screenshot: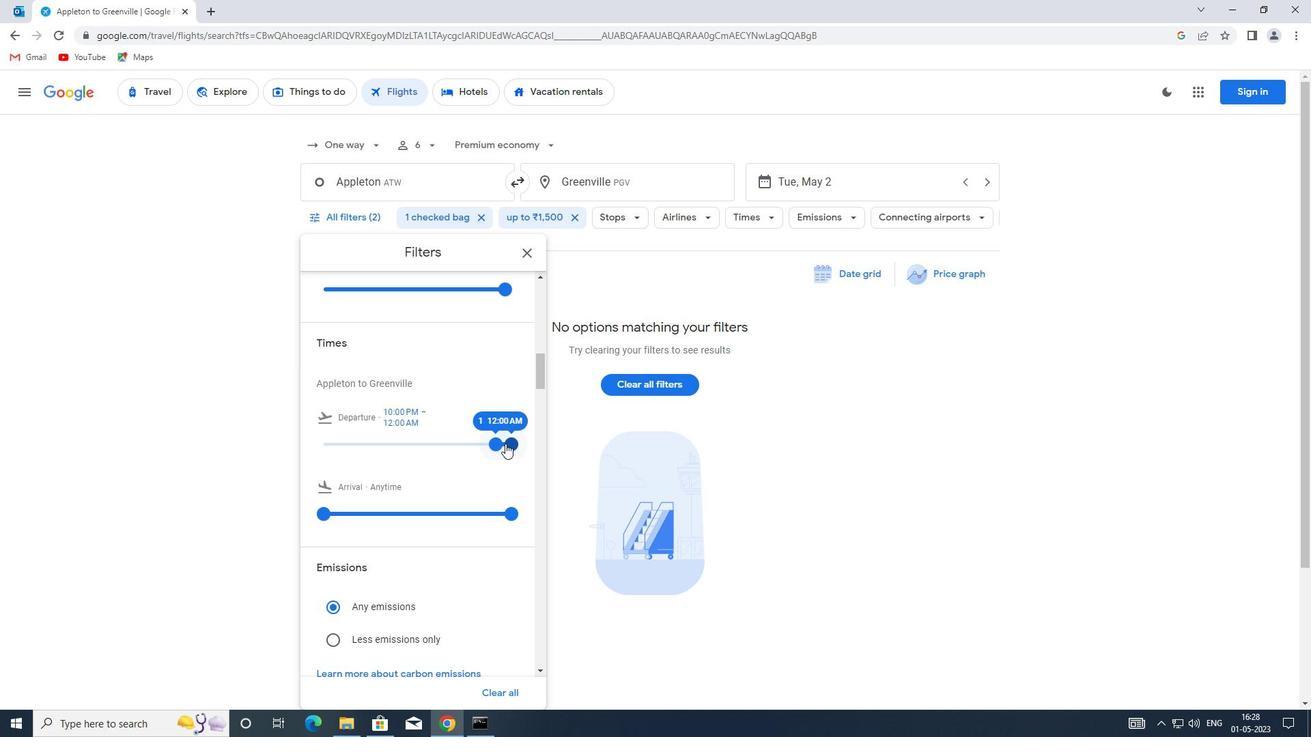 
Action: Mouse pressed left at (508, 445)
Screenshot: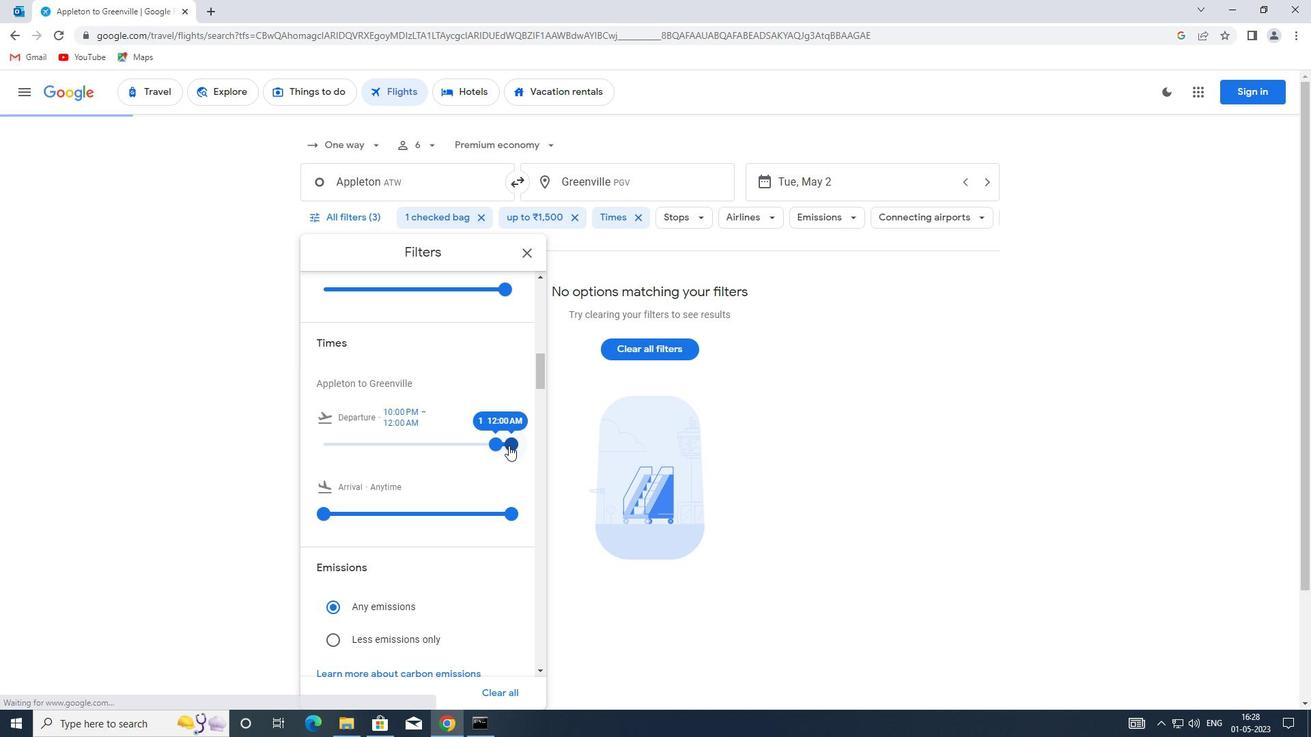 
Action: Mouse moved to (469, 450)
Screenshot: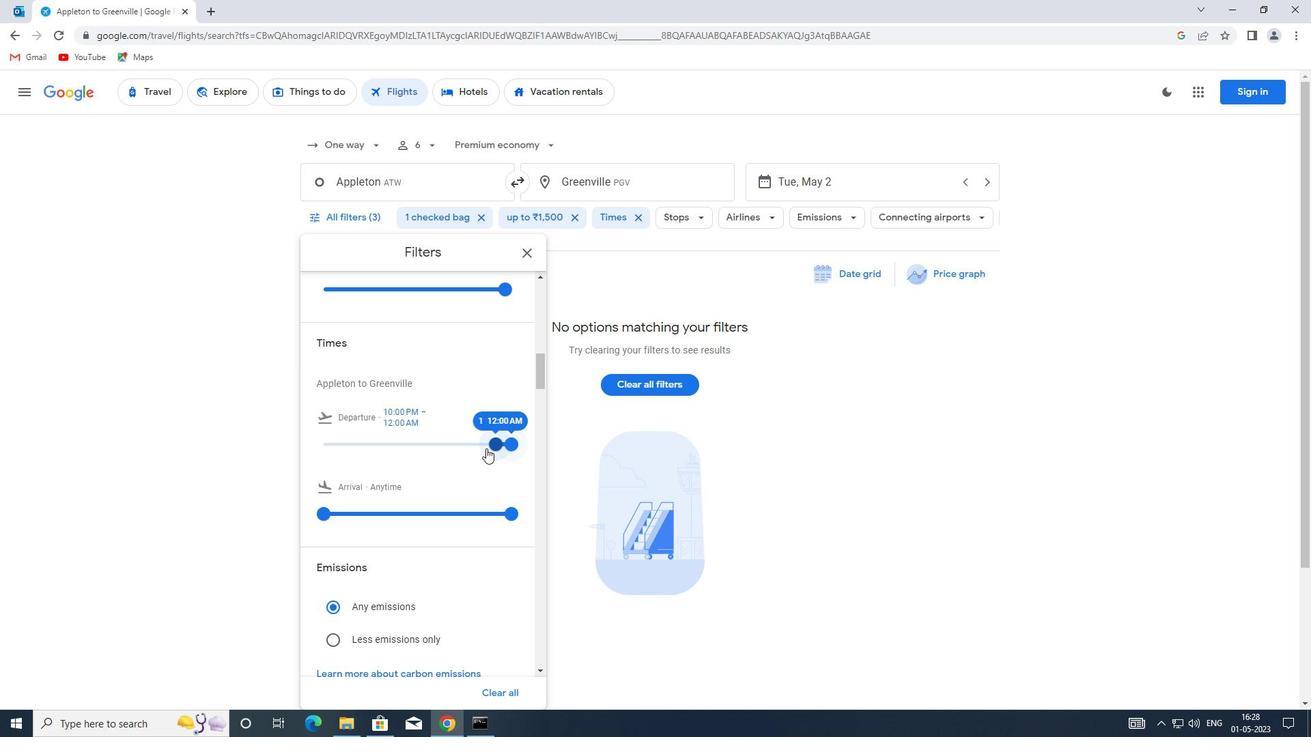 
Action: Mouse scrolled (469, 449) with delta (0, 0)
Screenshot: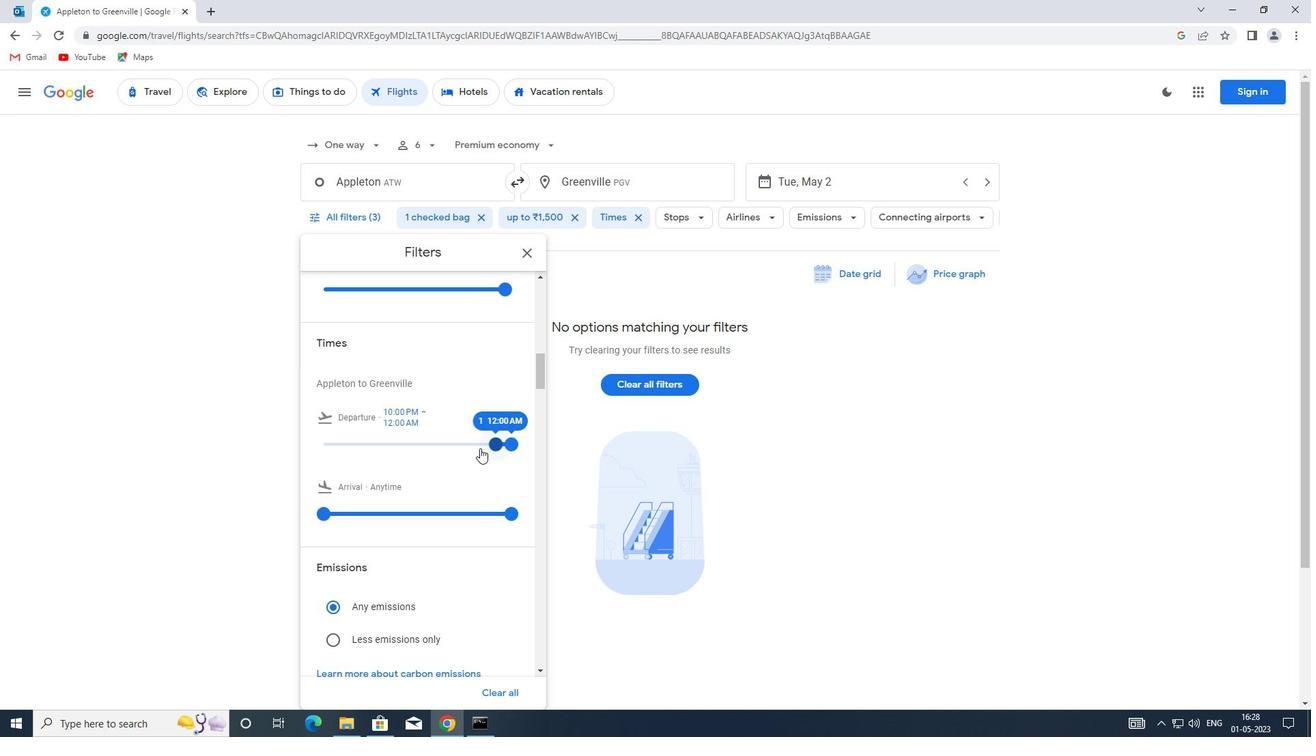 
Action: Mouse moved to (529, 257)
Screenshot: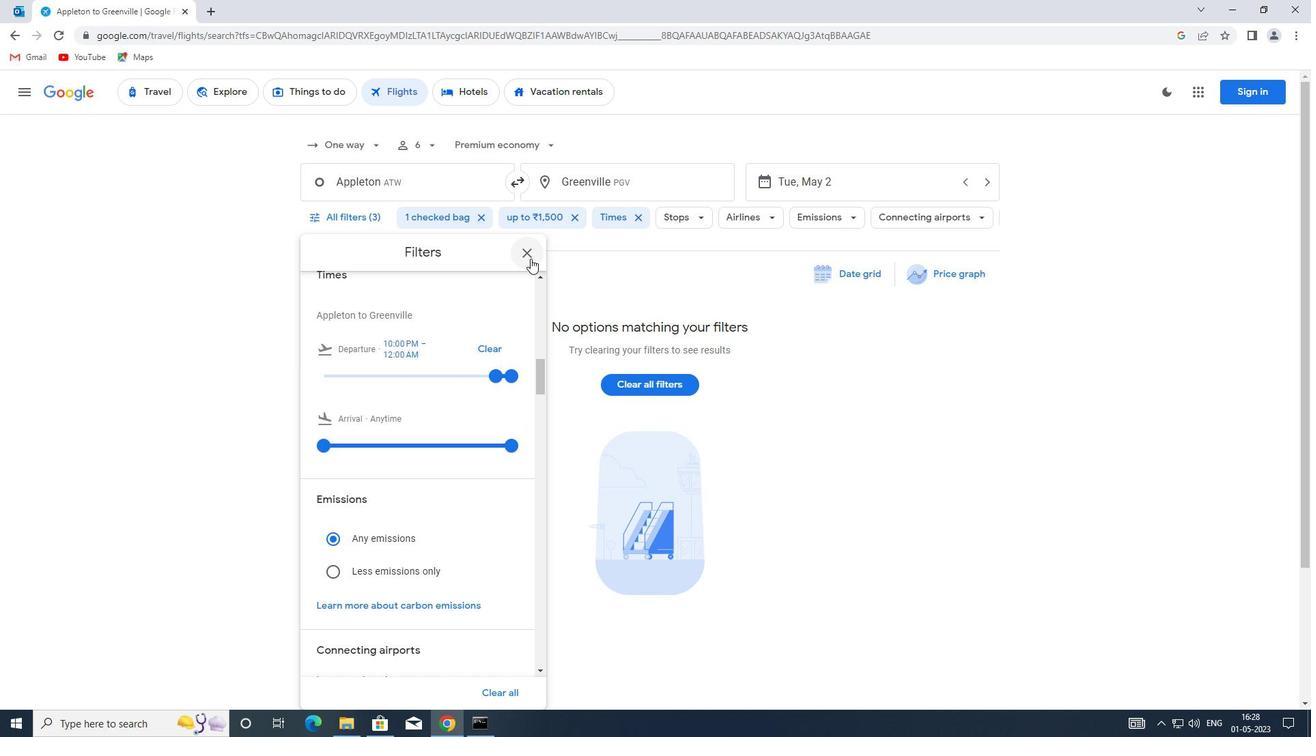 
Action: Mouse pressed left at (529, 257)
Screenshot: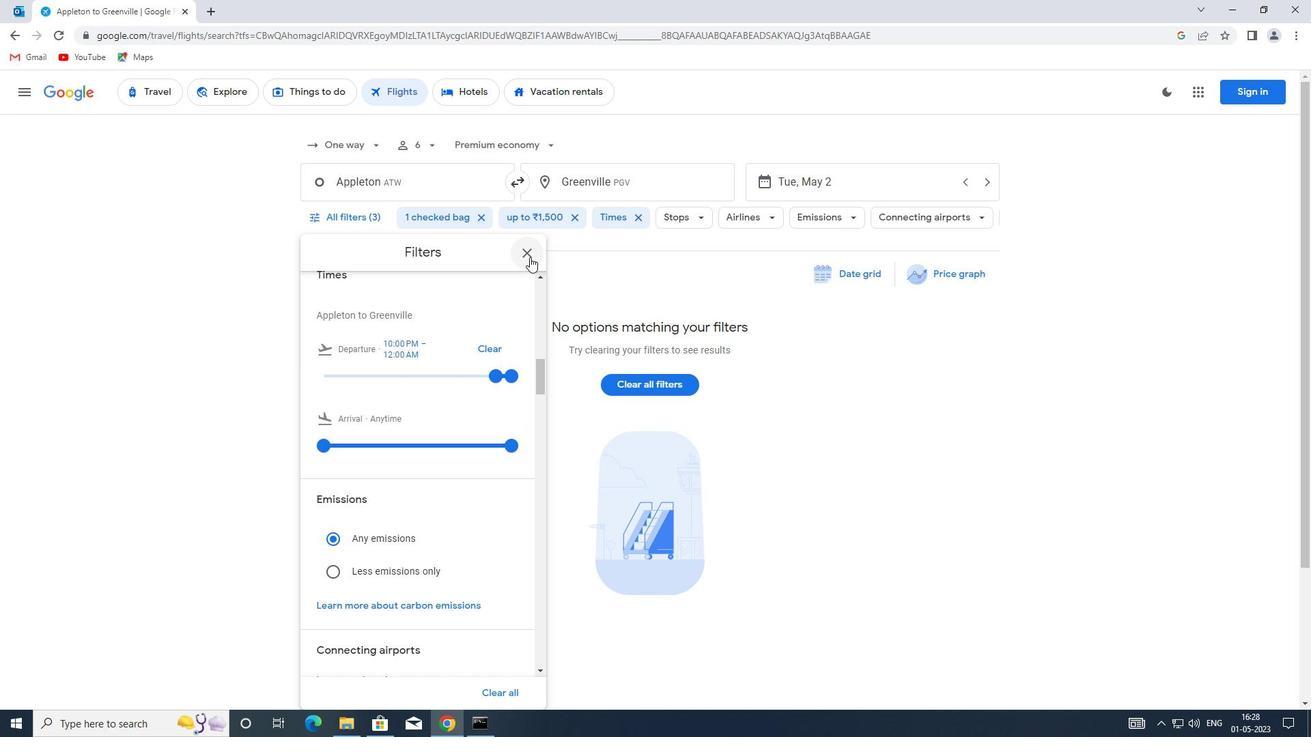 
Action: Mouse moved to (527, 256)
Screenshot: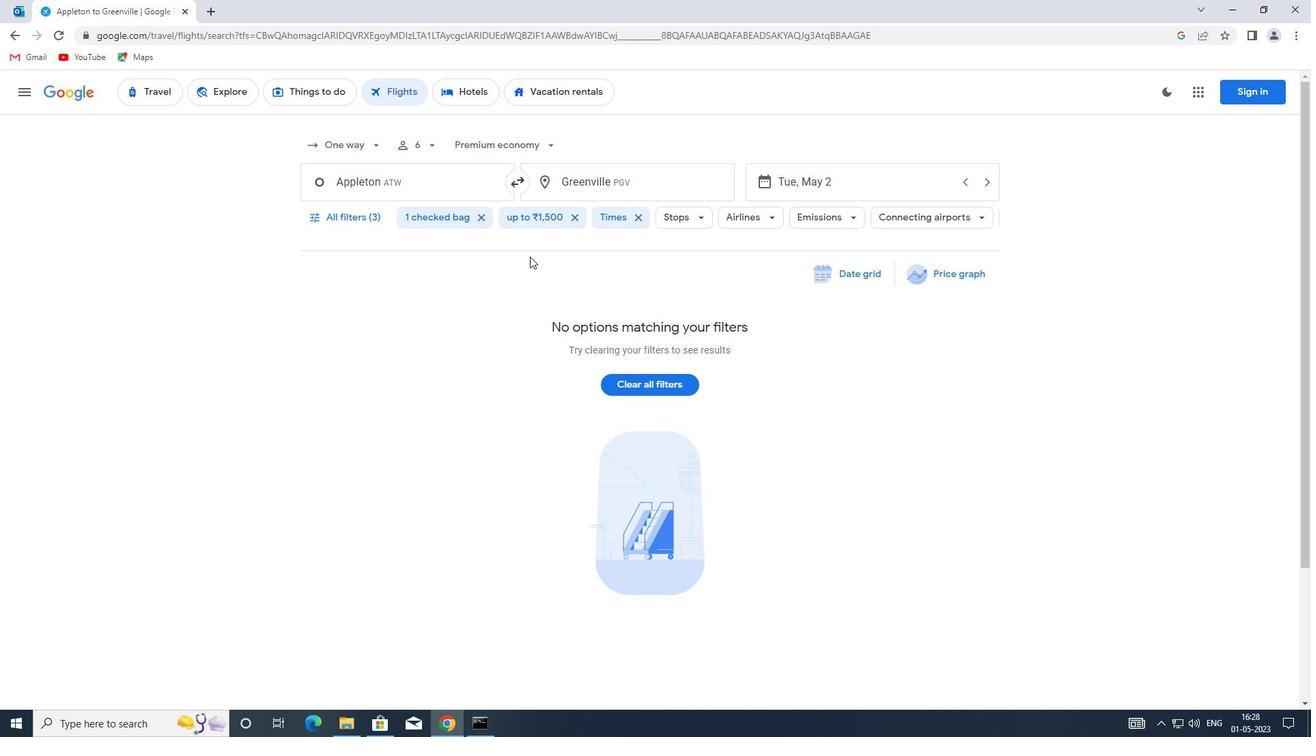 
